 Task: Search one way flight ticket for 4 adults, 1 infant in seat and 1 infant on lap in premium economy from Belleville: Midamerica St. Louis Airport/scott Air Force Base to Indianapolis: Indianapolis International Airport on 8-5-2023. Choice of flights is Spirit. Number of bags: 2 carry on bags and 1 checked bag. Price is upto 78000. Outbound departure time preference is 5:45.
Action: Mouse moved to (351, 140)
Screenshot: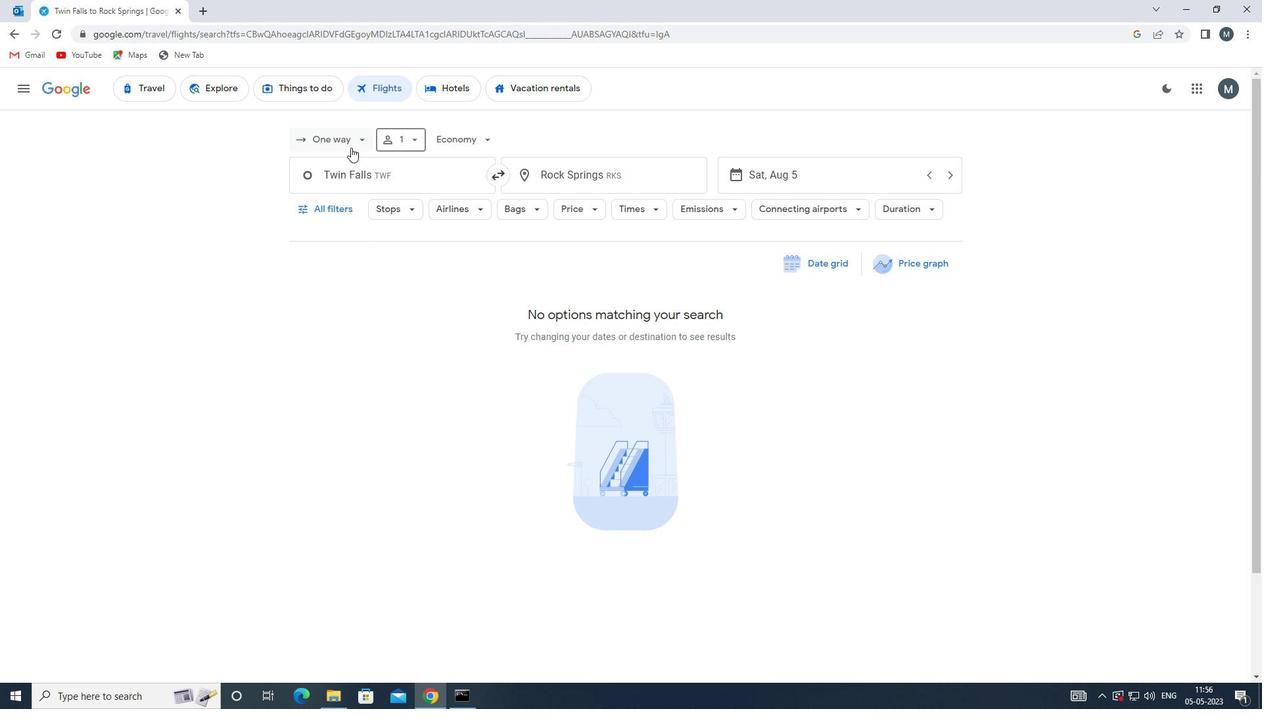 
Action: Mouse pressed left at (351, 140)
Screenshot: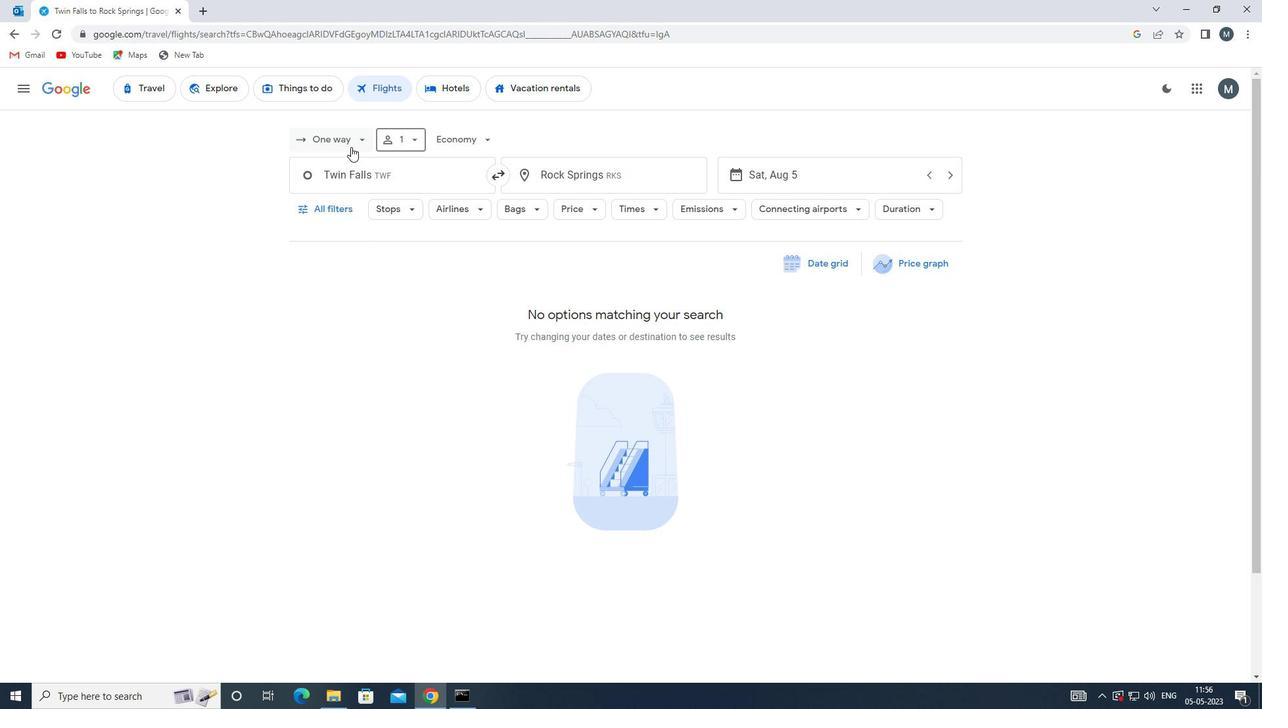 
Action: Mouse moved to (360, 201)
Screenshot: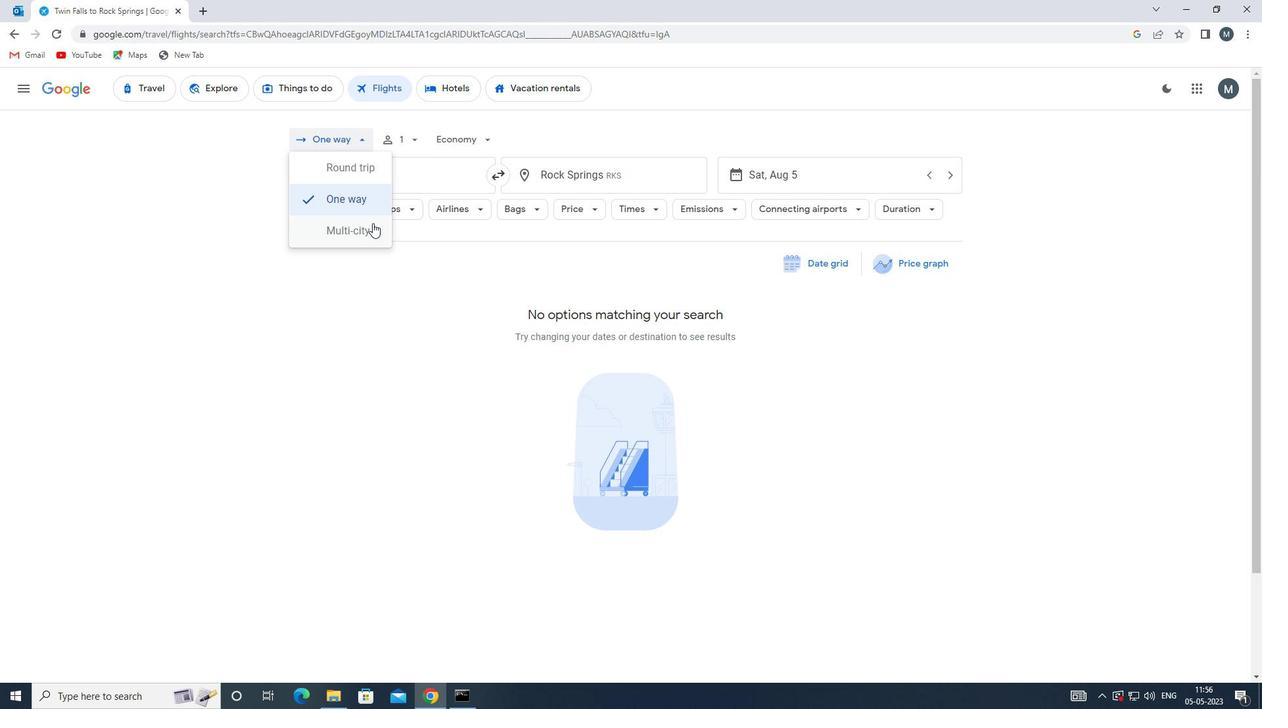 
Action: Mouse pressed left at (360, 201)
Screenshot: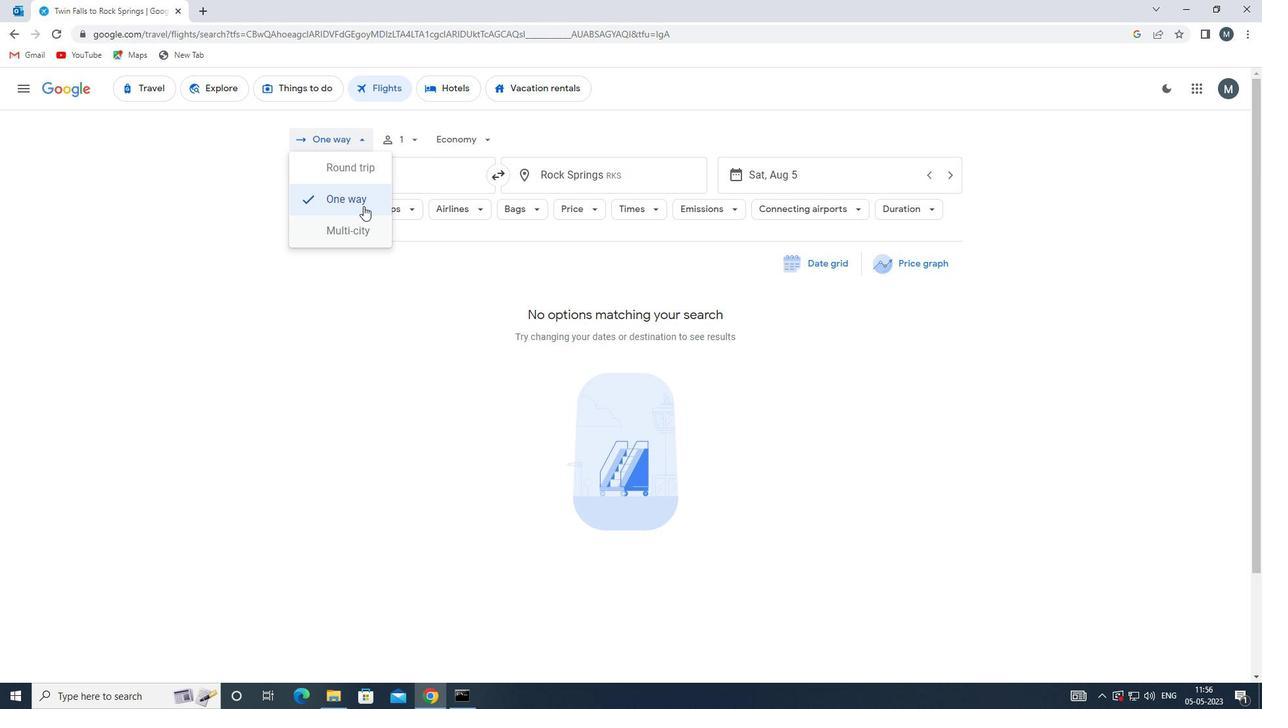 
Action: Mouse moved to (401, 141)
Screenshot: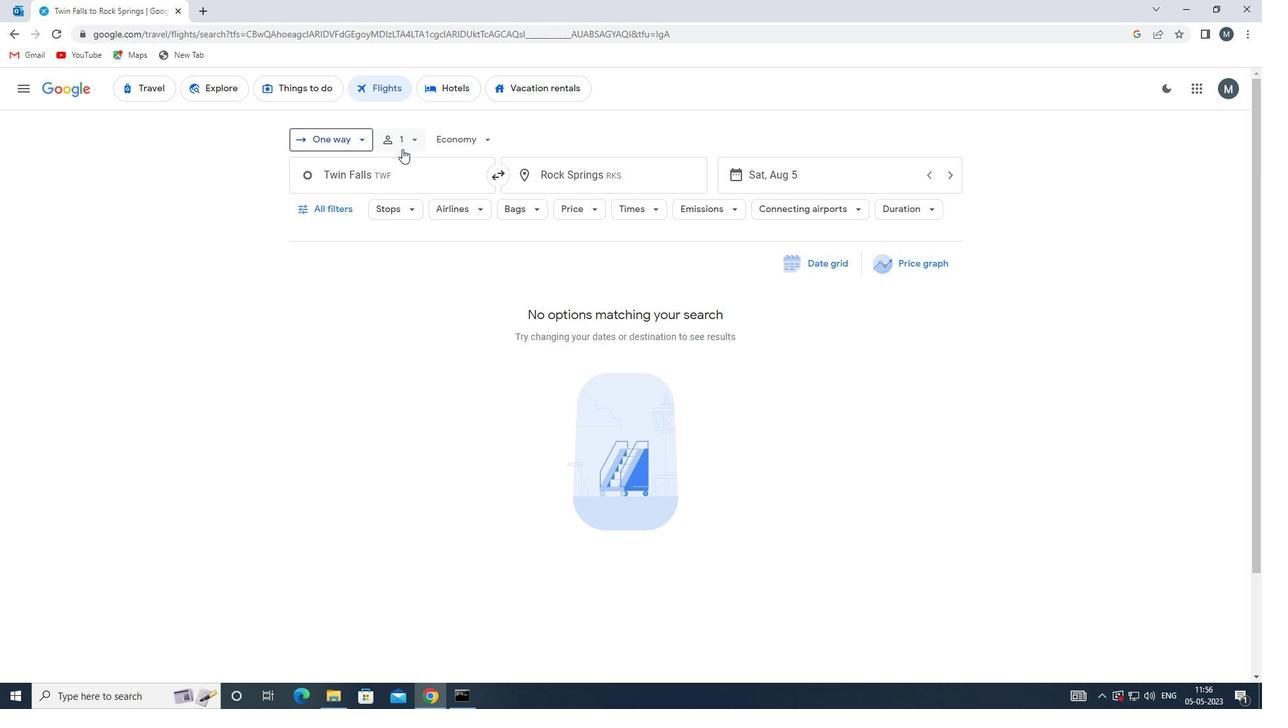 
Action: Mouse pressed left at (401, 141)
Screenshot: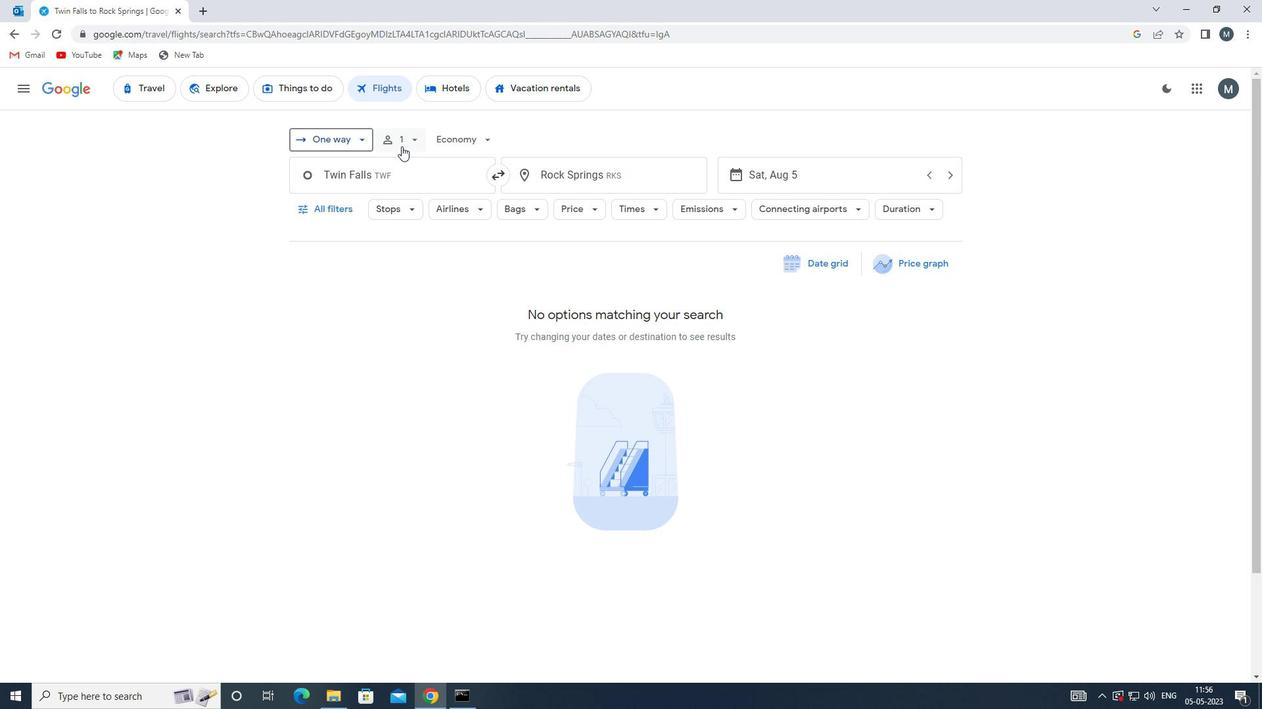 
Action: Mouse moved to (510, 173)
Screenshot: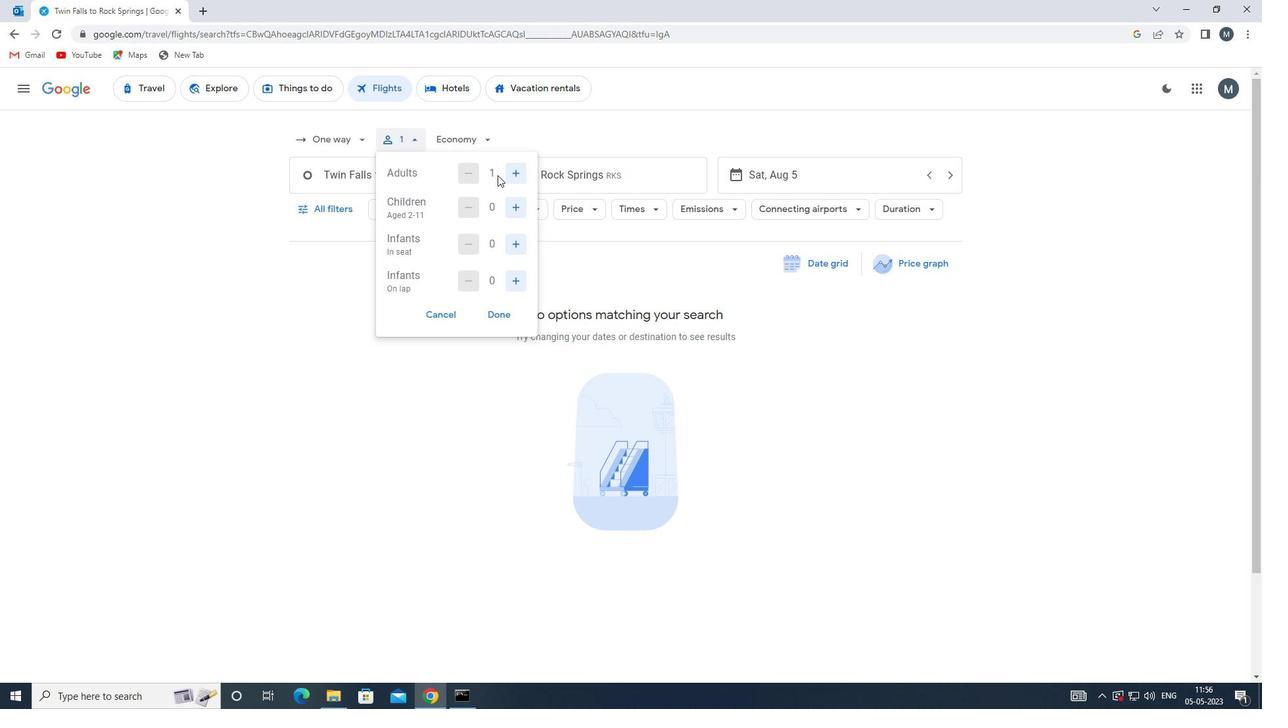
Action: Mouse pressed left at (510, 173)
Screenshot: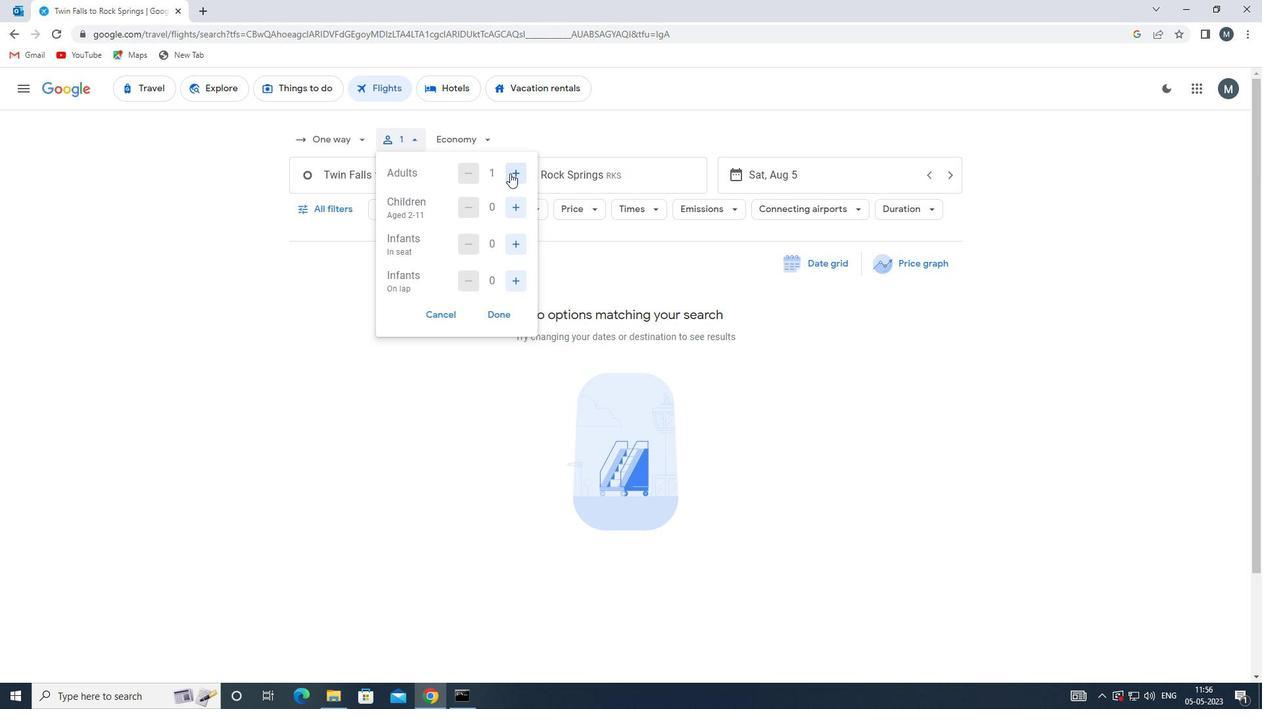 
Action: Mouse moved to (510, 173)
Screenshot: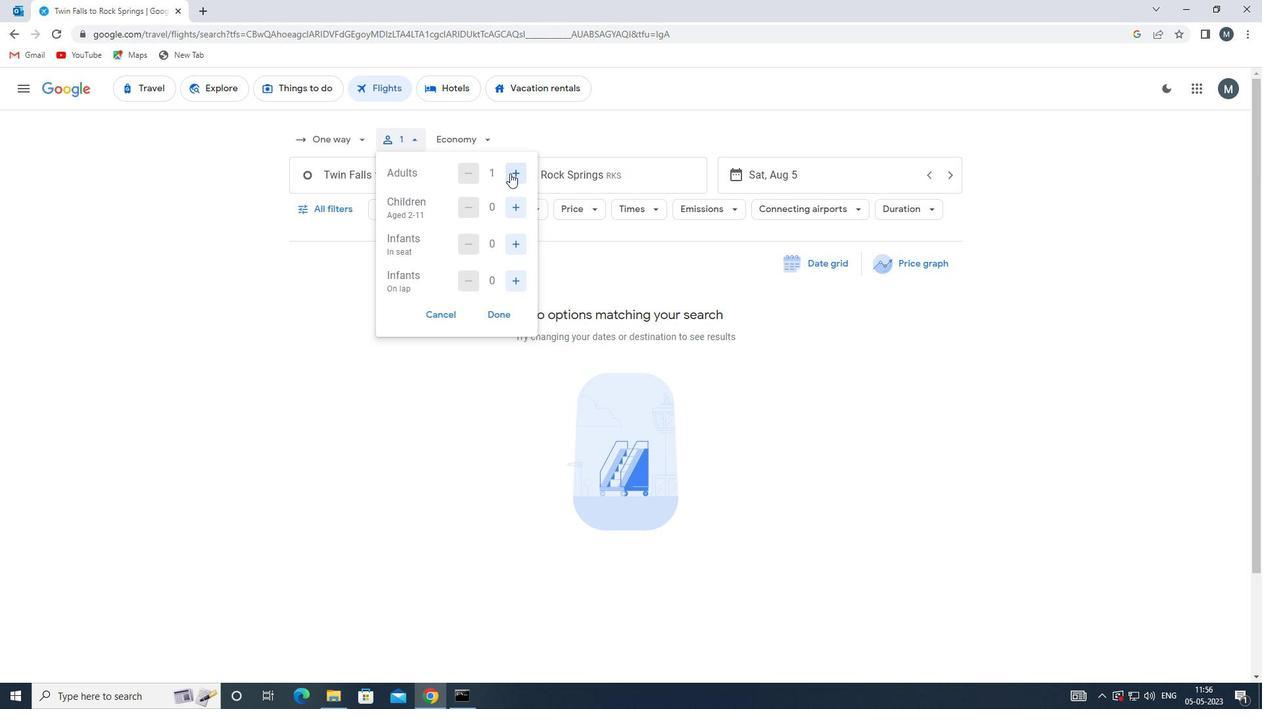 
Action: Mouse pressed left at (510, 173)
Screenshot: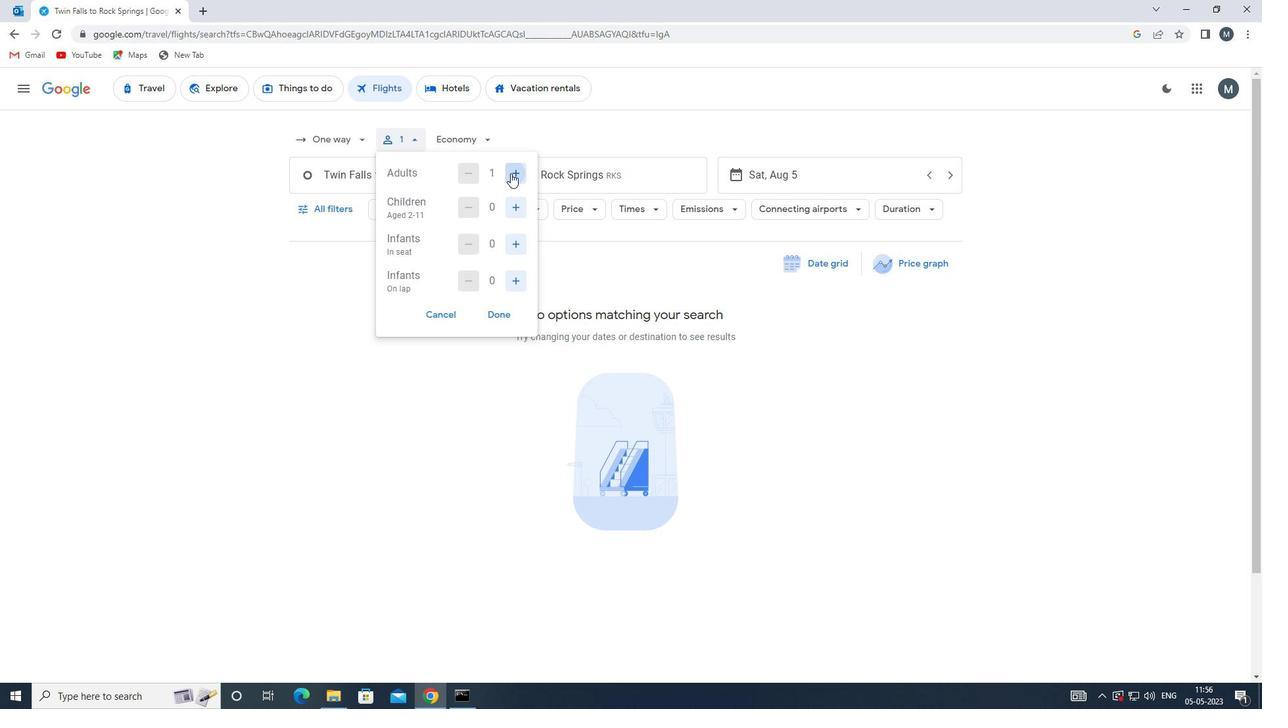 
Action: Mouse moved to (512, 172)
Screenshot: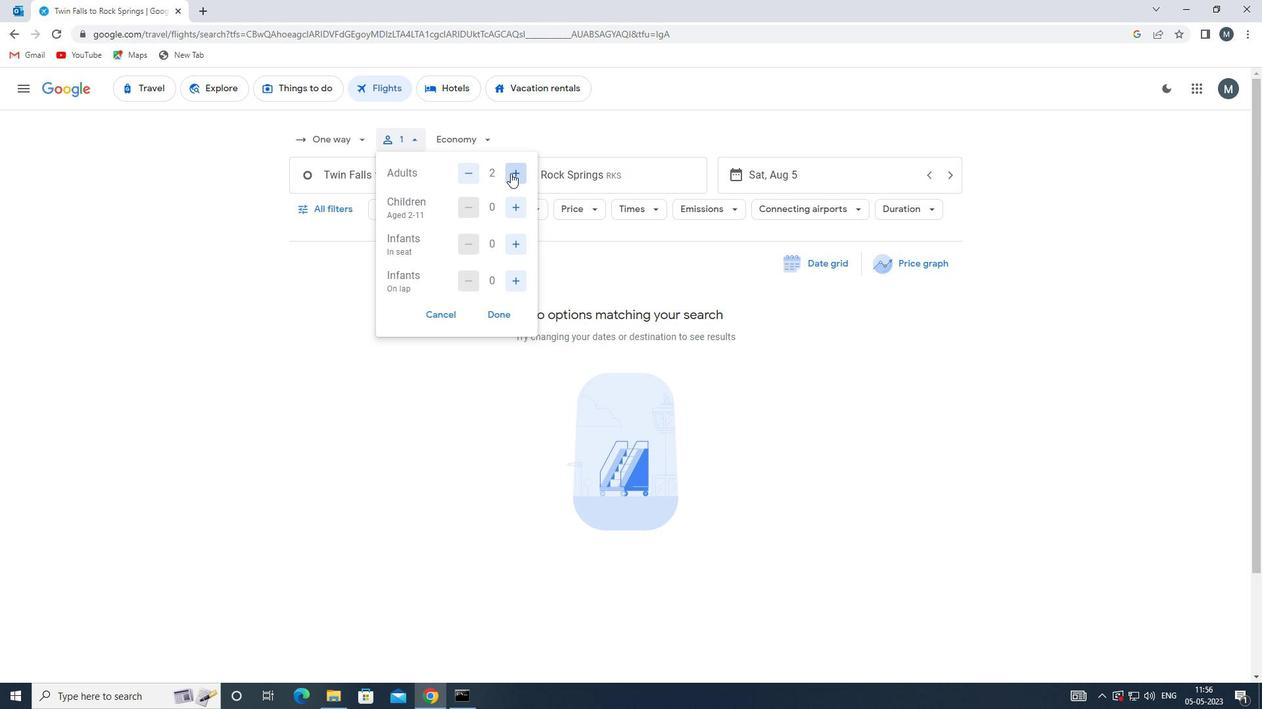 
Action: Mouse pressed left at (512, 172)
Screenshot: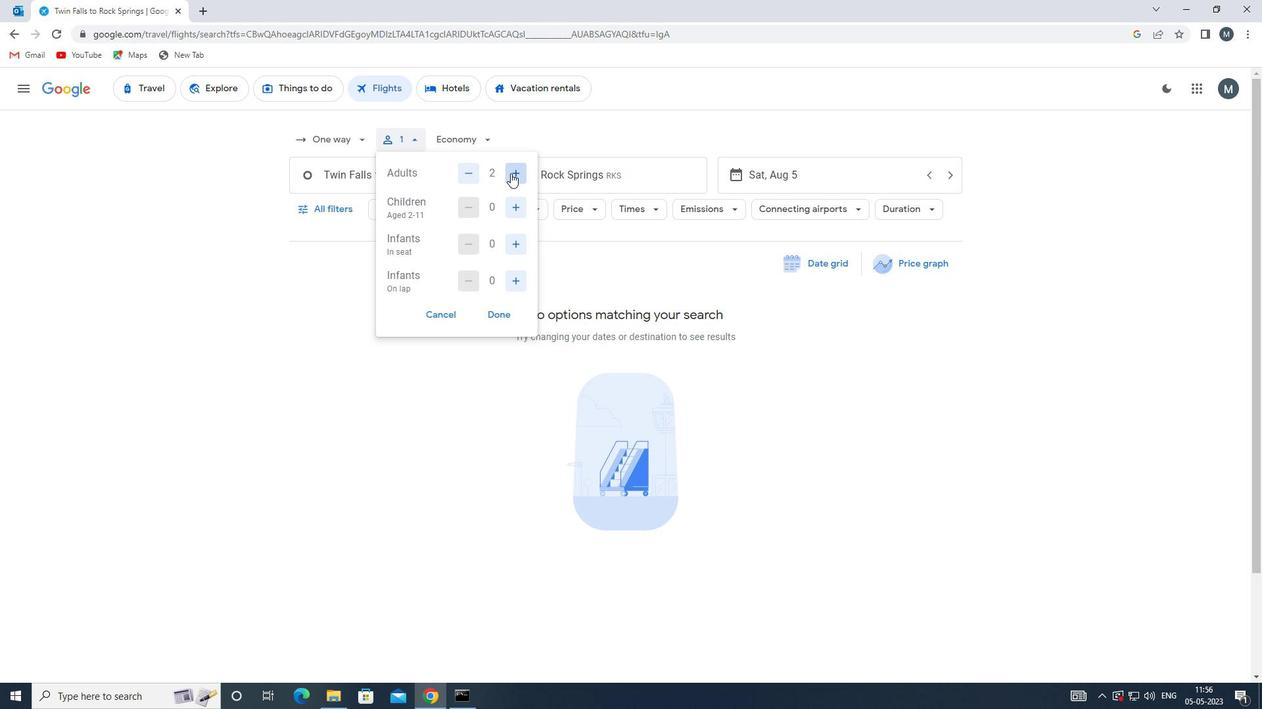 
Action: Mouse moved to (512, 172)
Screenshot: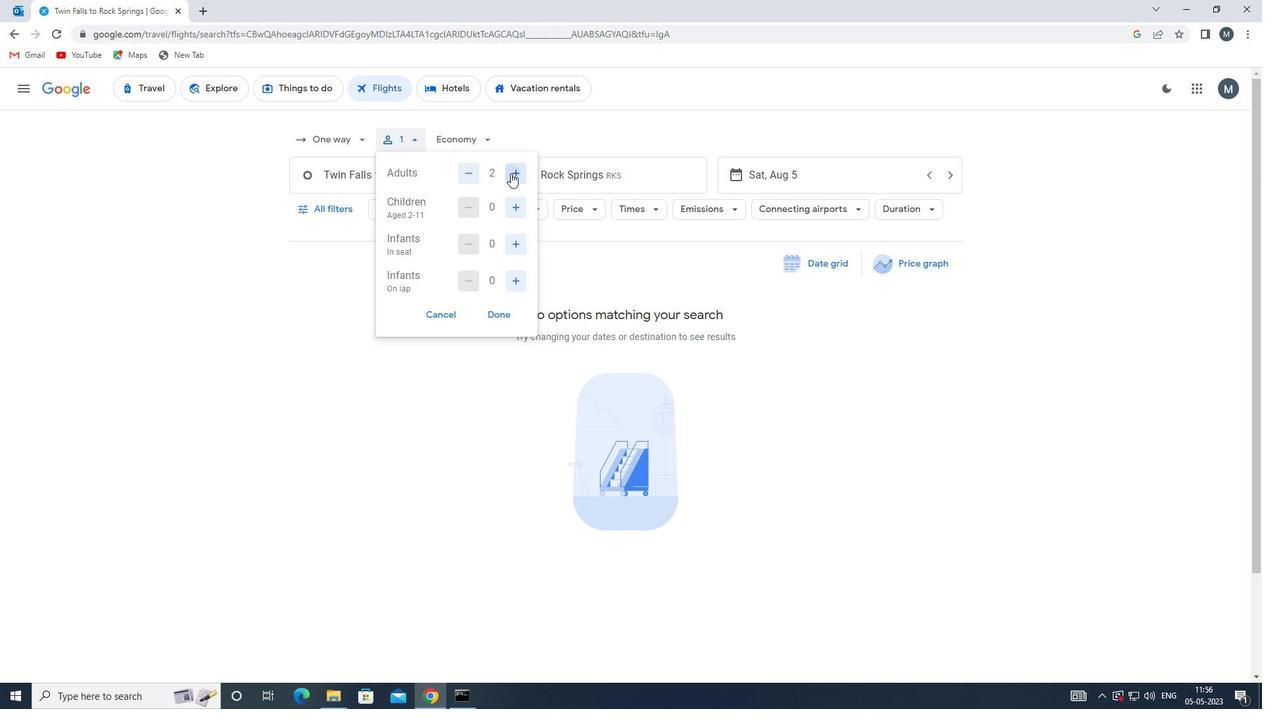 
Action: Mouse pressed left at (512, 172)
Screenshot: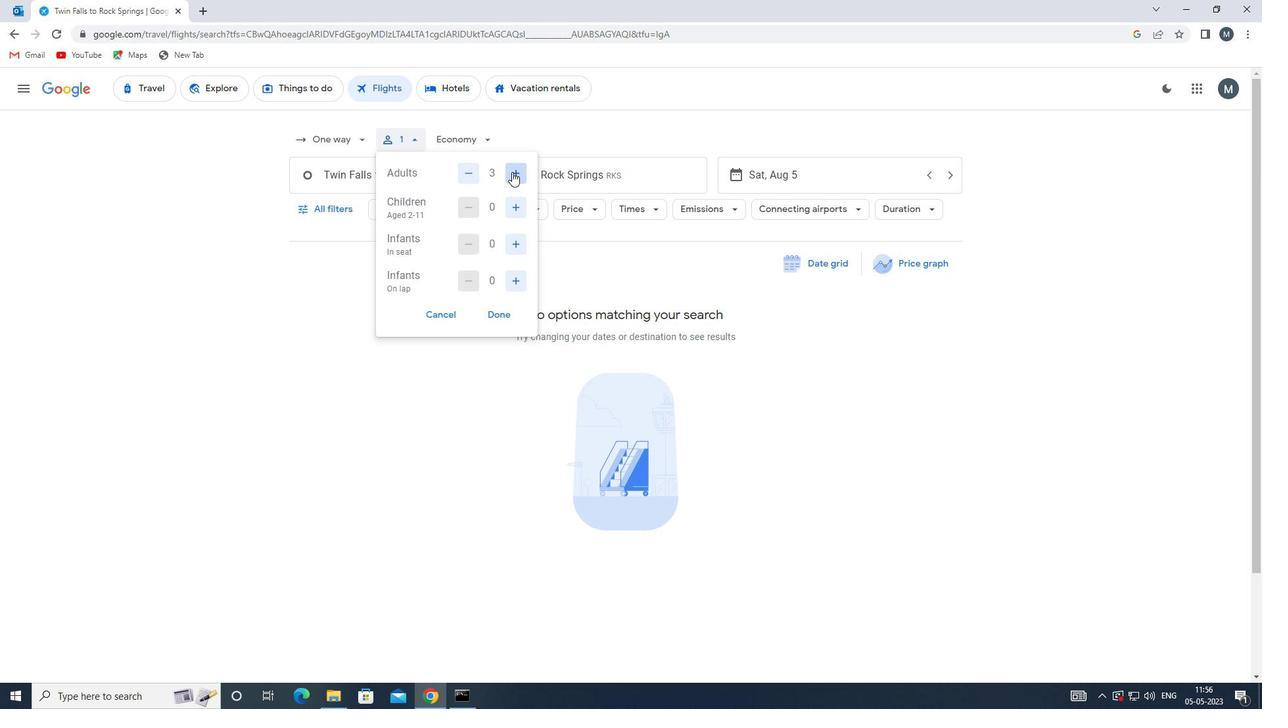 
Action: Mouse moved to (465, 170)
Screenshot: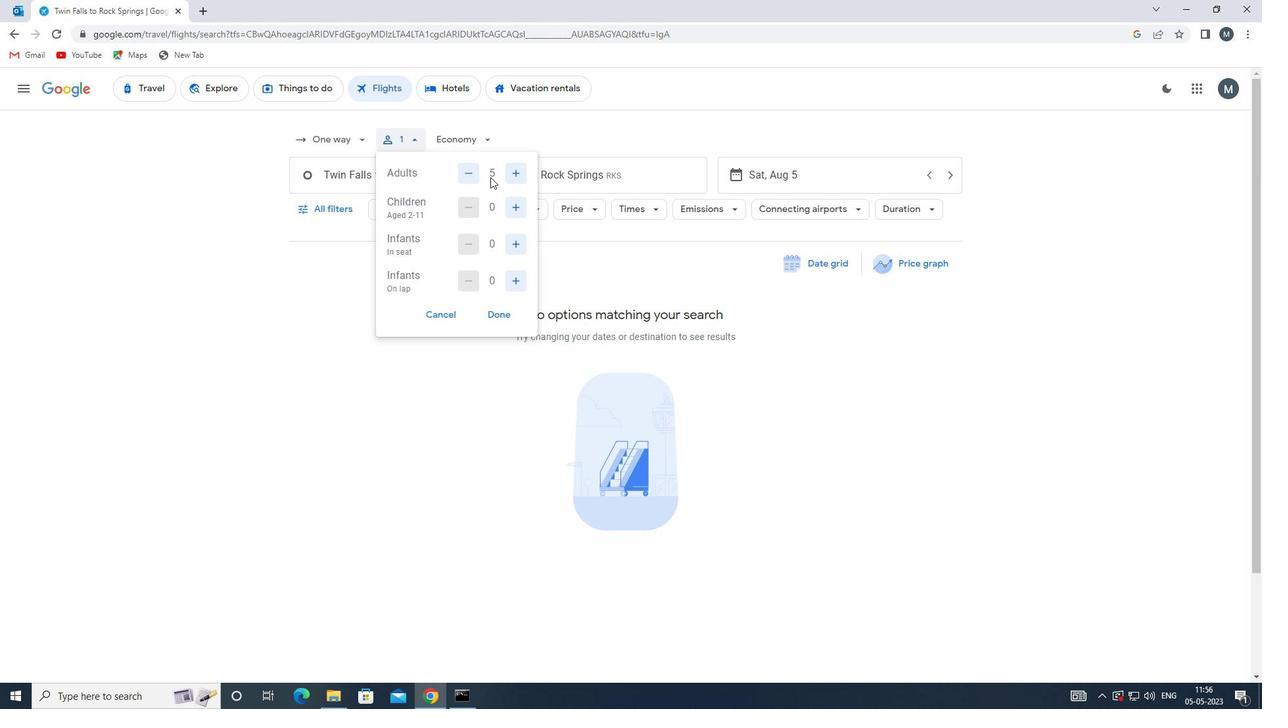 
Action: Mouse pressed left at (465, 170)
Screenshot: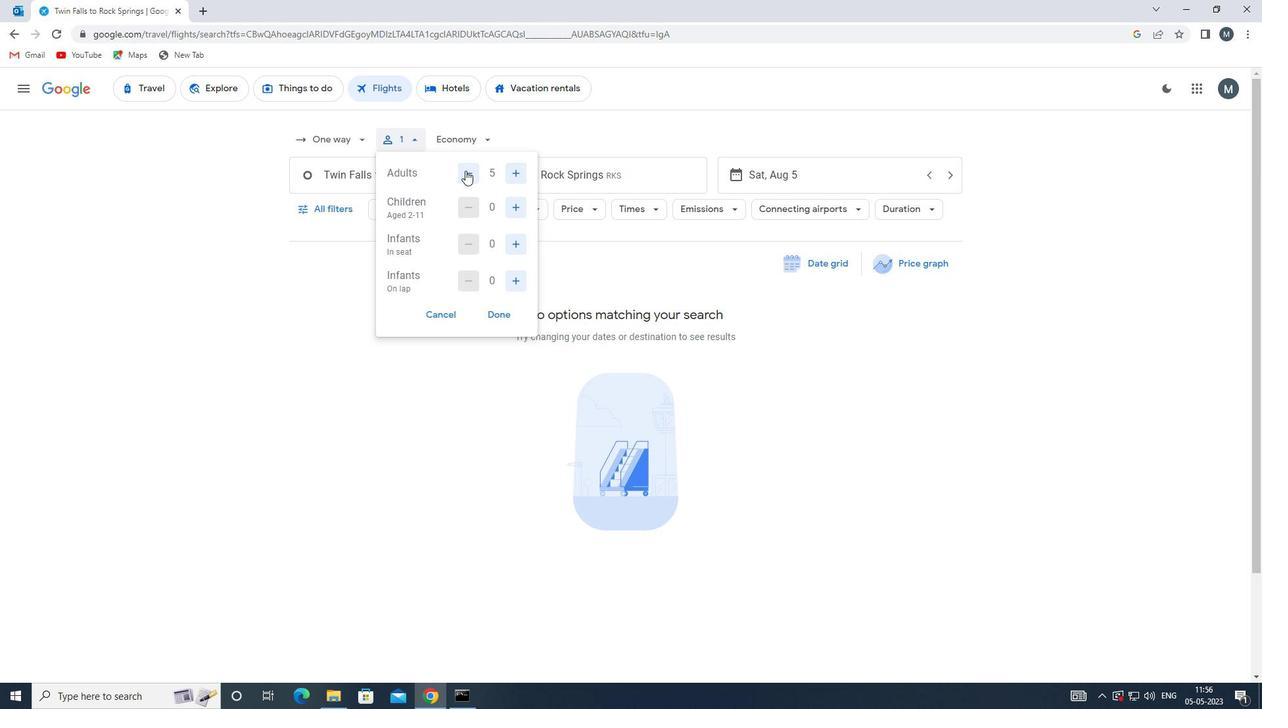
Action: Mouse moved to (516, 241)
Screenshot: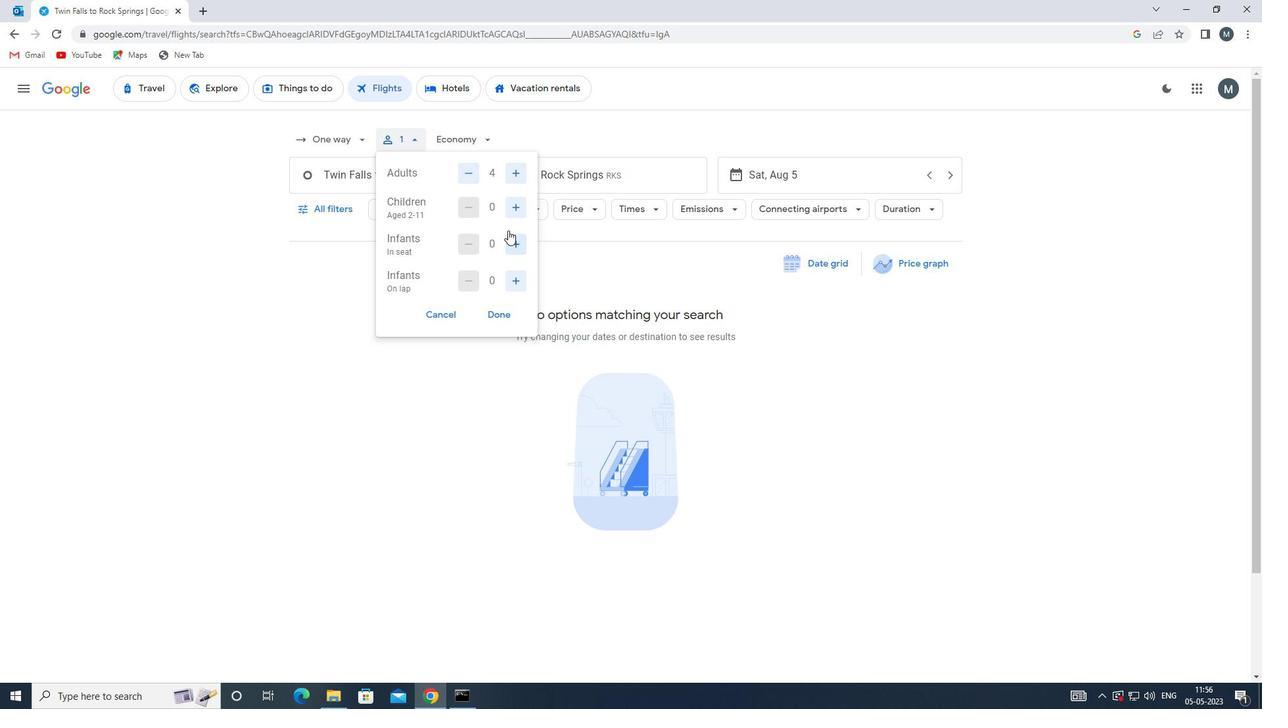 
Action: Mouse pressed left at (516, 241)
Screenshot: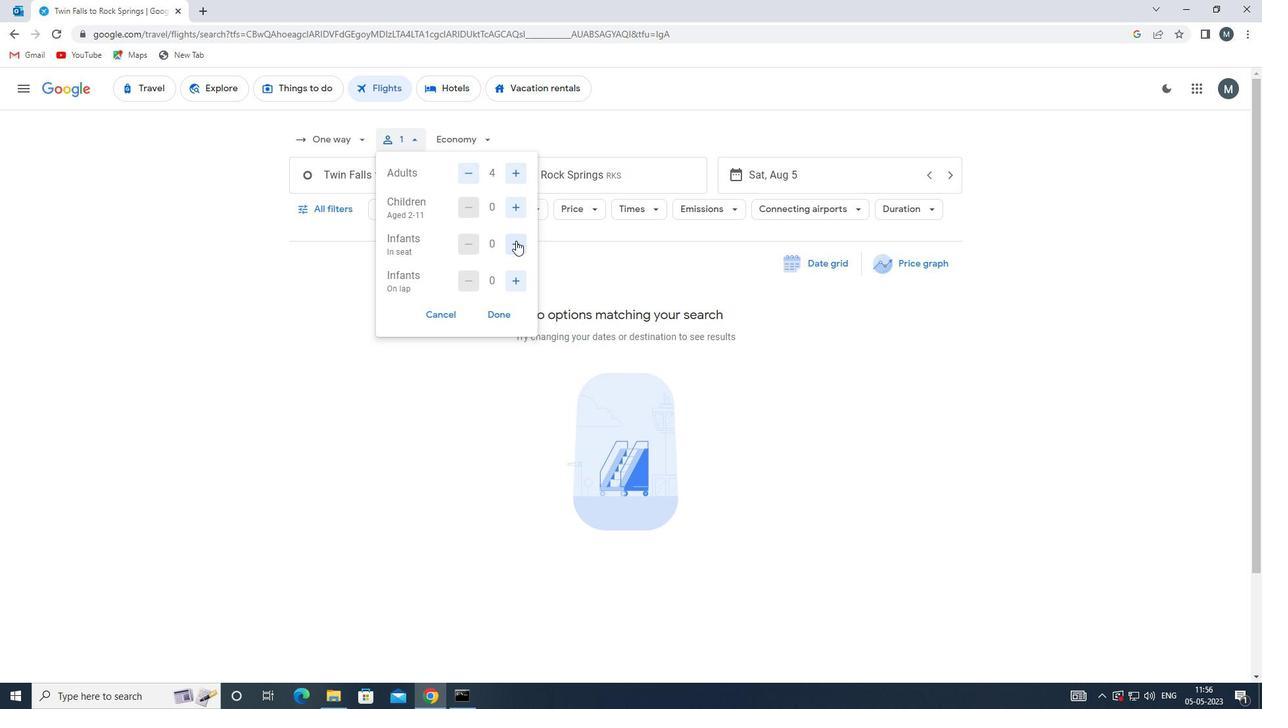 
Action: Mouse moved to (510, 282)
Screenshot: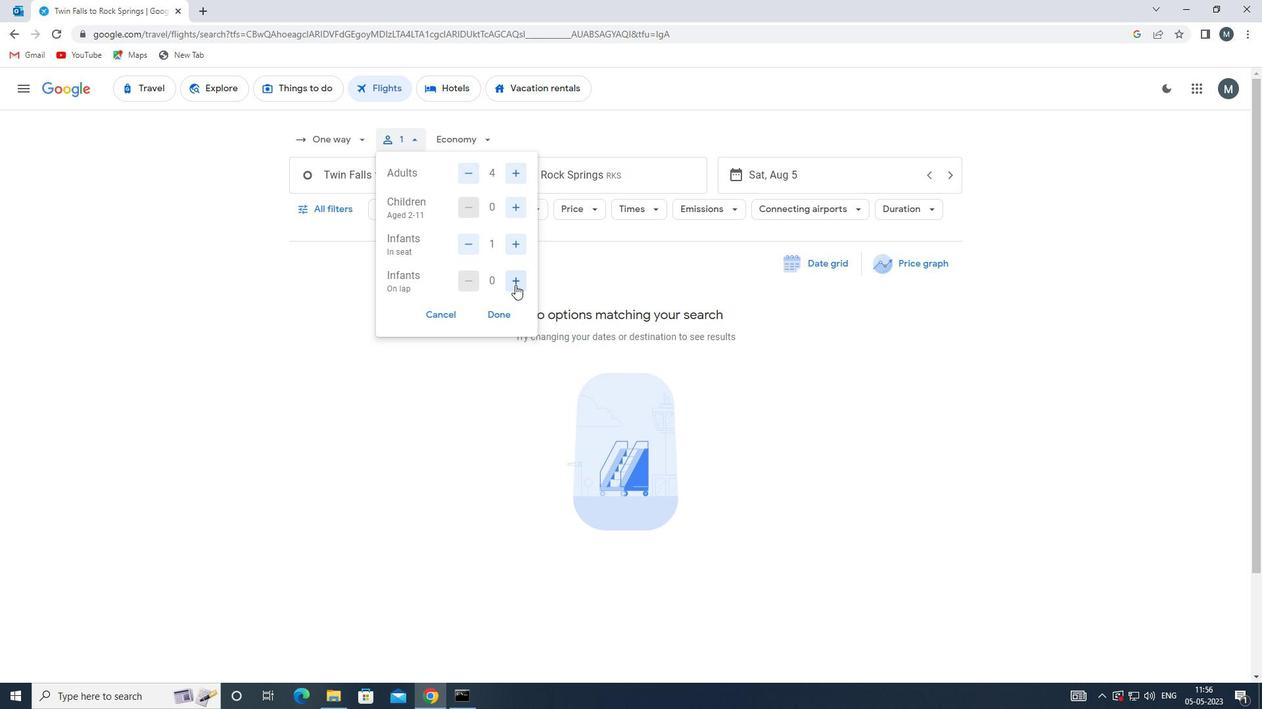 
Action: Mouse pressed left at (510, 282)
Screenshot: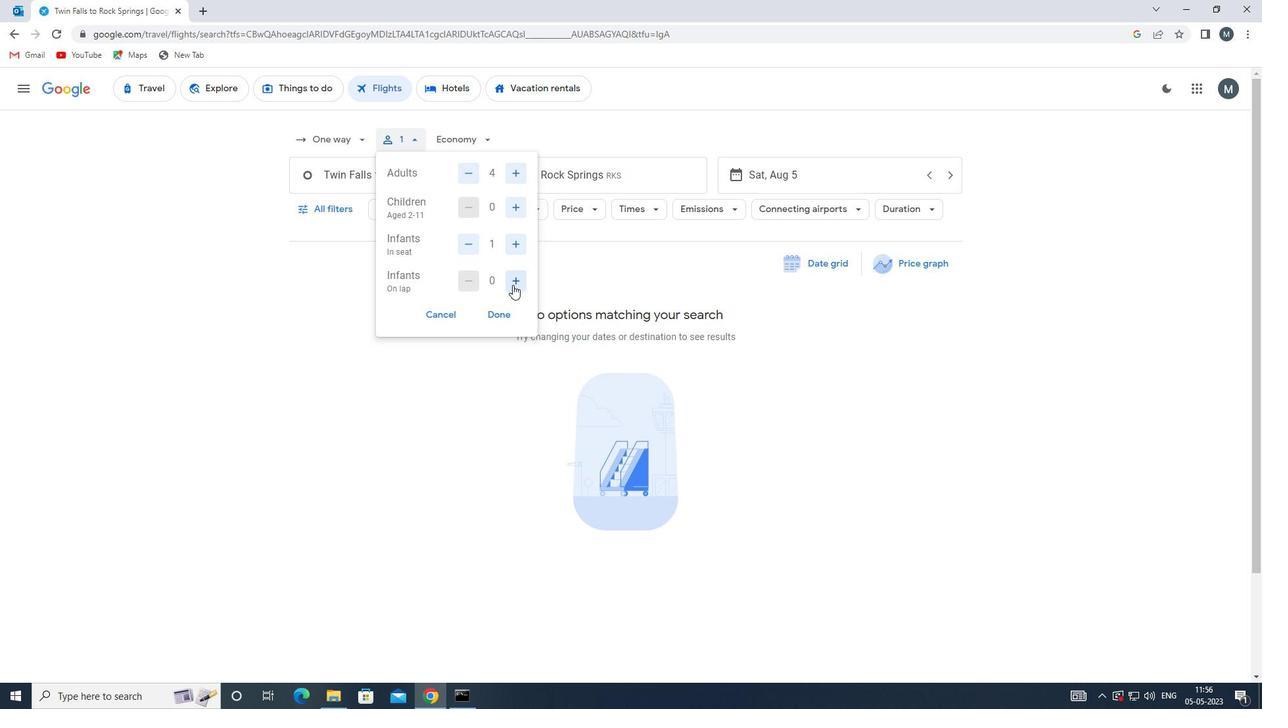 
Action: Mouse moved to (510, 315)
Screenshot: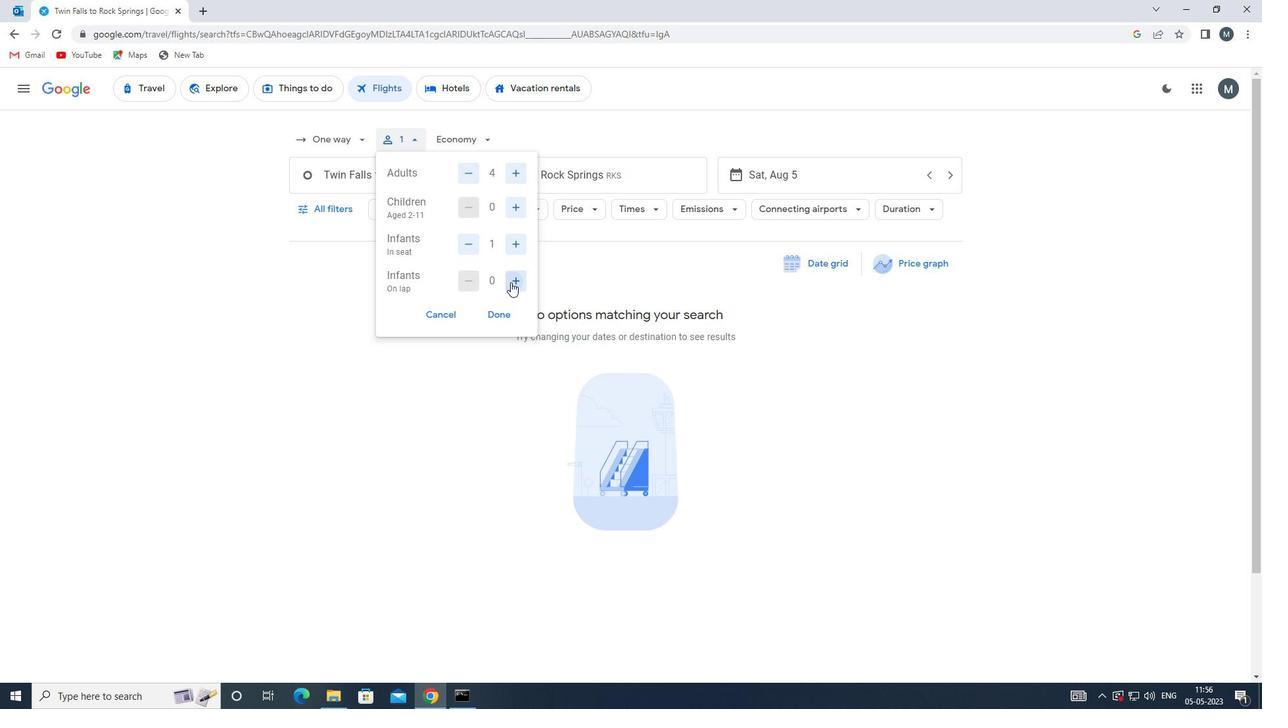 
Action: Mouse pressed left at (510, 315)
Screenshot: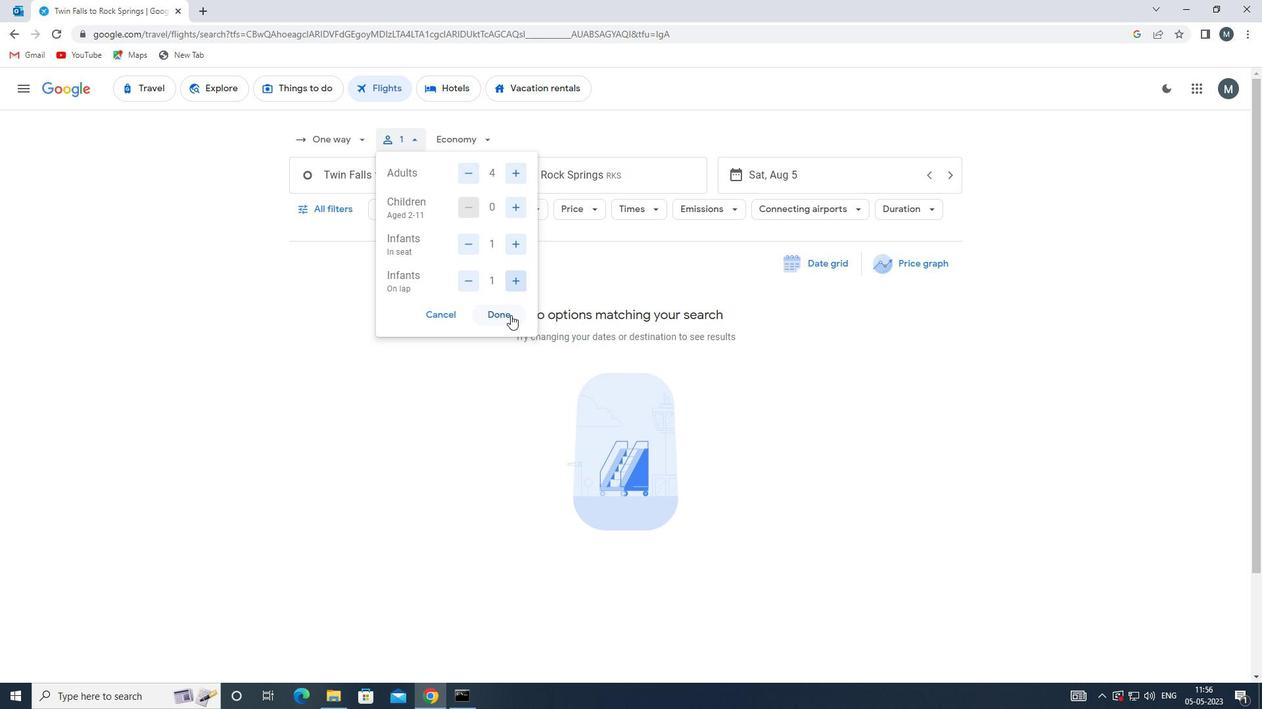 
Action: Mouse moved to (483, 136)
Screenshot: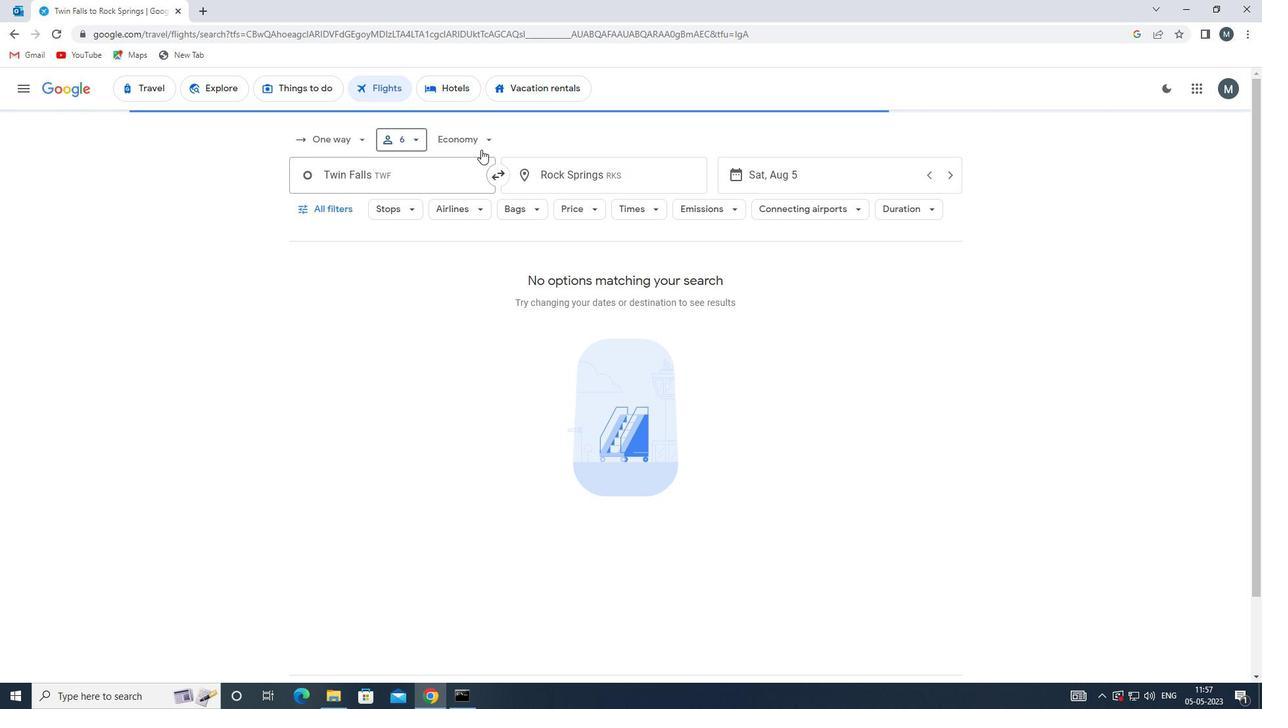 
Action: Mouse pressed left at (483, 136)
Screenshot: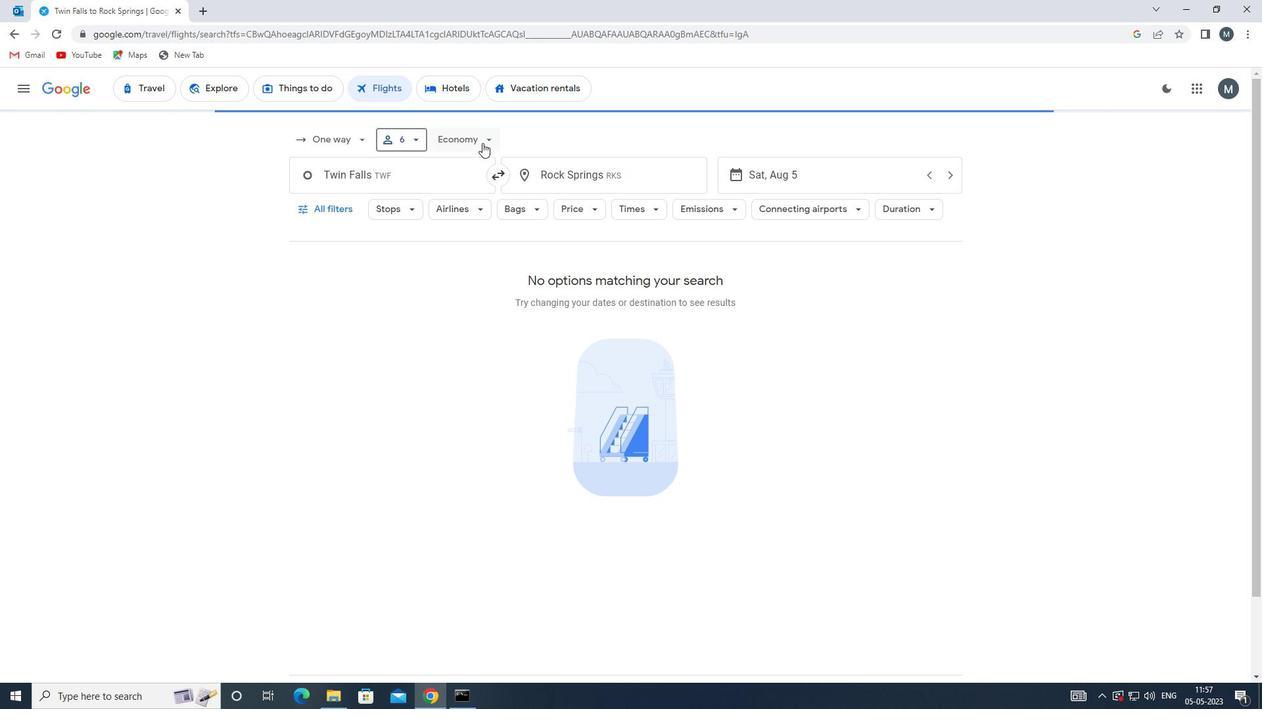 
Action: Mouse moved to (497, 197)
Screenshot: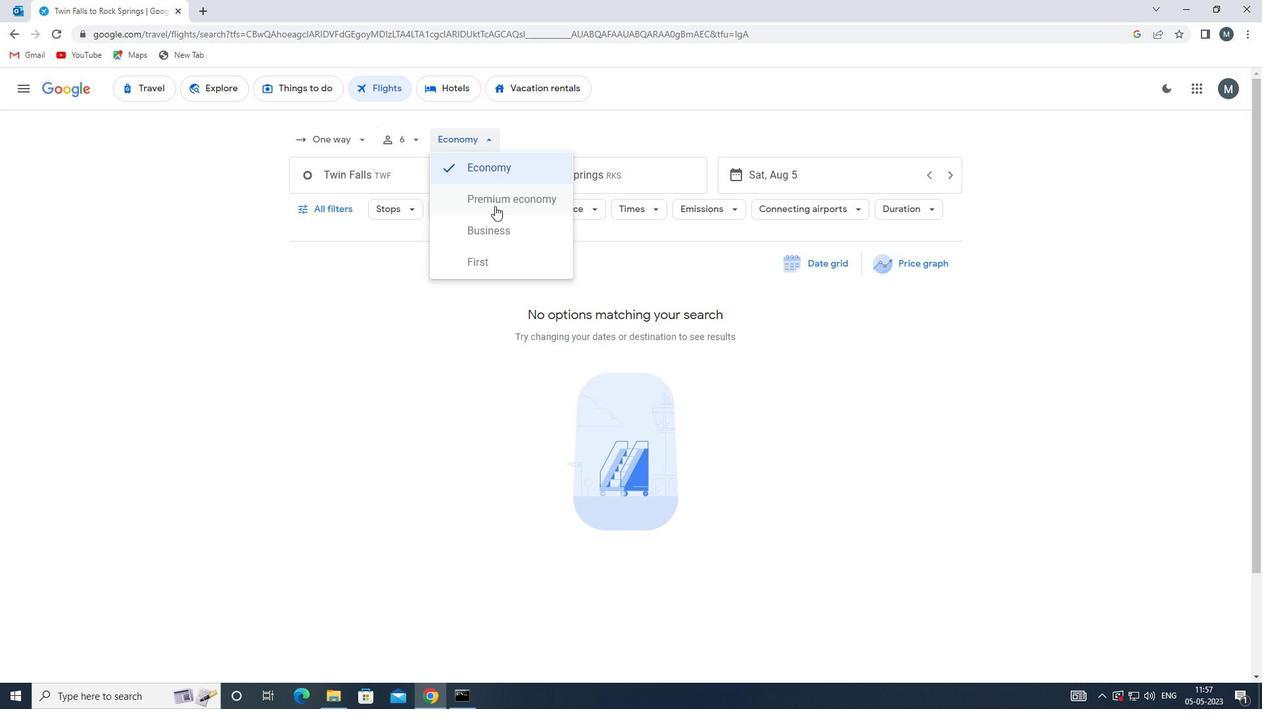 
Action: Mouse pressed left at (497, 197)
Screenshot: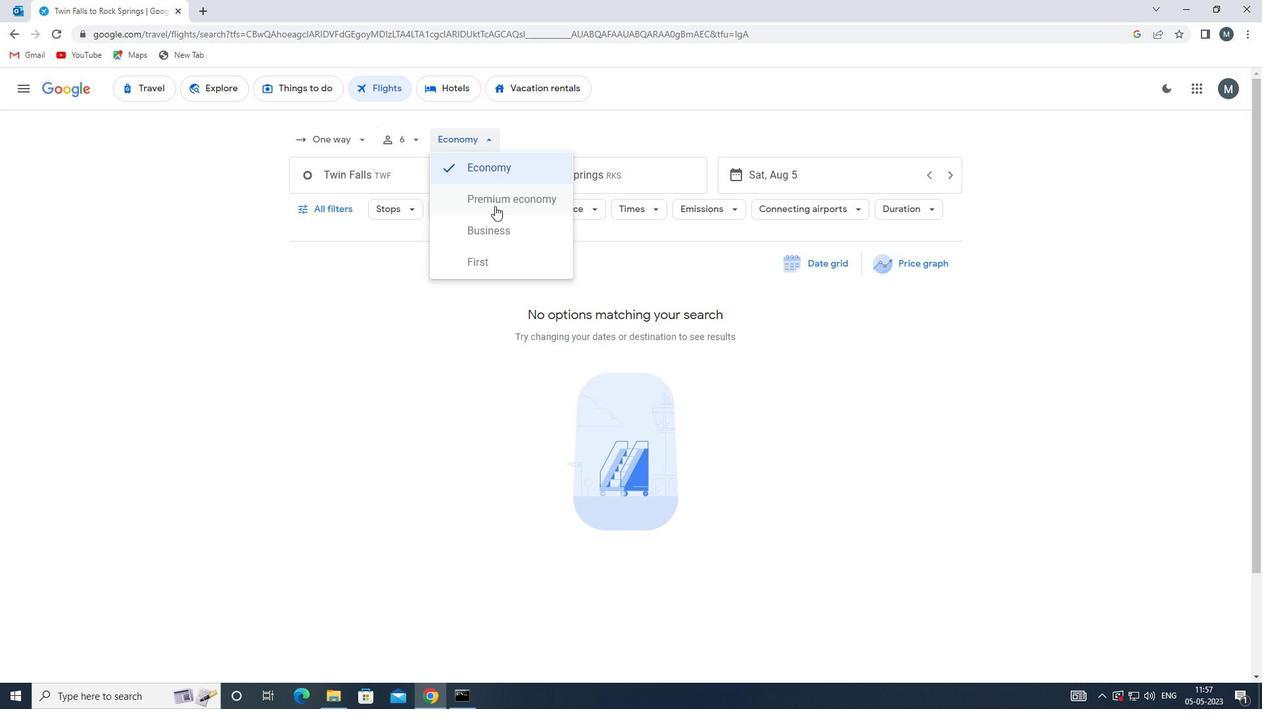 
Action: Mouse moved to (395, 179)
Screenshot: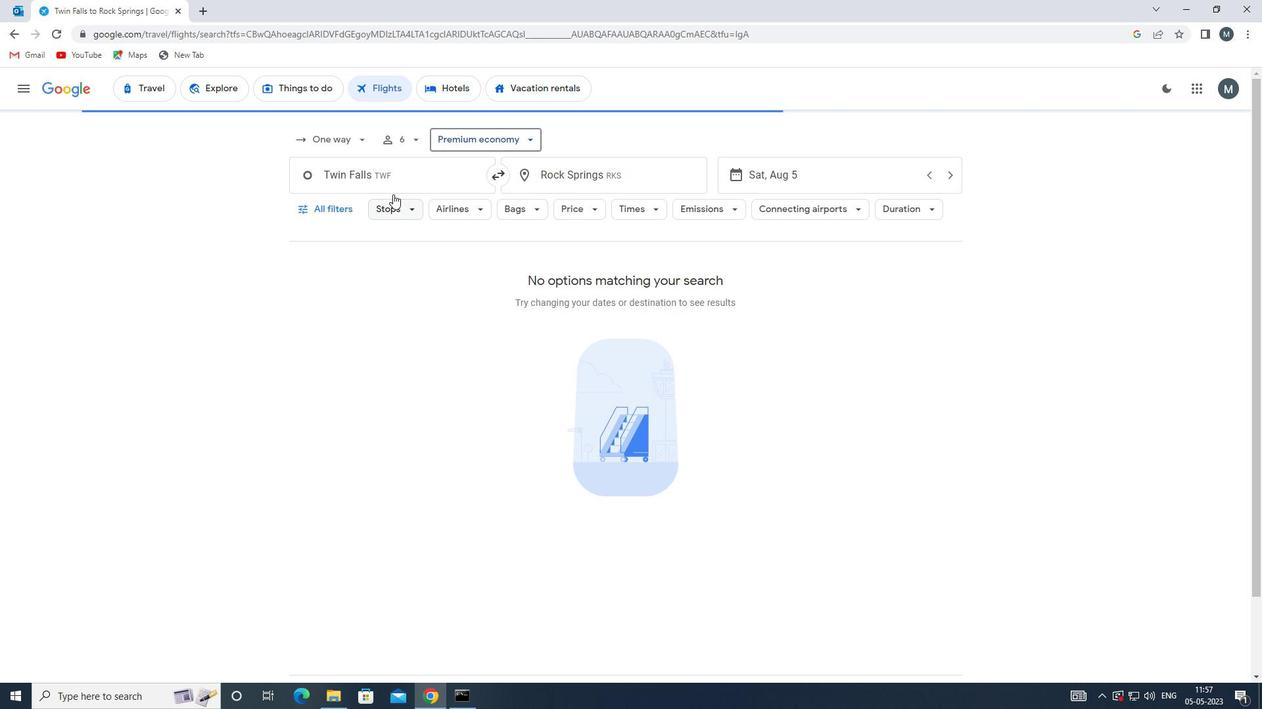 
Action: Mouse pressed left at (395, 179)
Screenshot: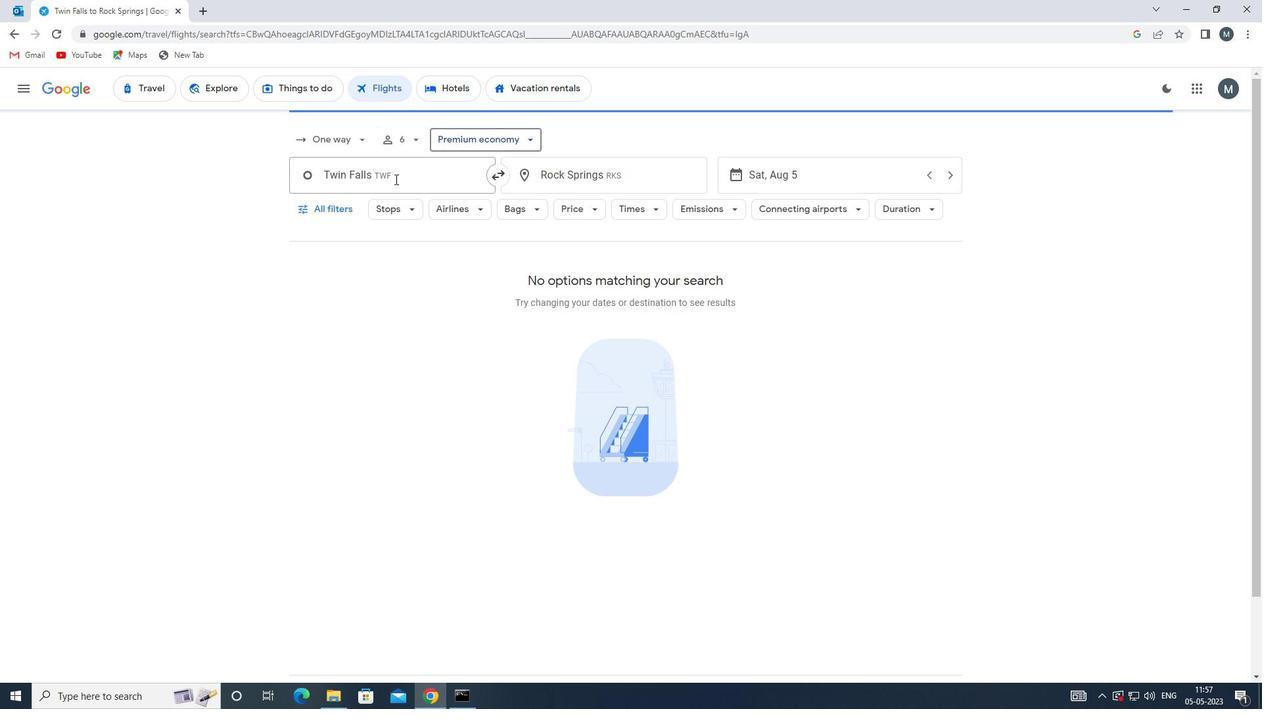 
Action: Key pressed midam
Screenshot: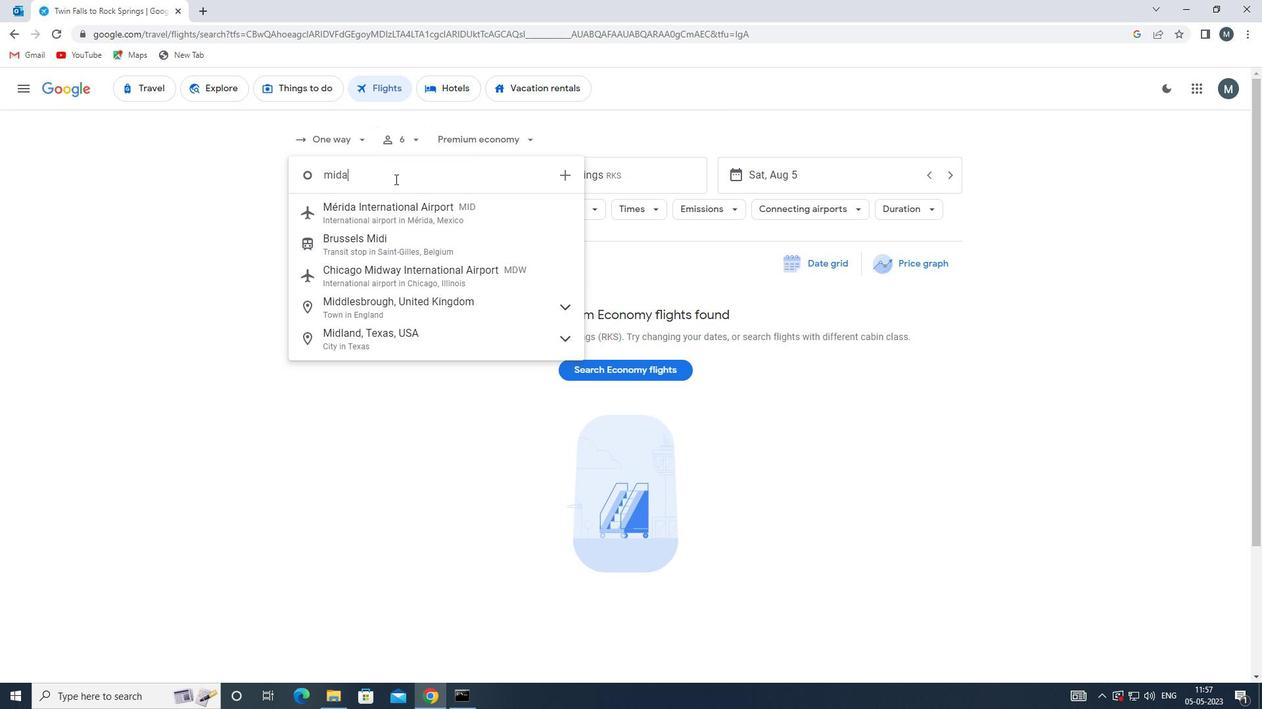 
Action: Mouse moved to (467, 208)
Screenshot: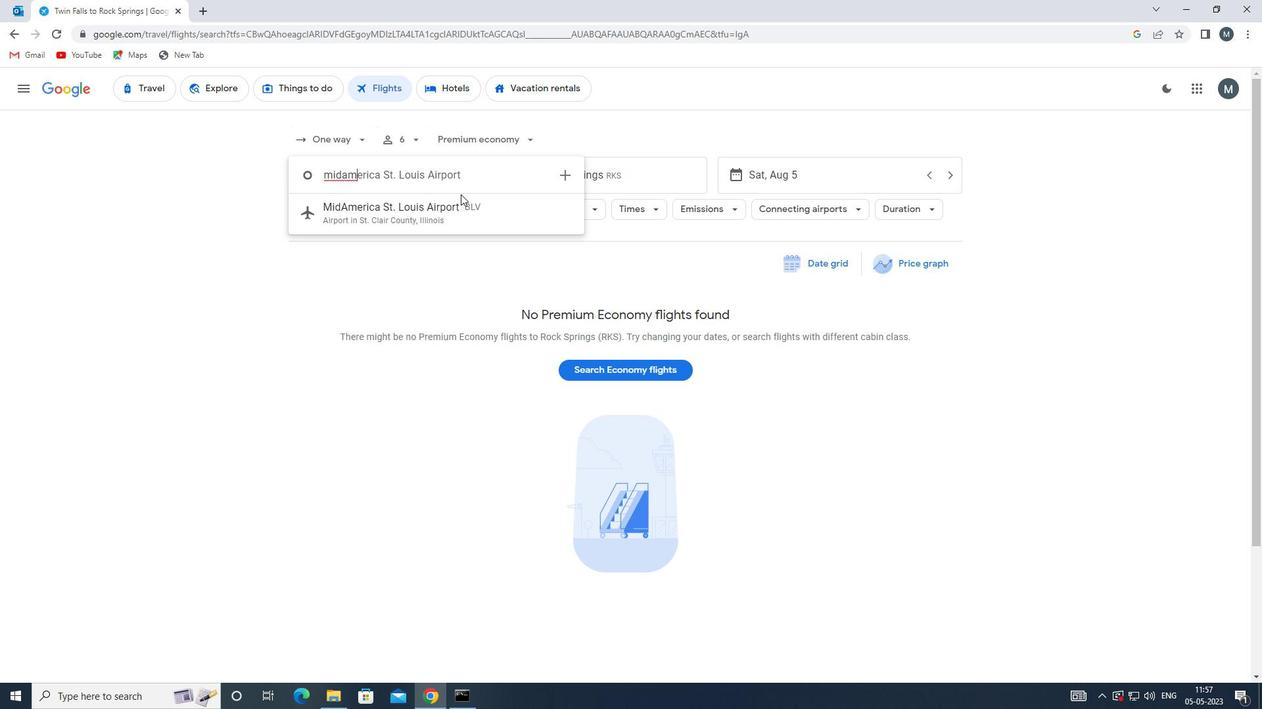 
Action: Mouse pressed left at (467, 208)
Screenshot: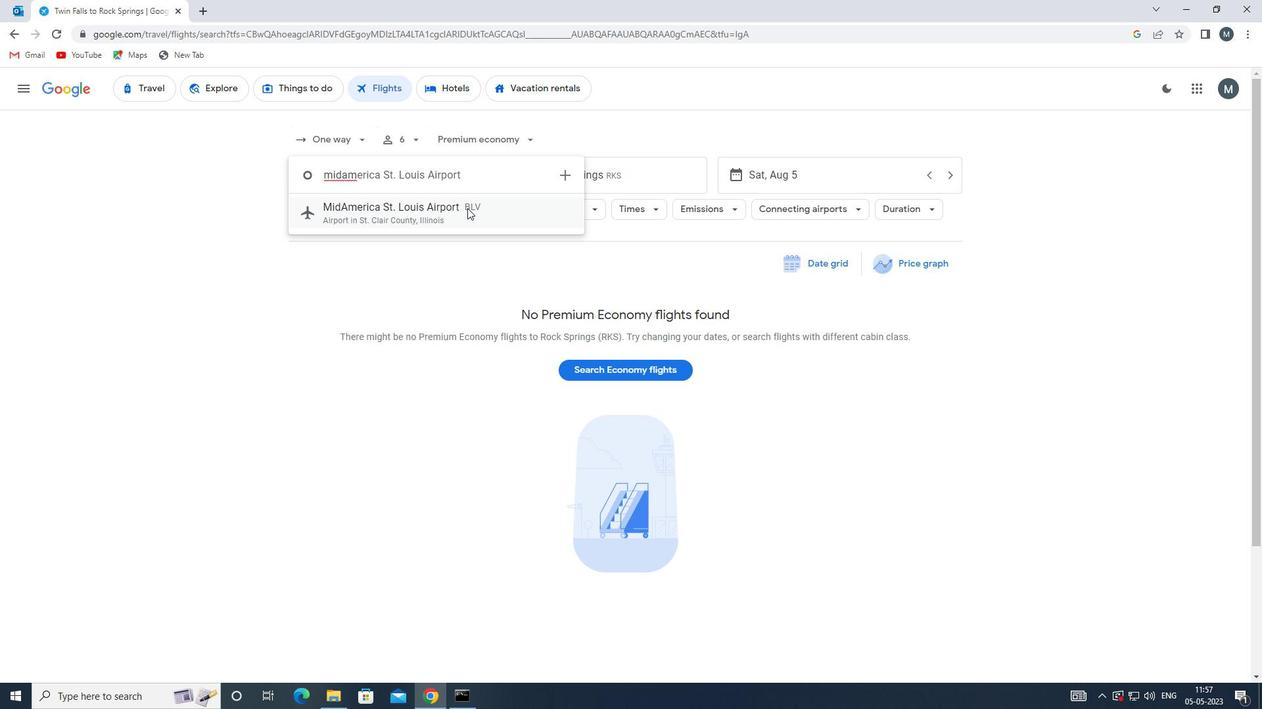 
Action: Mouse moved to (591, 172)
Screenshot: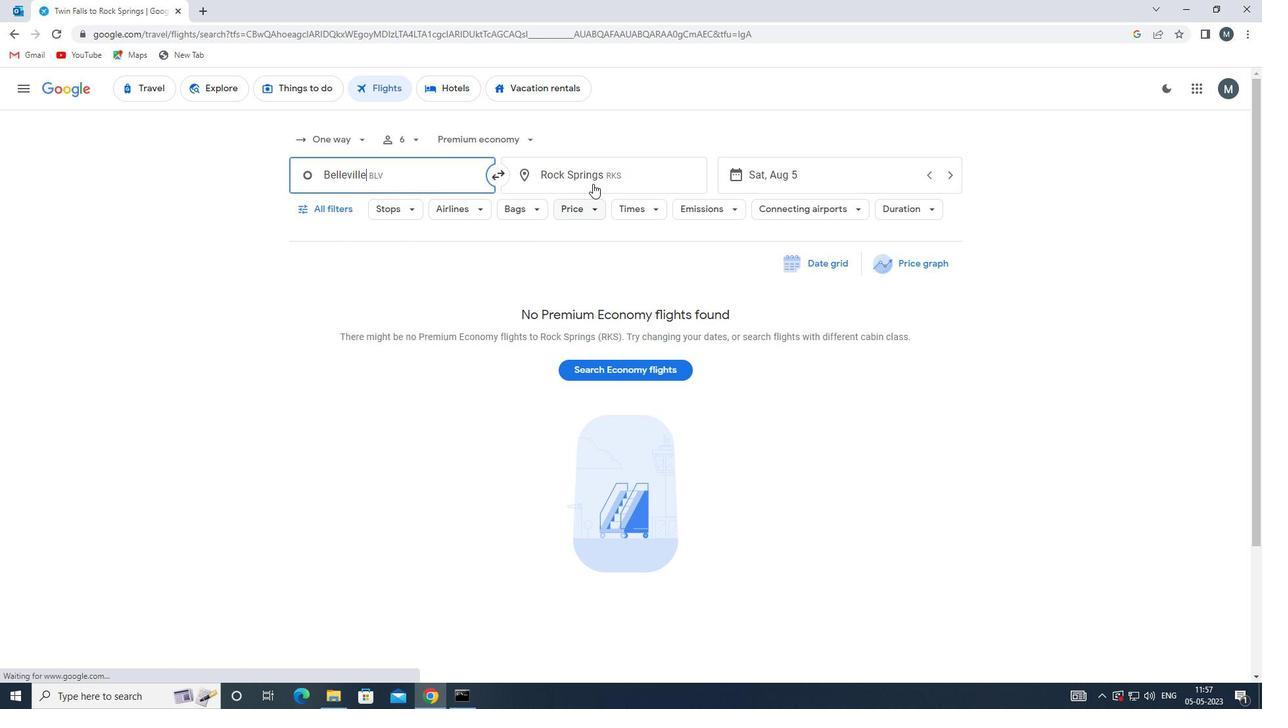 
Action: Mouse pressed left at (591, 172)
Screenshot: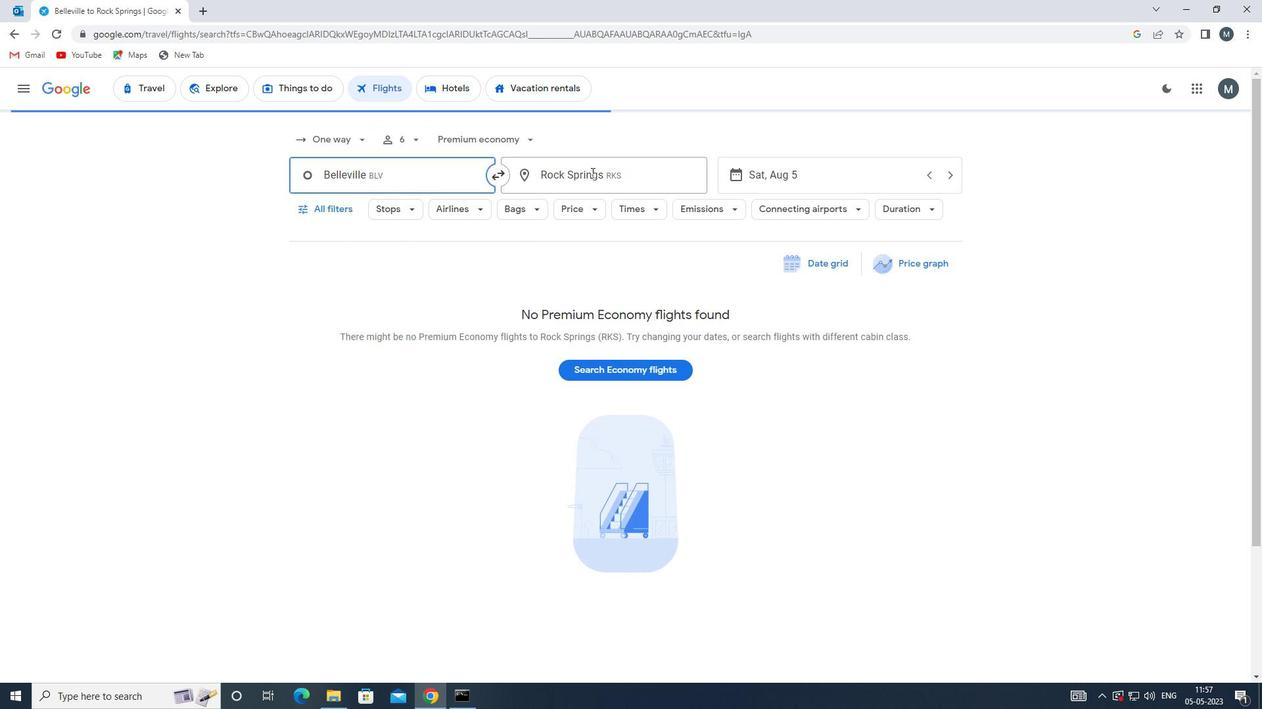 
Action: Mouse moved to (592, 168)
Screenshot: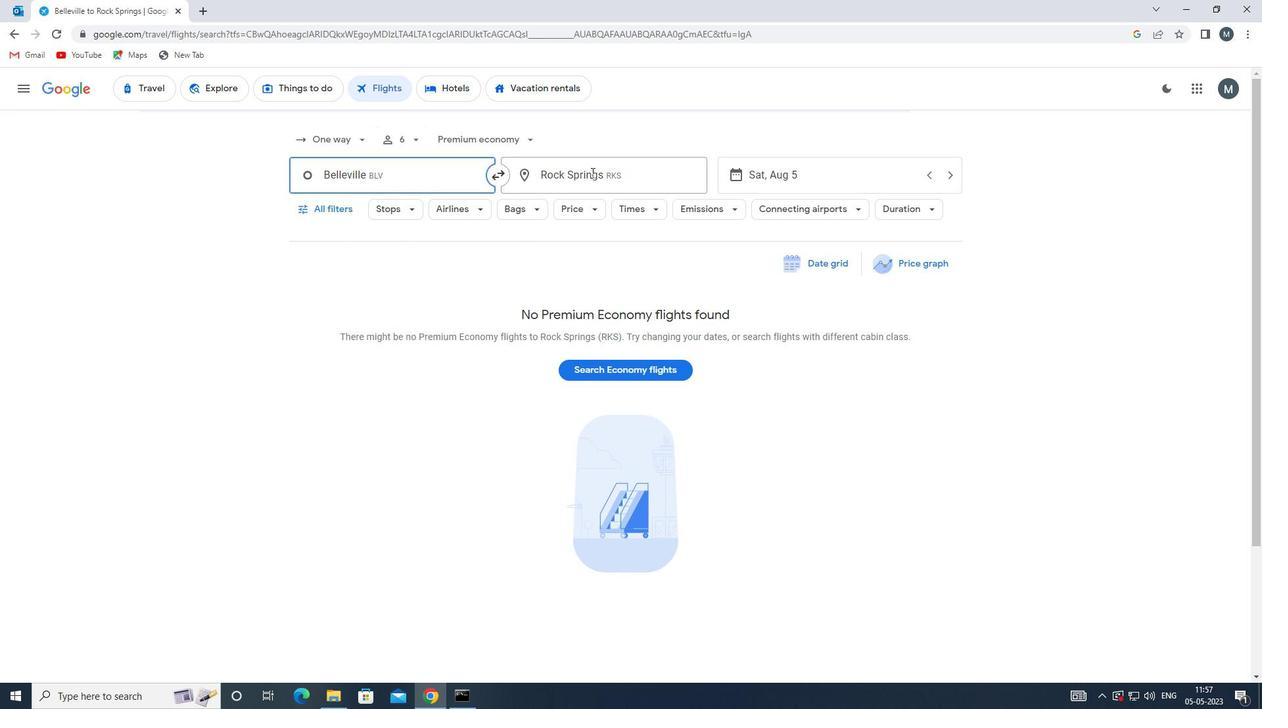 
Action: Key pressed ind
Screenshot: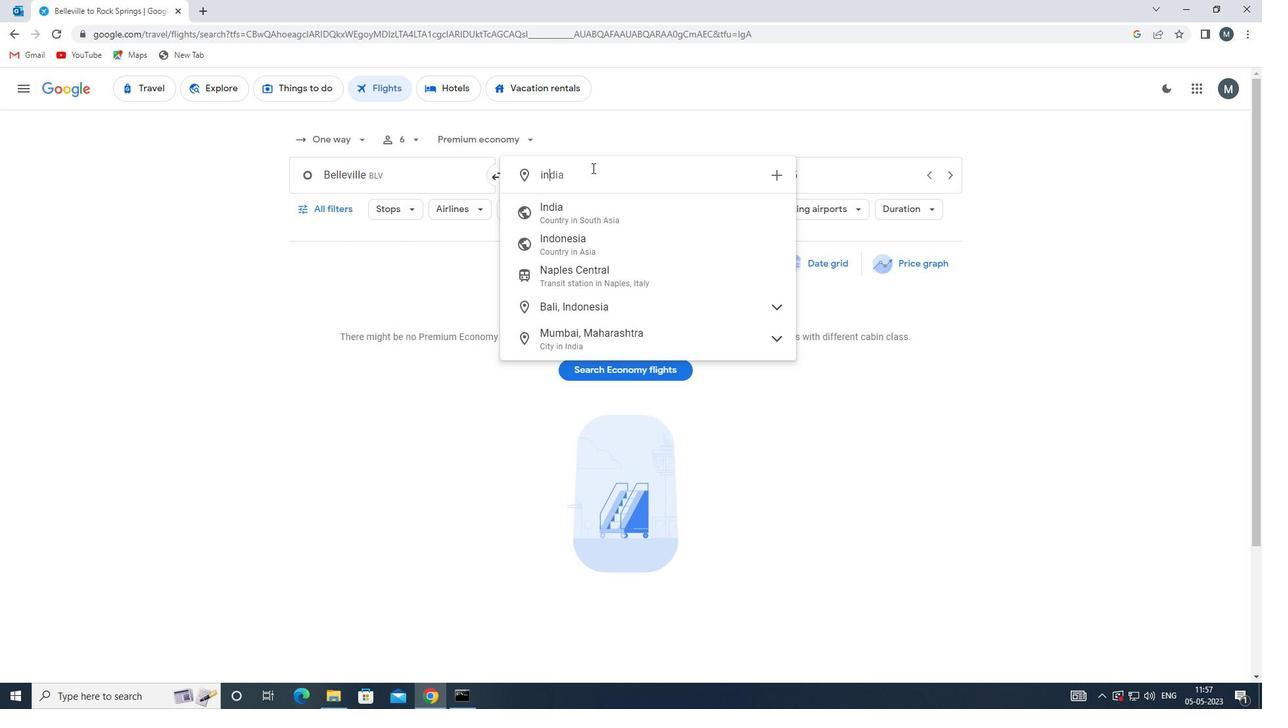 
Action: Mouse moved to (612, 213)
Screenshot: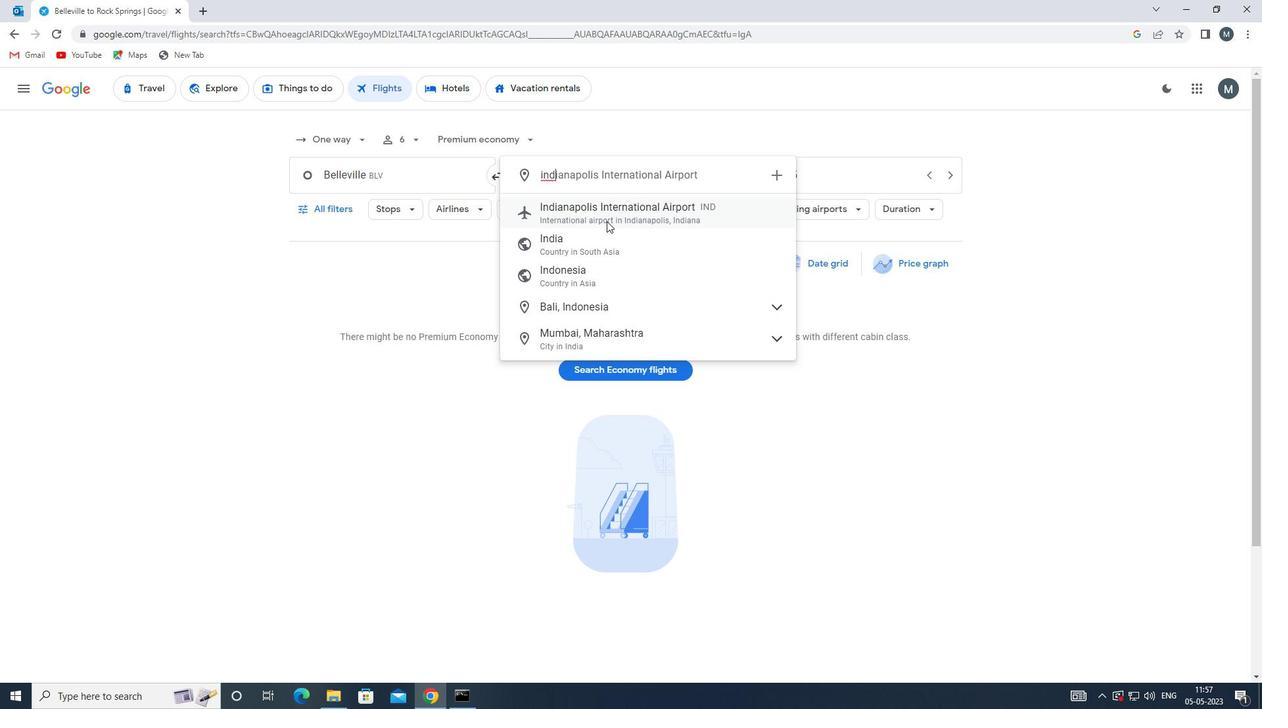 
Action: Mouse pressed left at (612, 213)
Screenshot: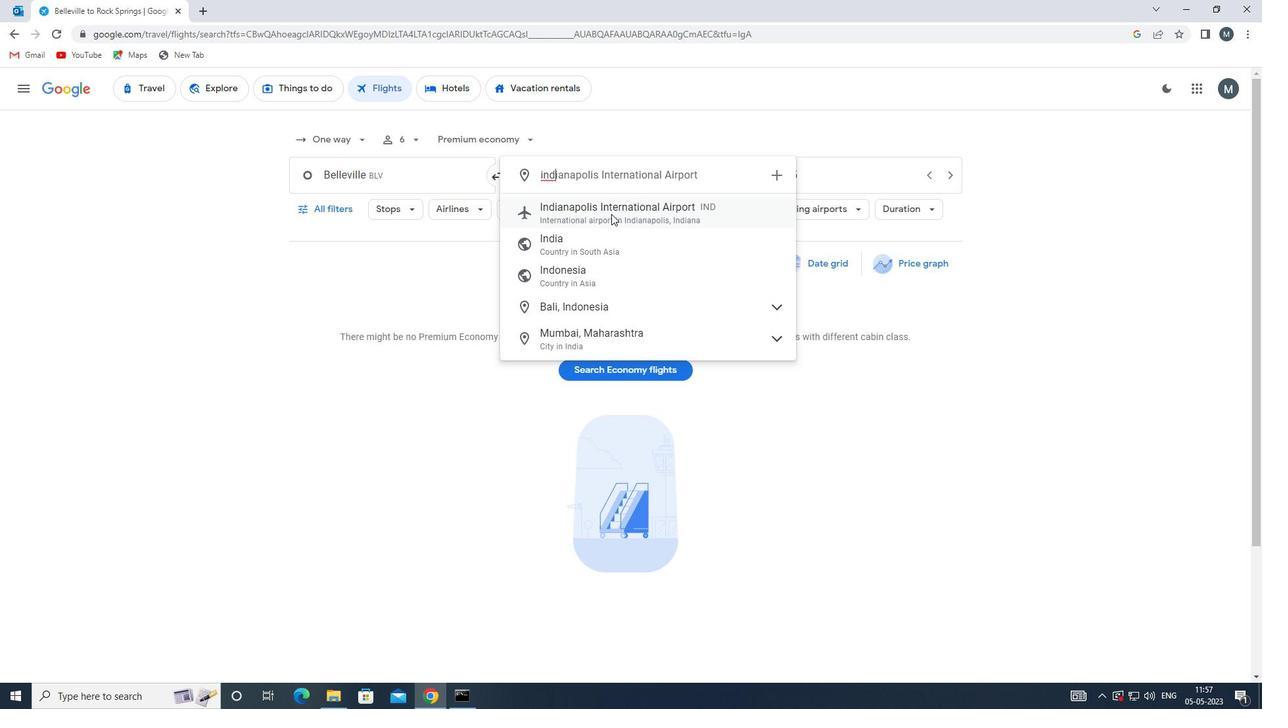 
Action: Mouse moved to (748, 173)
Screenshot: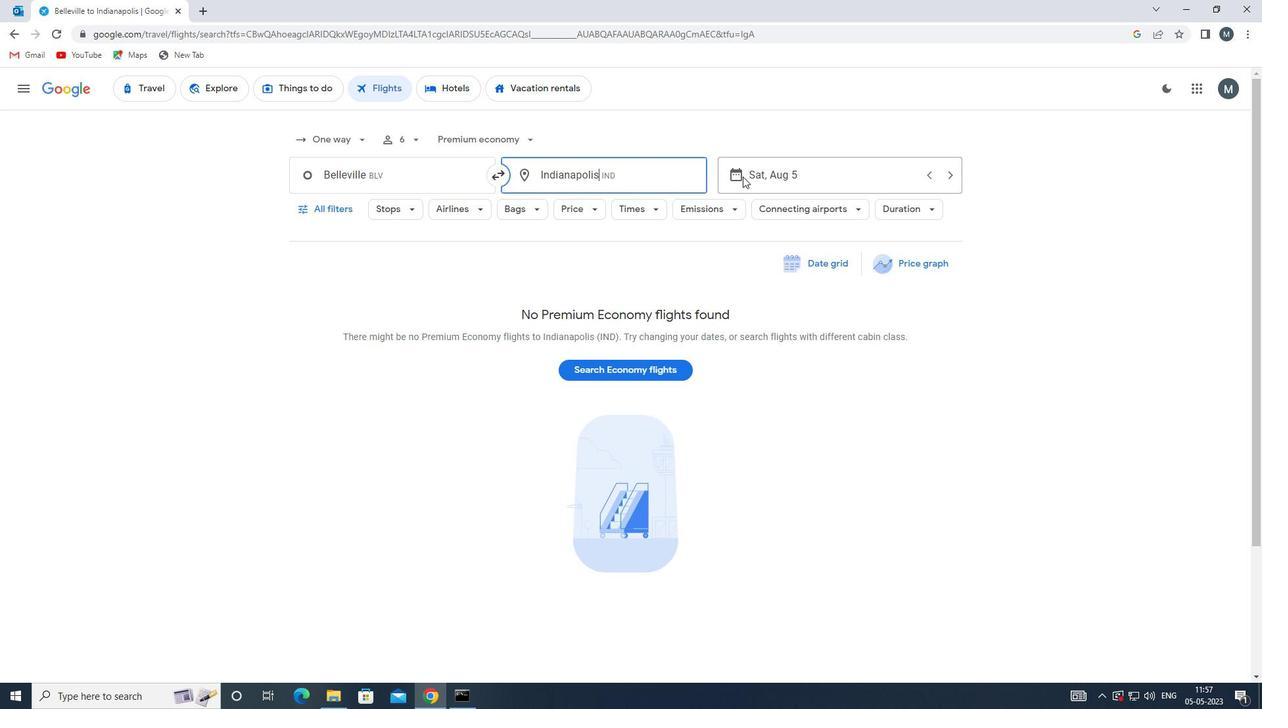 
Action: Mouse pressed left at (748, 173)
Screenshot: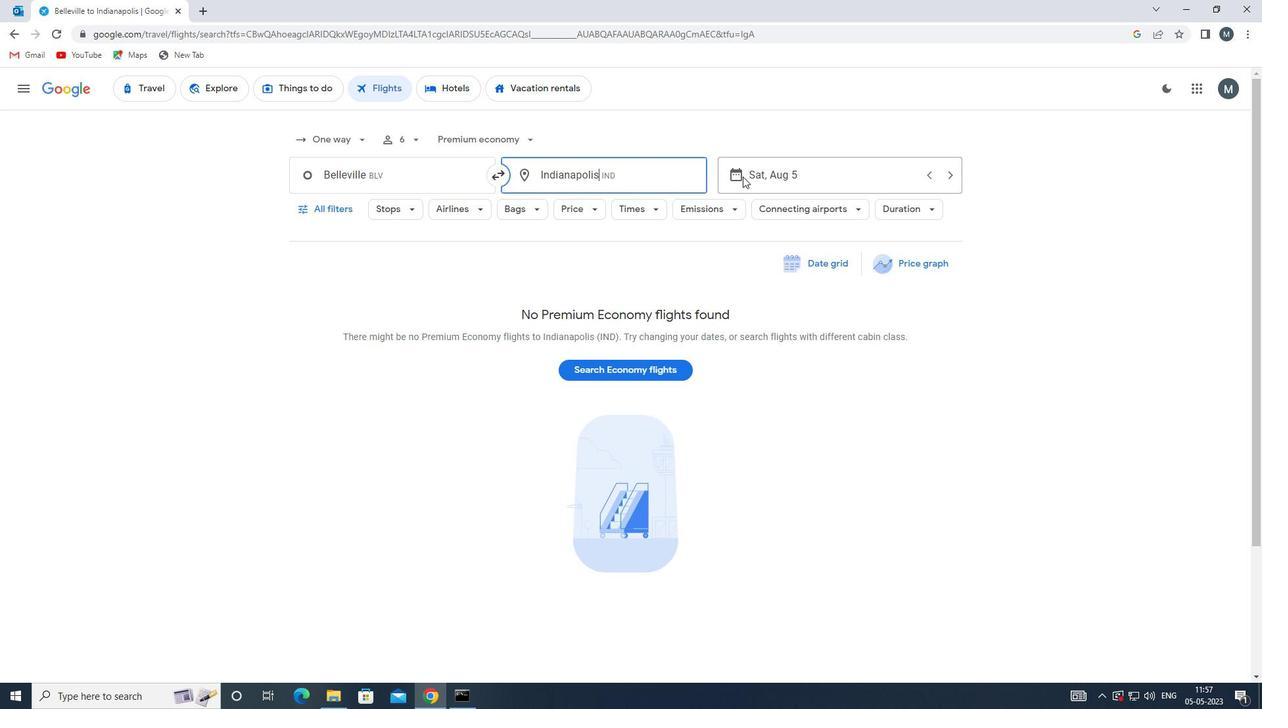 
Action: Mouse moved to (691, 270)
Screenshot: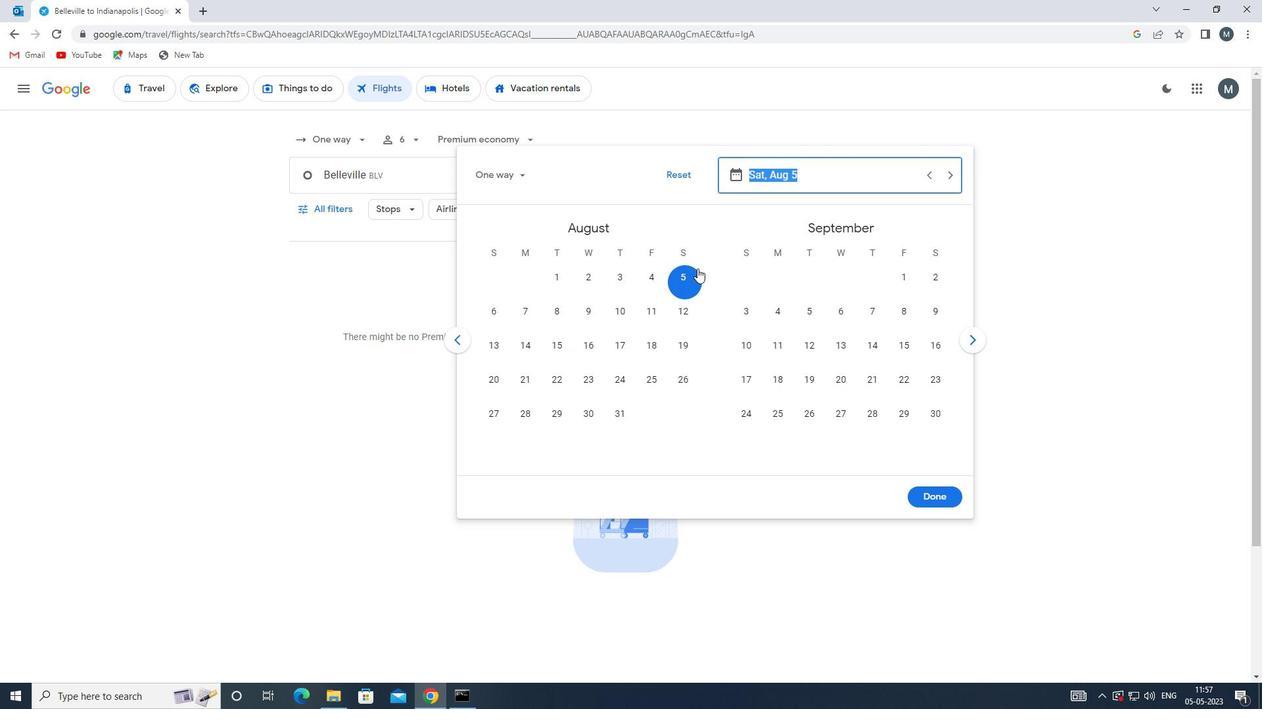 
Action: Mouse pressed left at (691, 270)
Screenshot: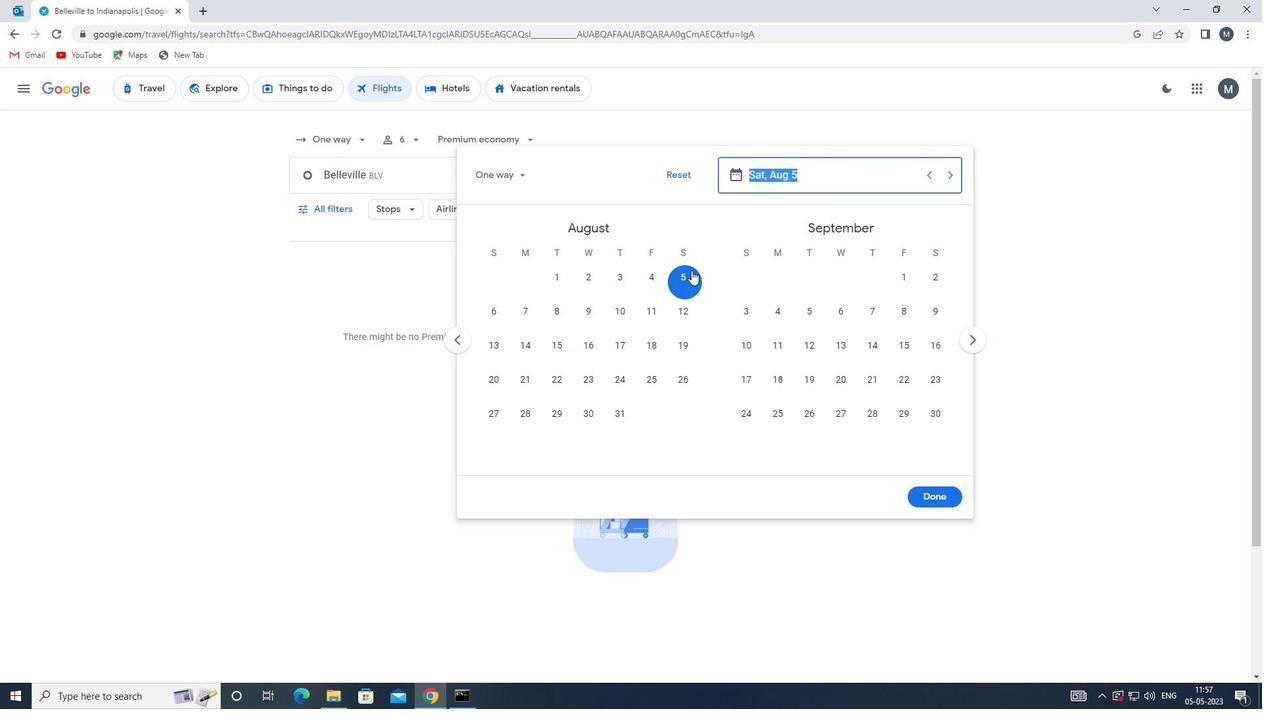 
Action: Mouse moved to (943, 498)
Screenshot: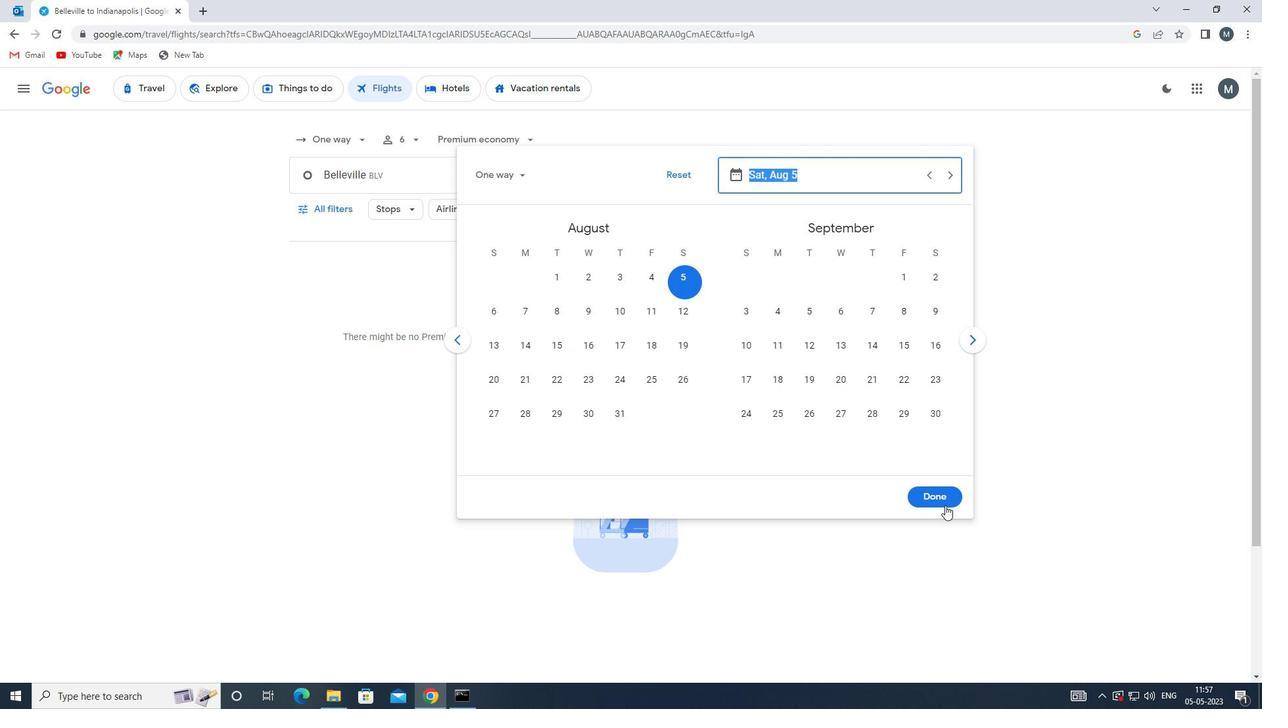 
Action: Mouse pressed left at (943, 498)
Screenshot: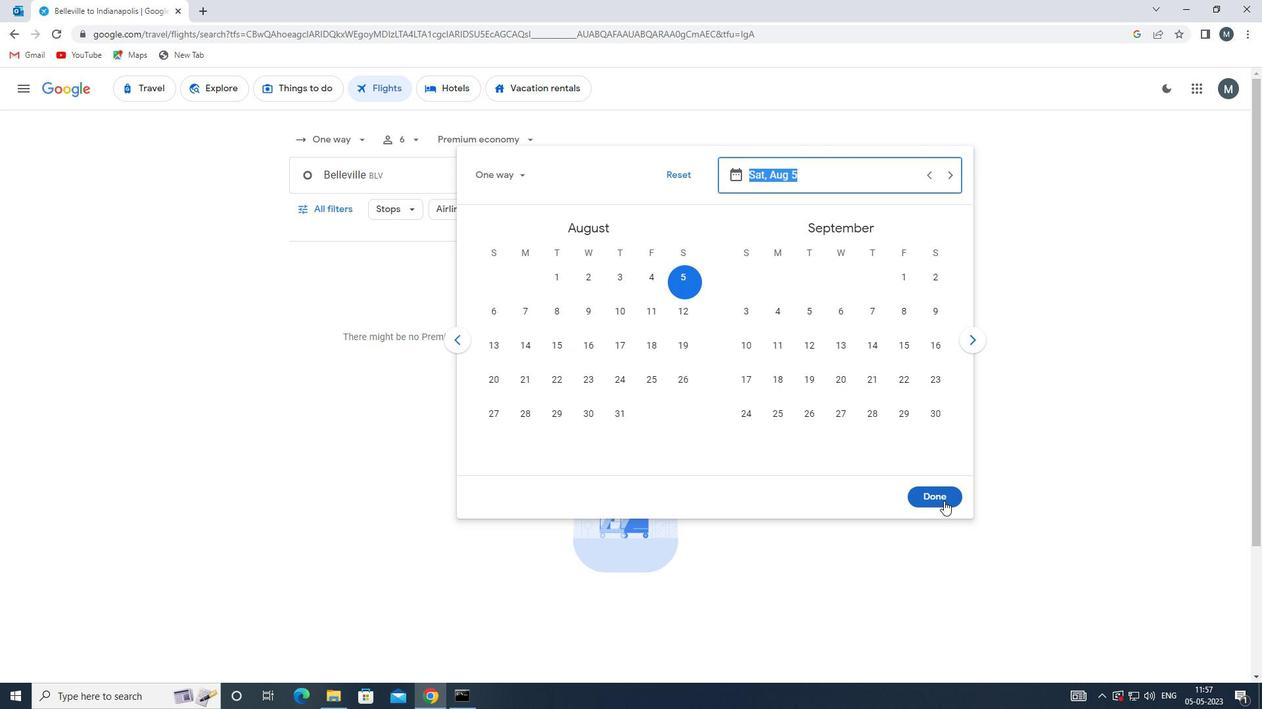 
Action: Mouse moved to (318, 207)
Screenshot: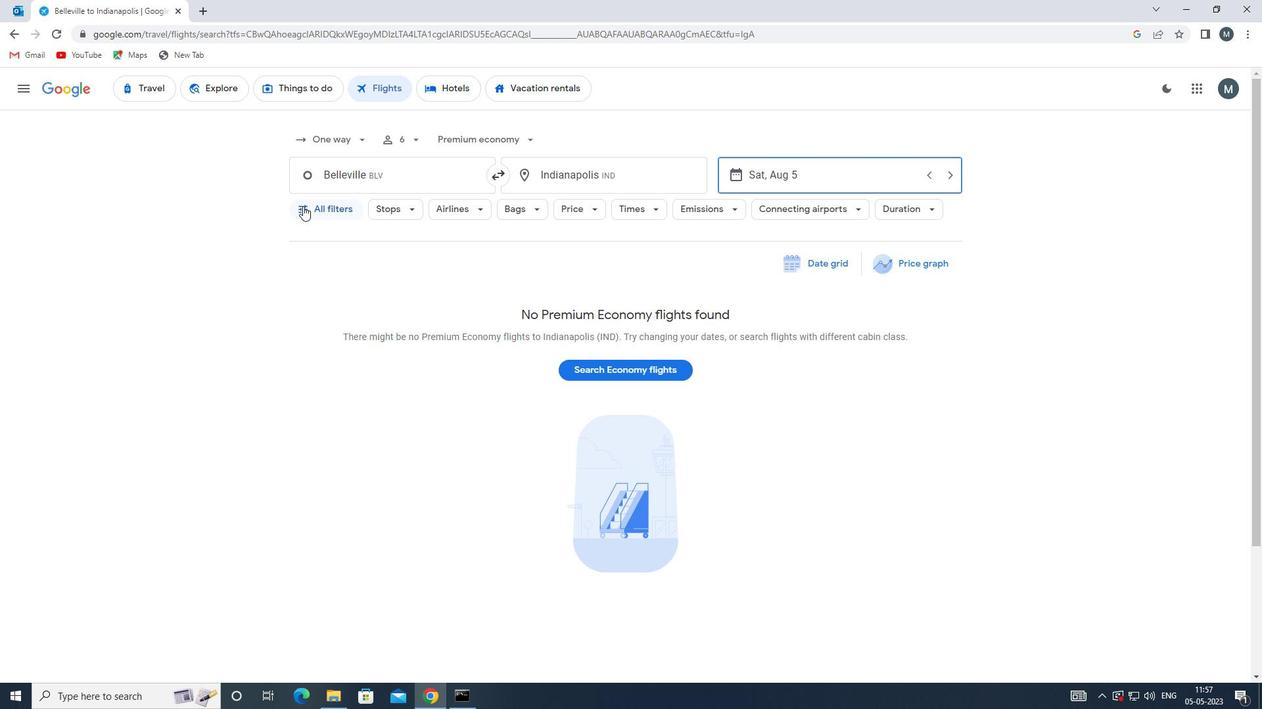 
Action: Mouse pressed left at (318, 207)
Screenshot: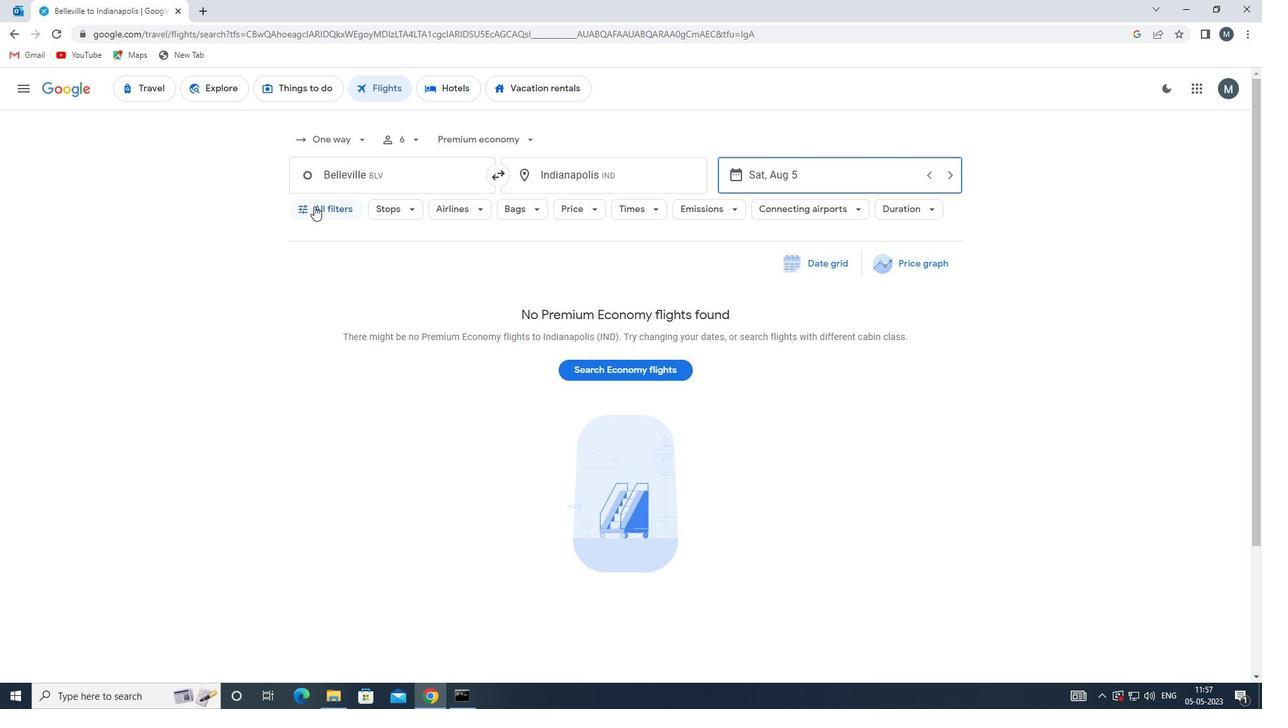 
Action: Mouse moved to (393, 289)
Screenshot: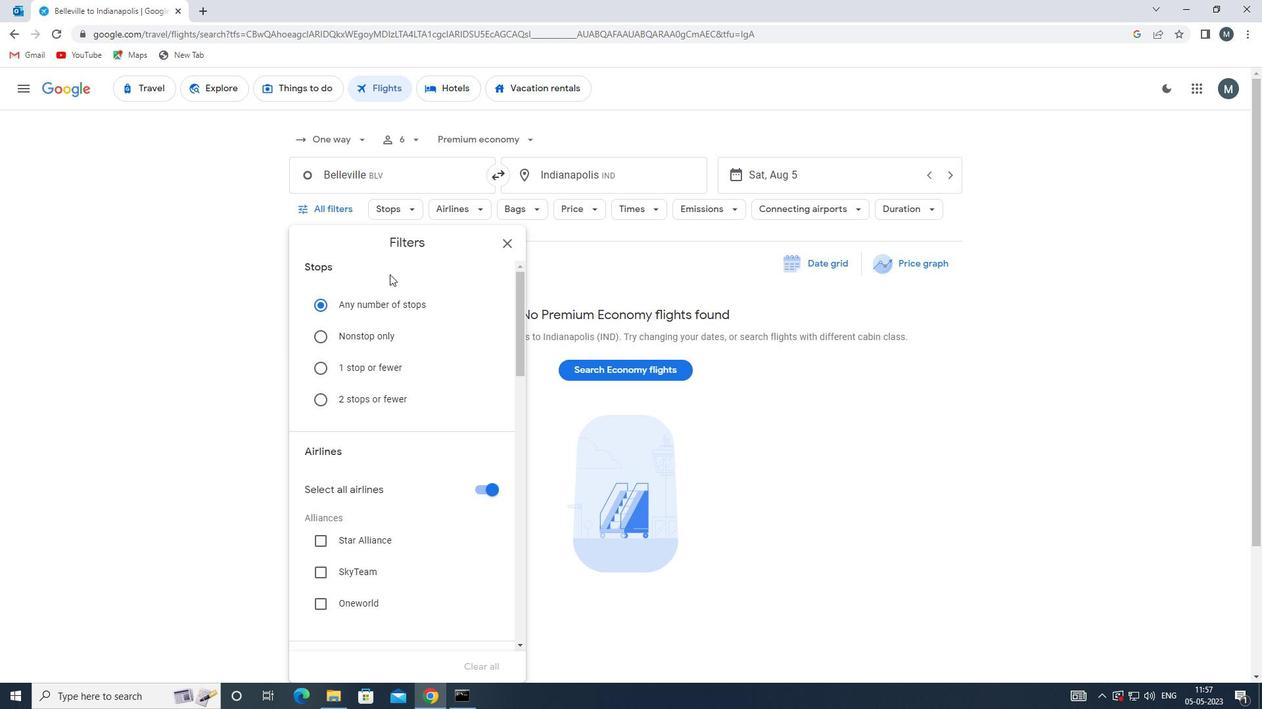 
Action: Mouse scrolled (393, 288) with delta (0, 0)
Screenshot: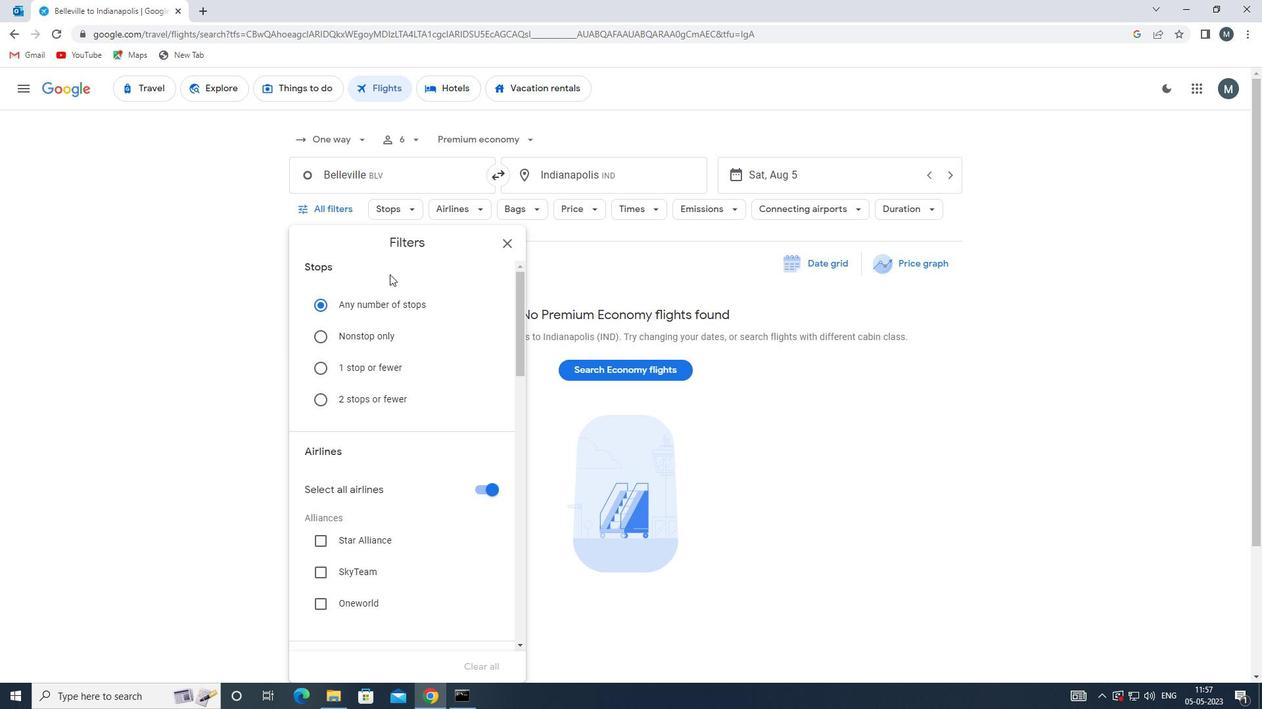 
Action: Mouse moved to (393, 294)
Screenshot: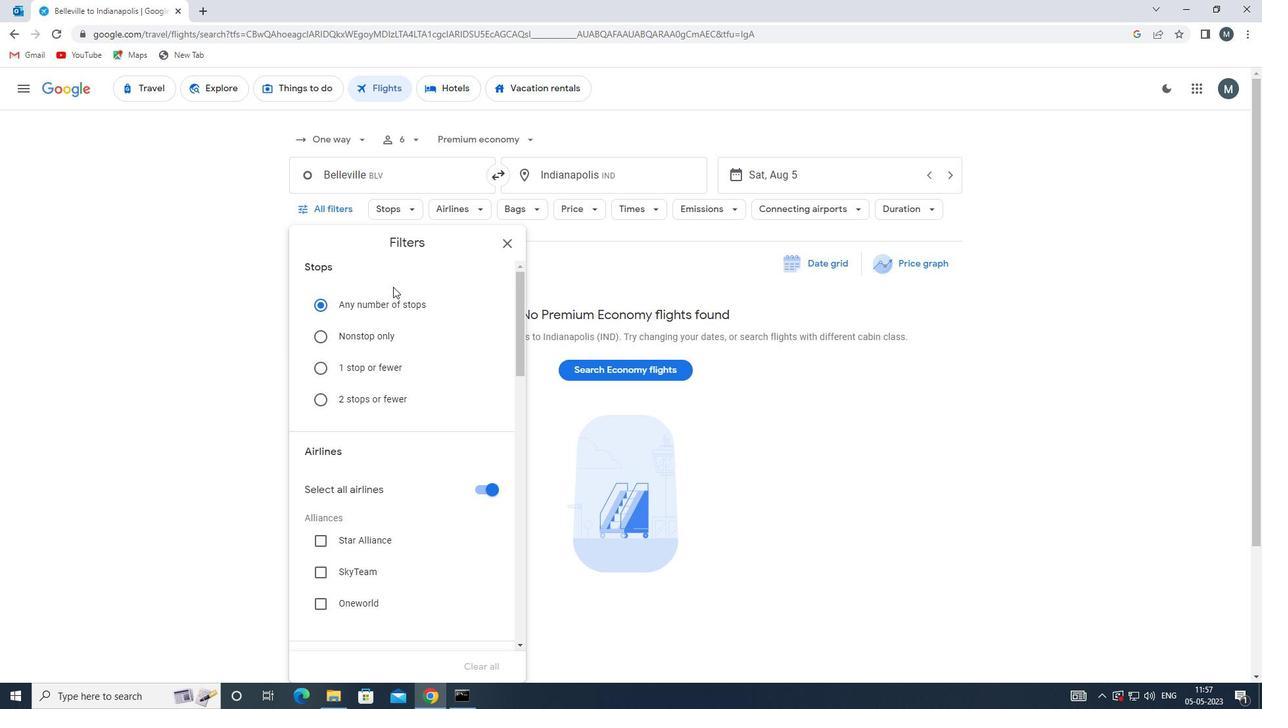 
Action: Mouse scrolled (393, 293) with delta (0, 0)
Screenshot: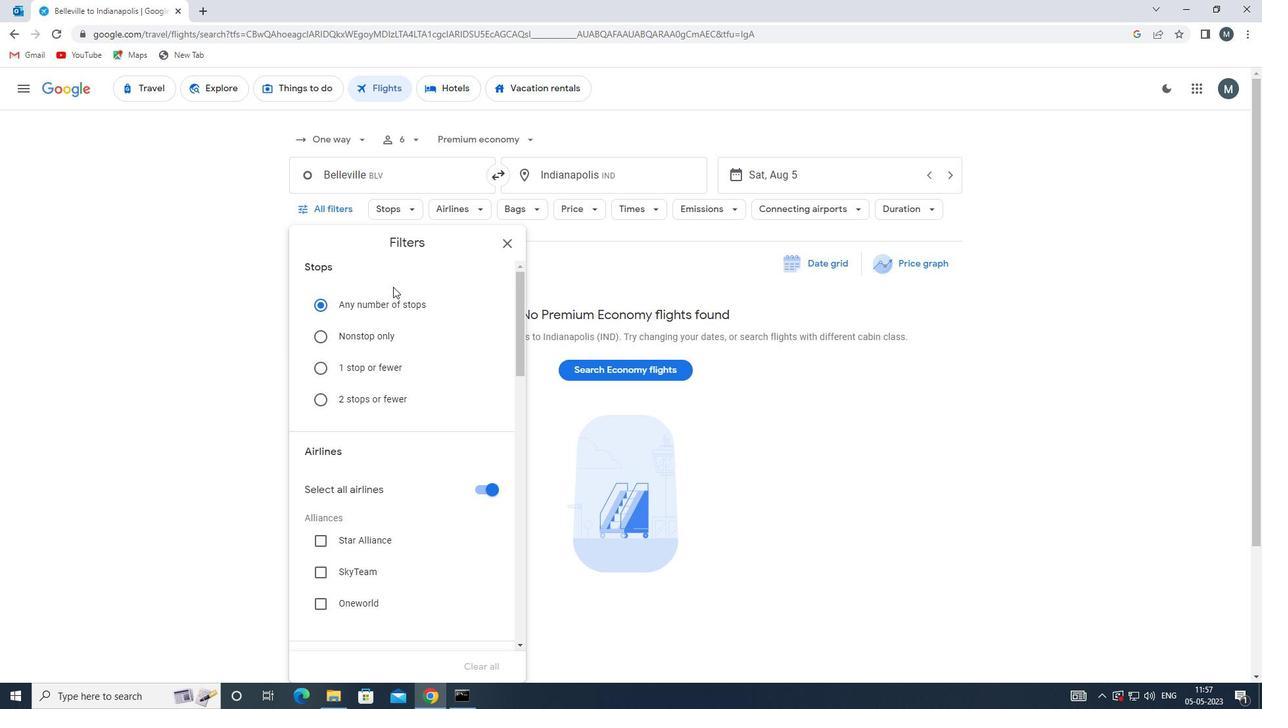 
Action: Mouse moved to (393, 297)
Screenshot: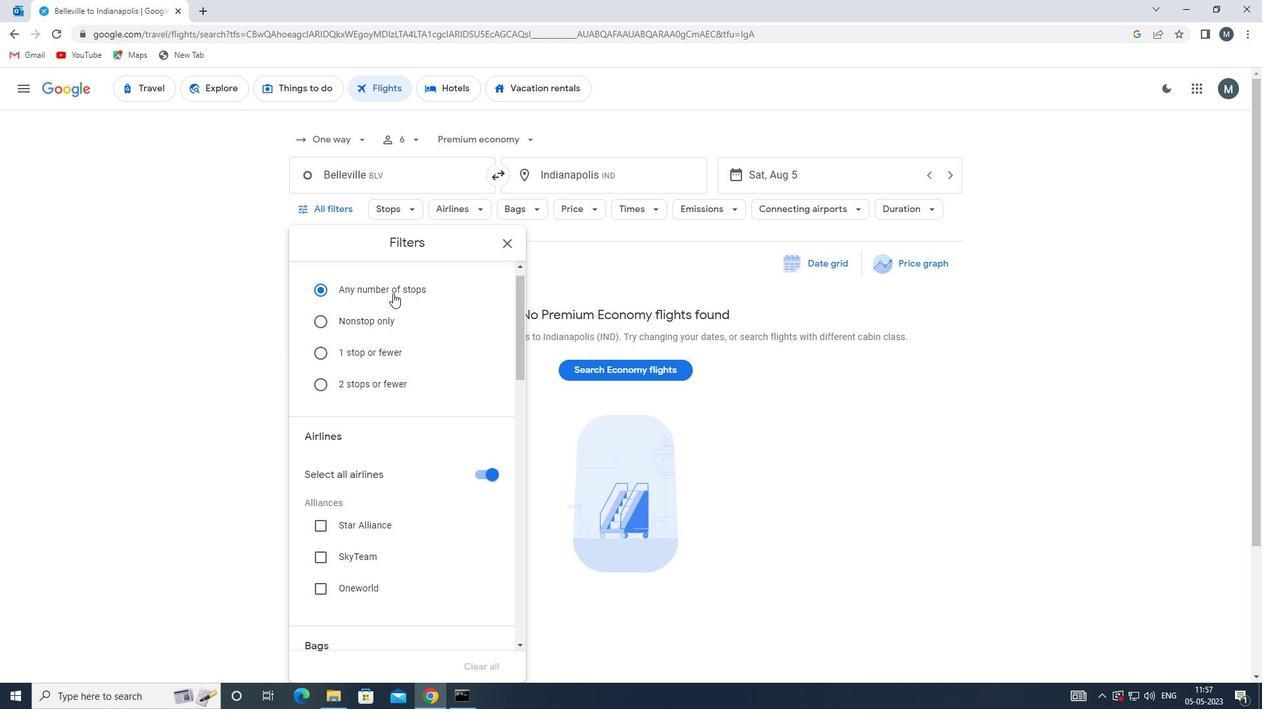 
Action: Mouse scrolled (393, 298) with delta (0, 0)
Screenshot: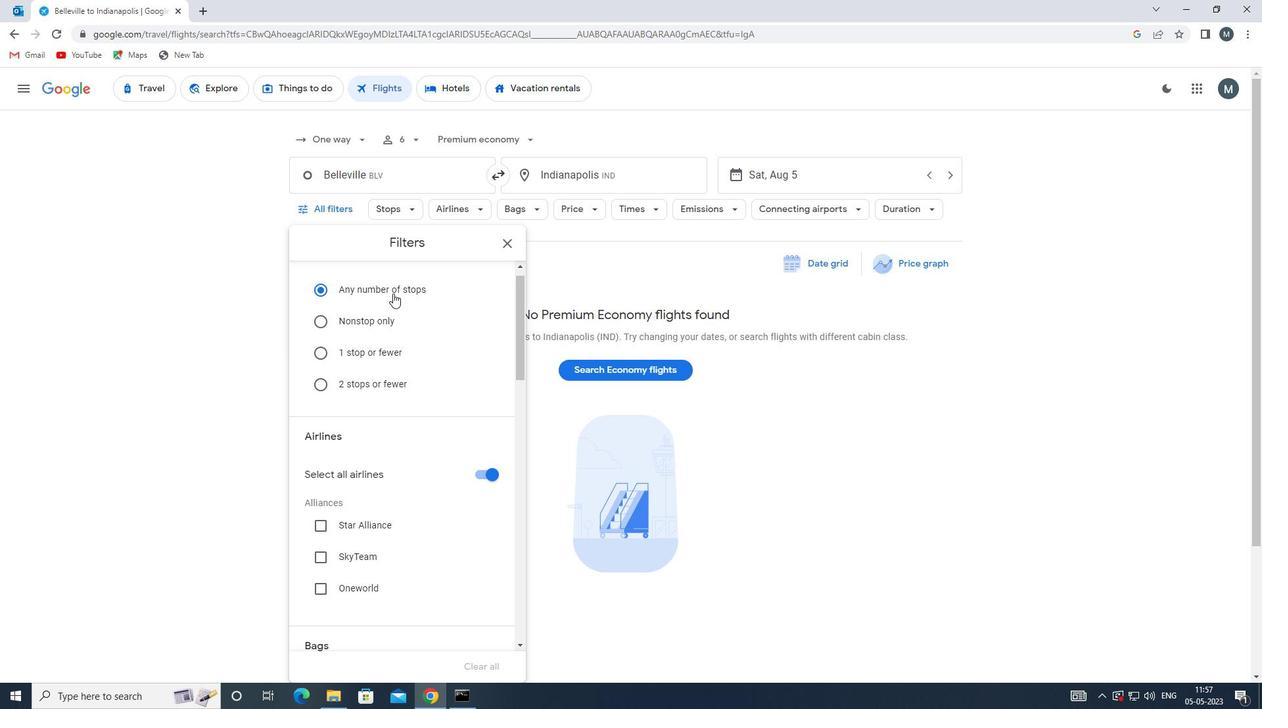 
Action: Mouse moved to (479, 427)
Screenshot: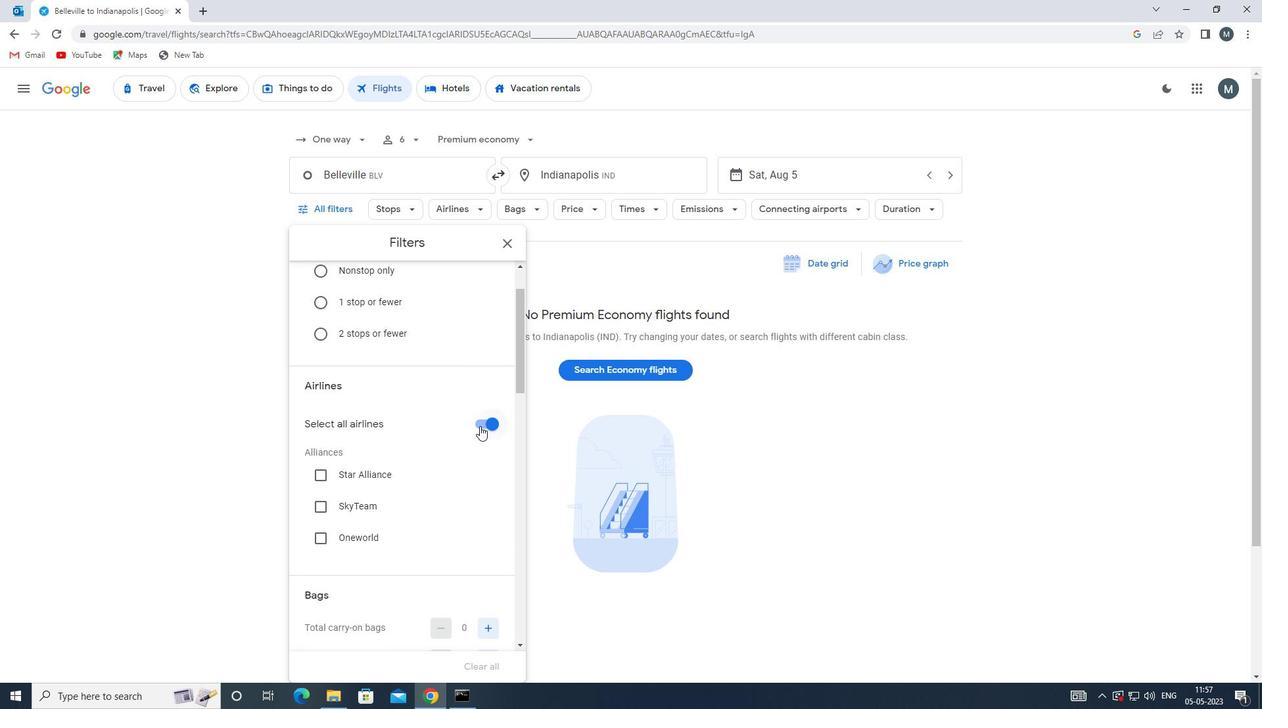 
Action: Mouse pressed left at (479, 427)
Screenshot: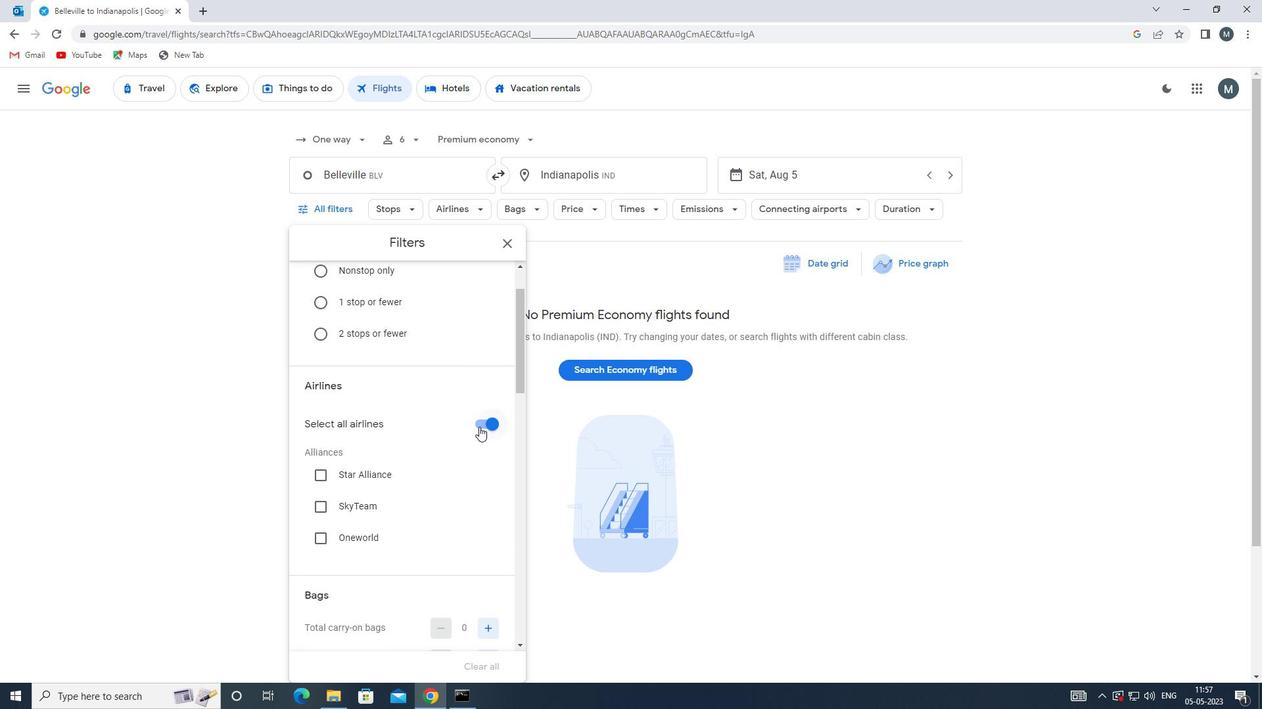 
Action: Mouse moved to (393, 435)
Screenshot: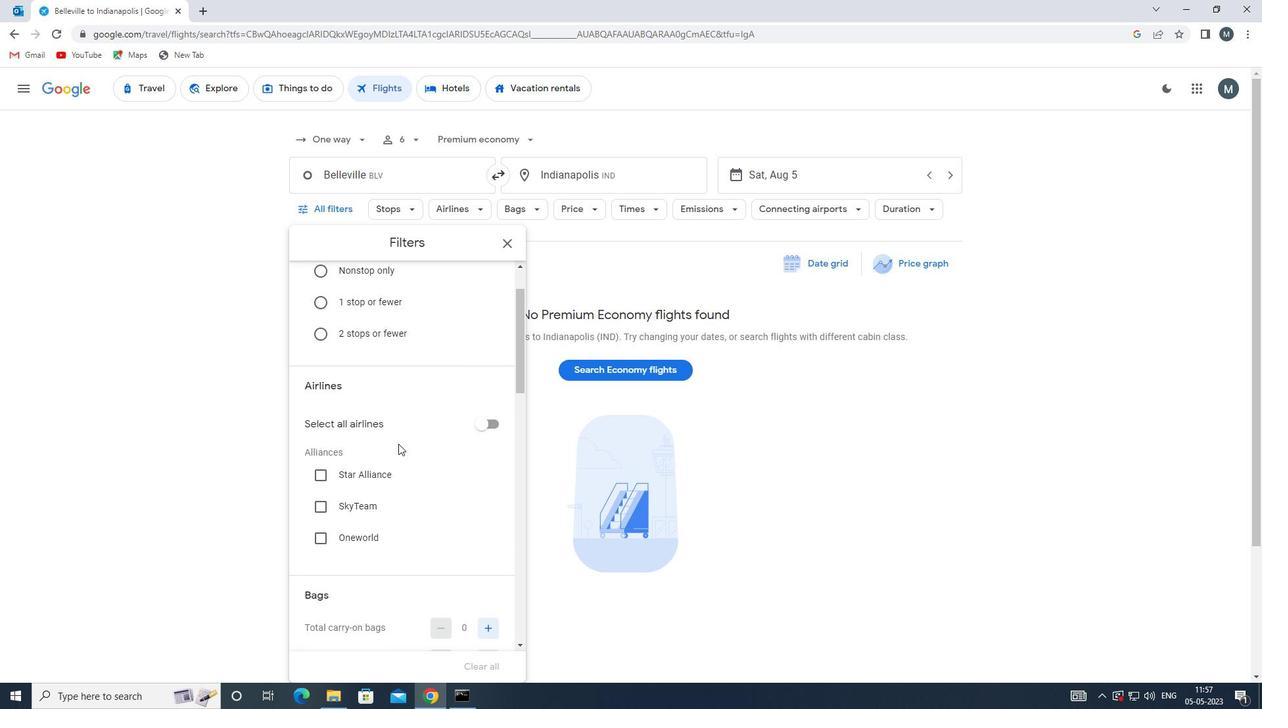 
Action: Mouse scrolled (393, 434) with delta (0, 0)
Screenshot: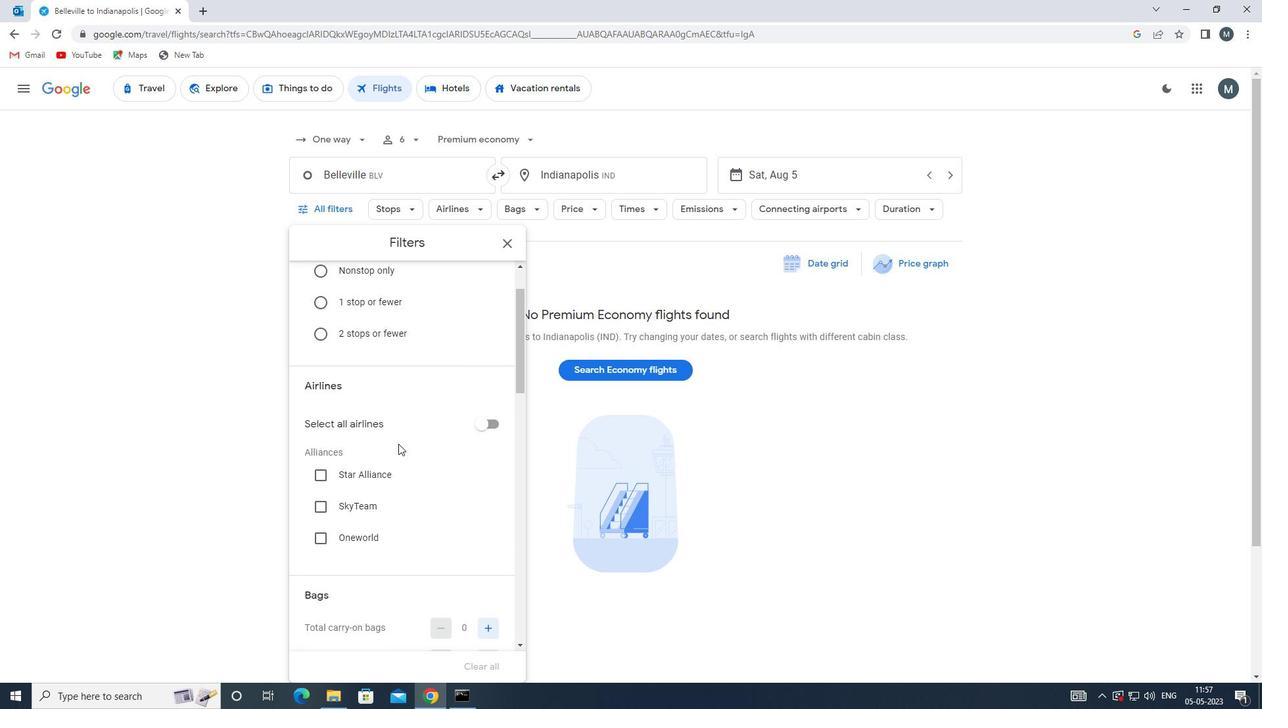 
Action: Mouse moved to (417, 414)
Screenshot: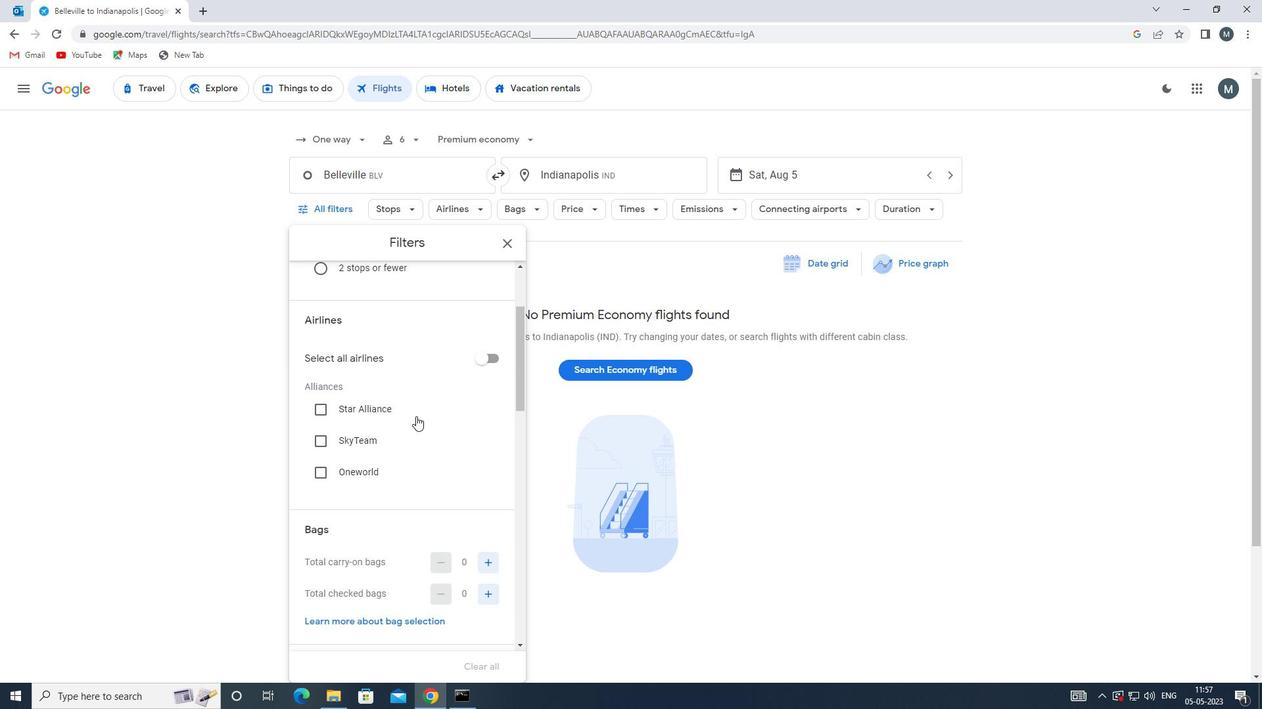 
Action: Mouse scrolled (417, 413) with delta (0, 0)
Screenshot: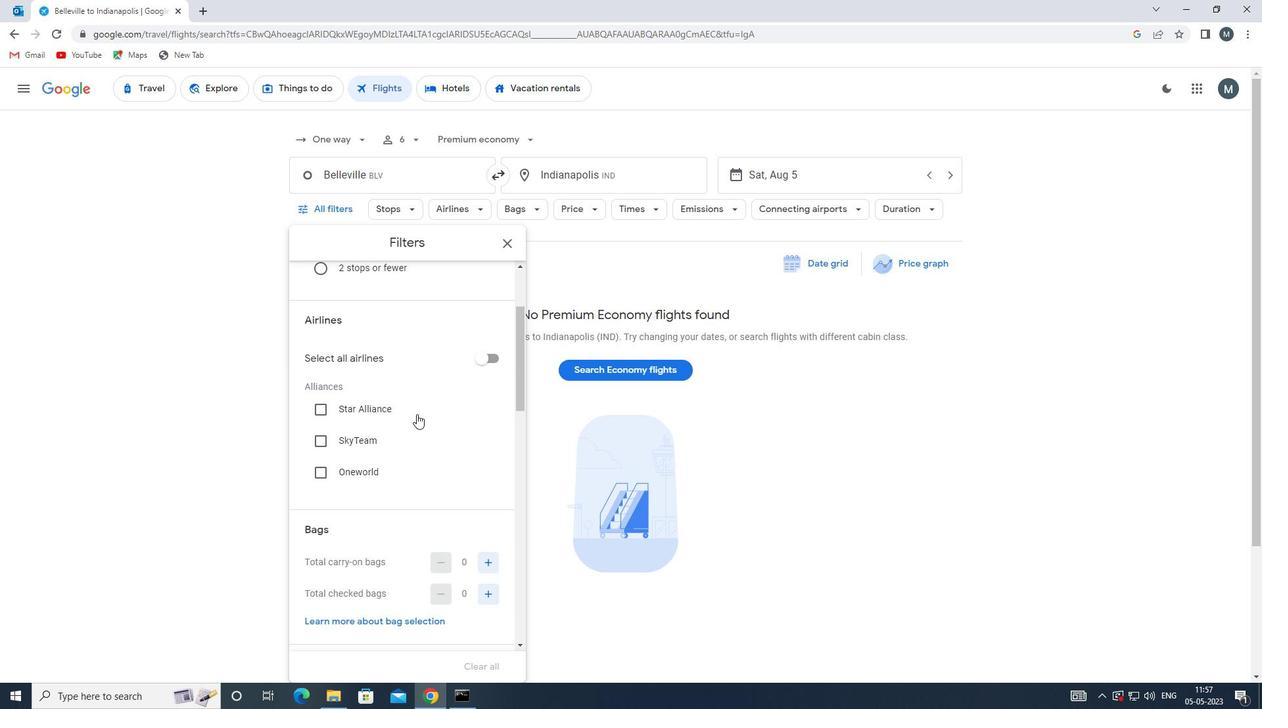 
Action: Mouse moved to (458, 485)
Screenshot: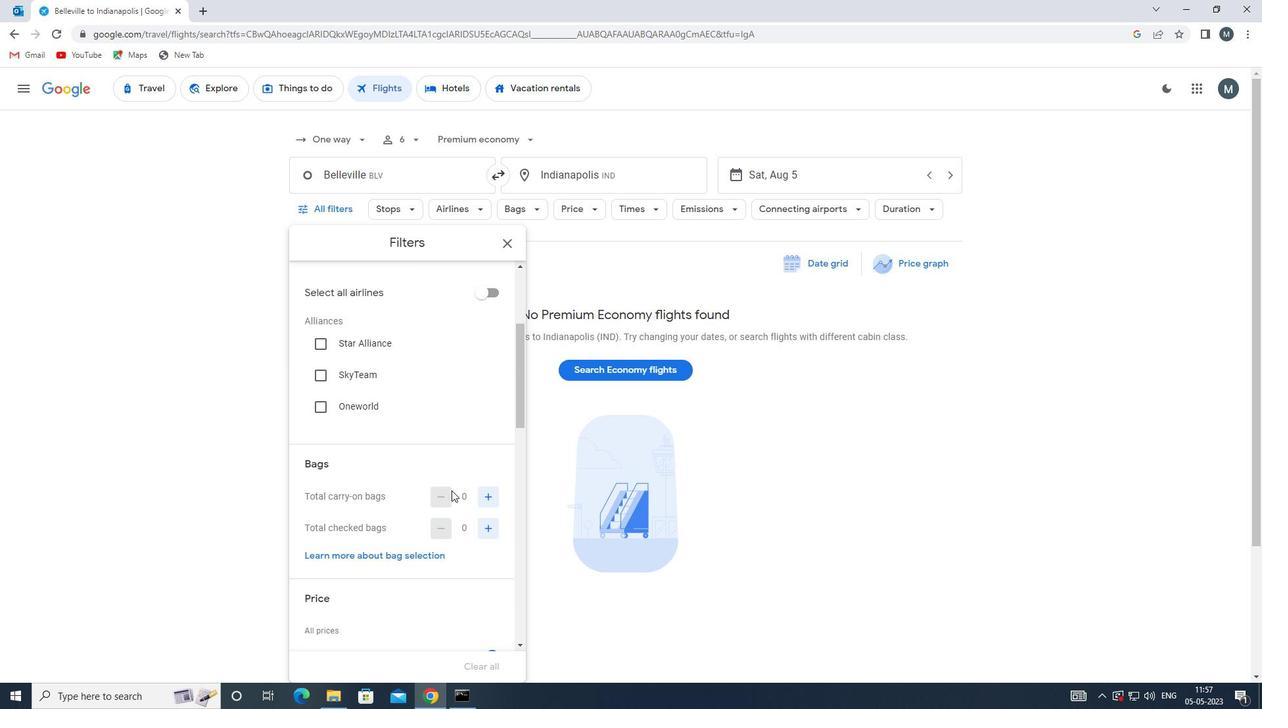 
Action: Mouse scrolled (458, 484) with delta (0, 0)
Screenshot: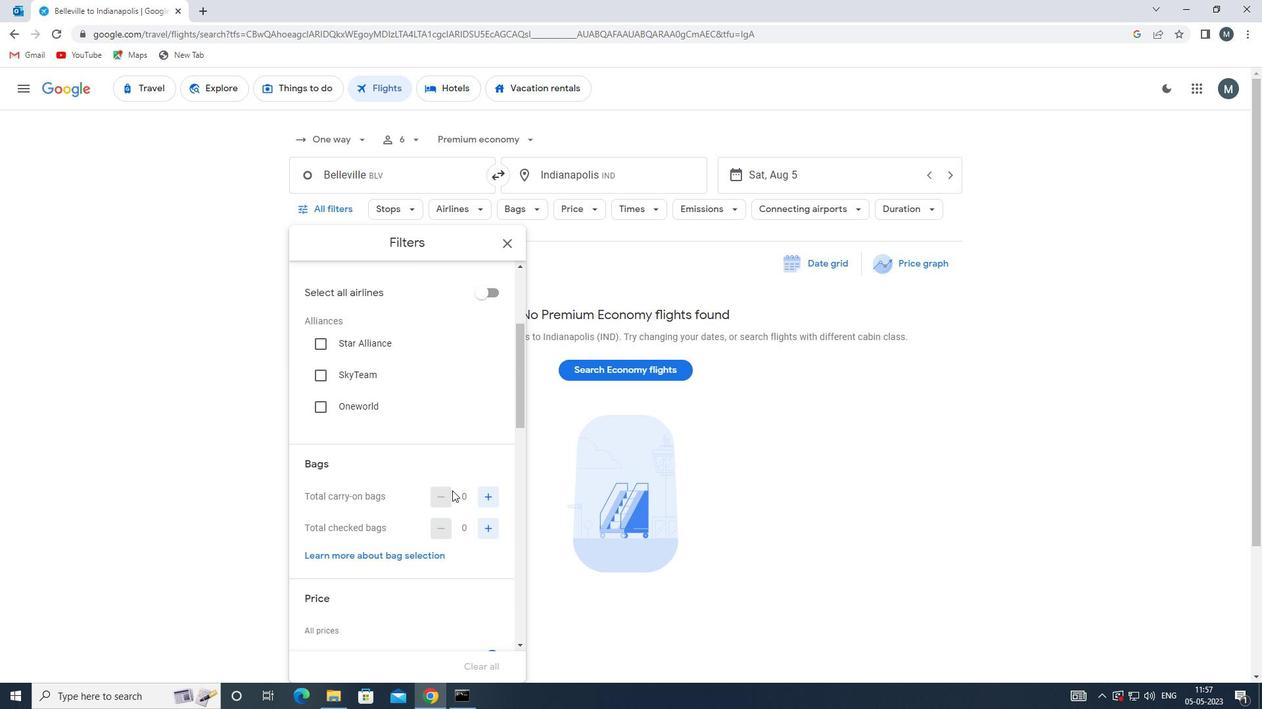 
Action: Mouse moved to (489, 427)
Screenshot: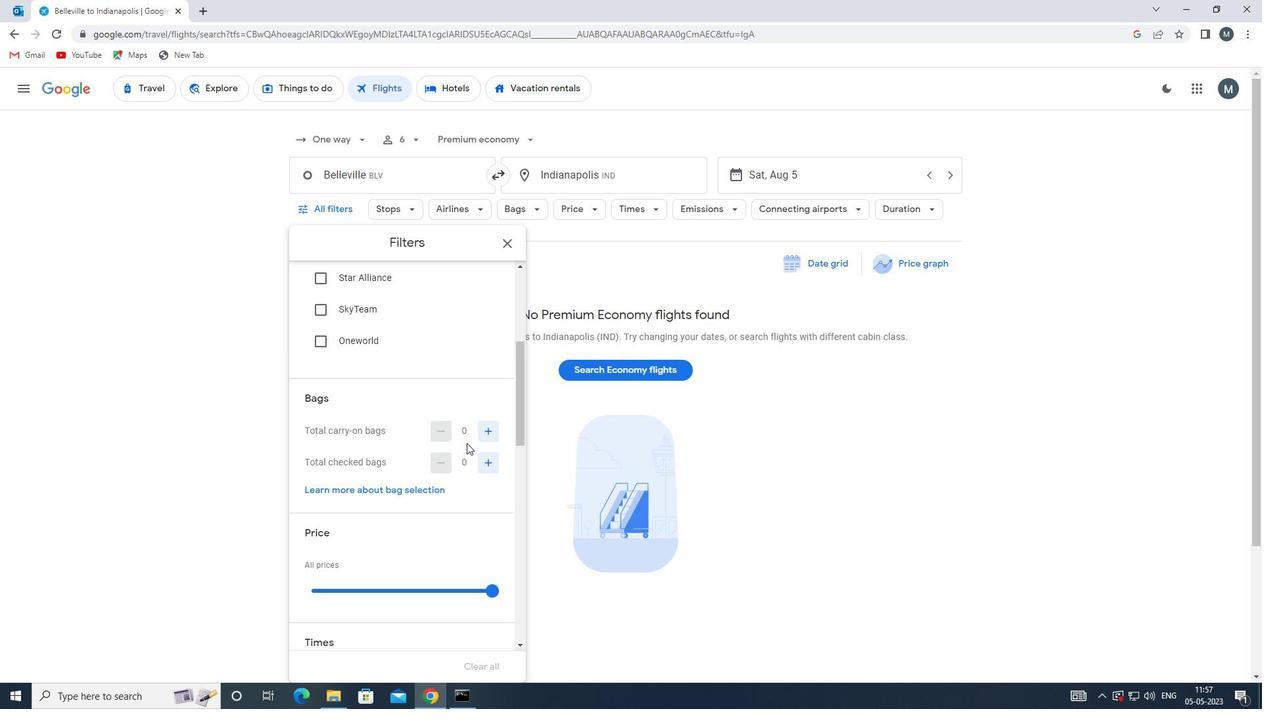 
Action: Mouse pressed left at (489, 427)
Screenshot: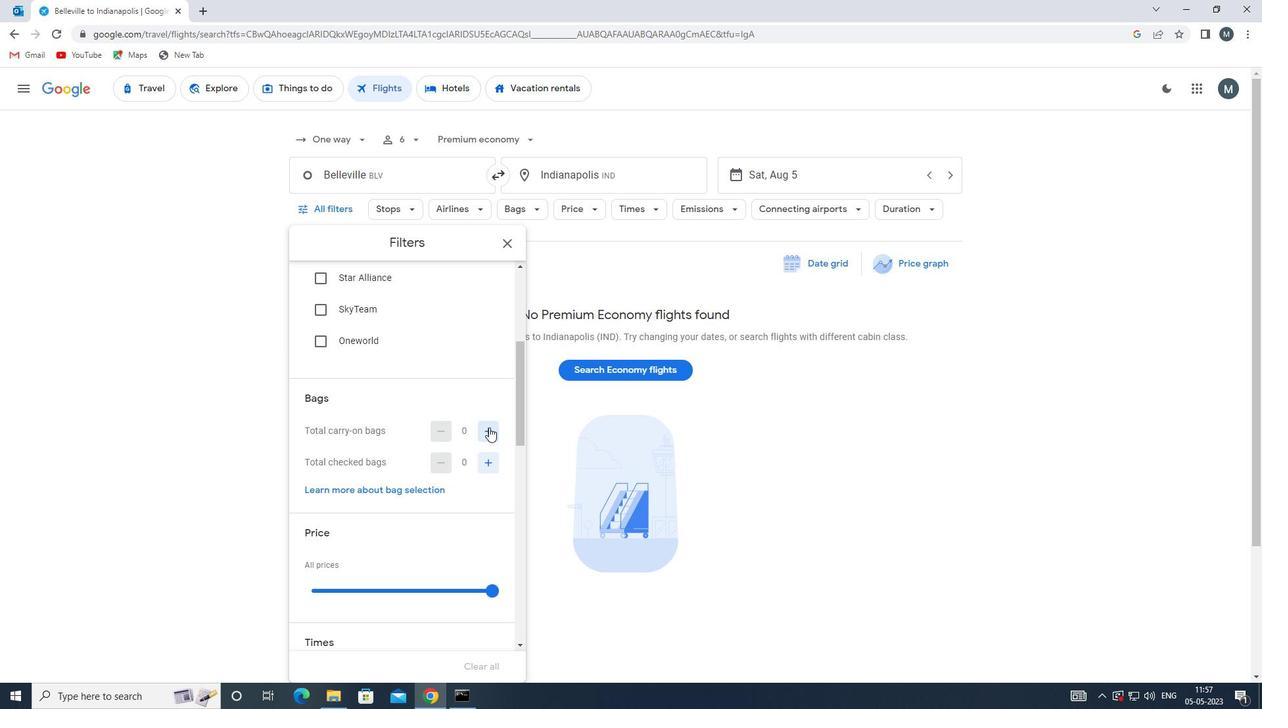 
Action: Mouse pressed left at (489, 427)
Screenshot: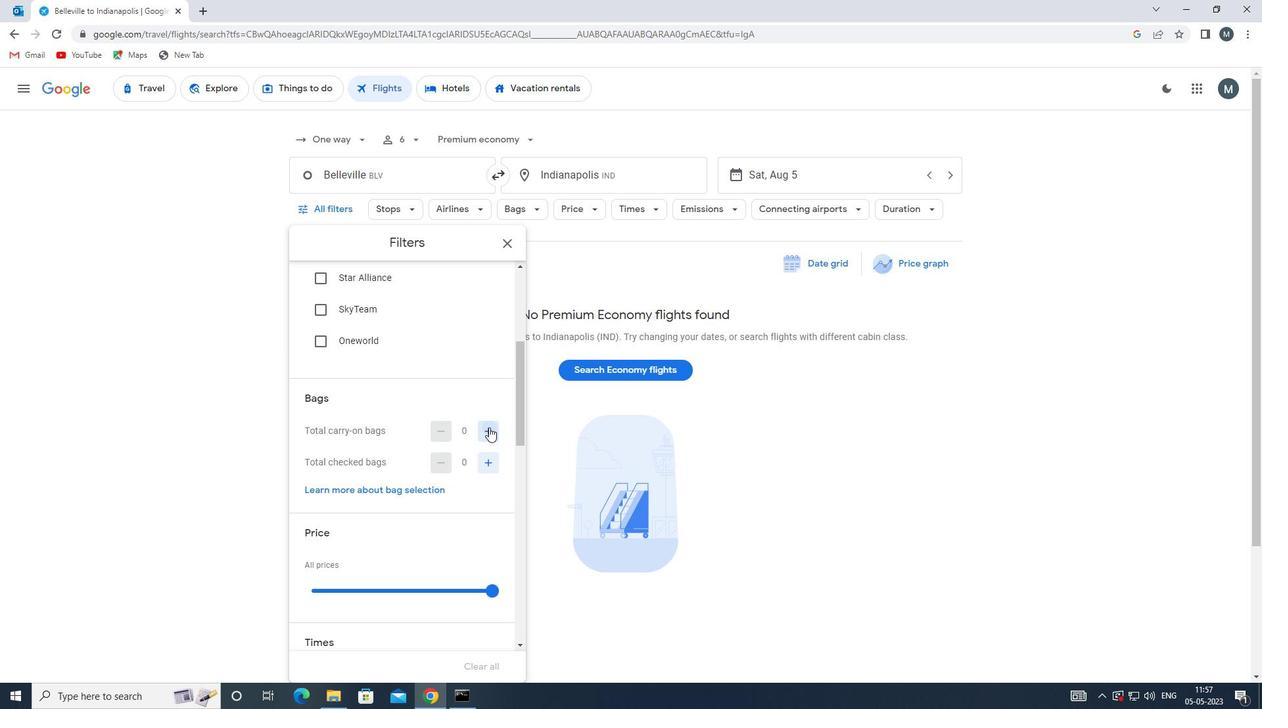 
Action: Mouse moved to (378, 430)
Screenshot: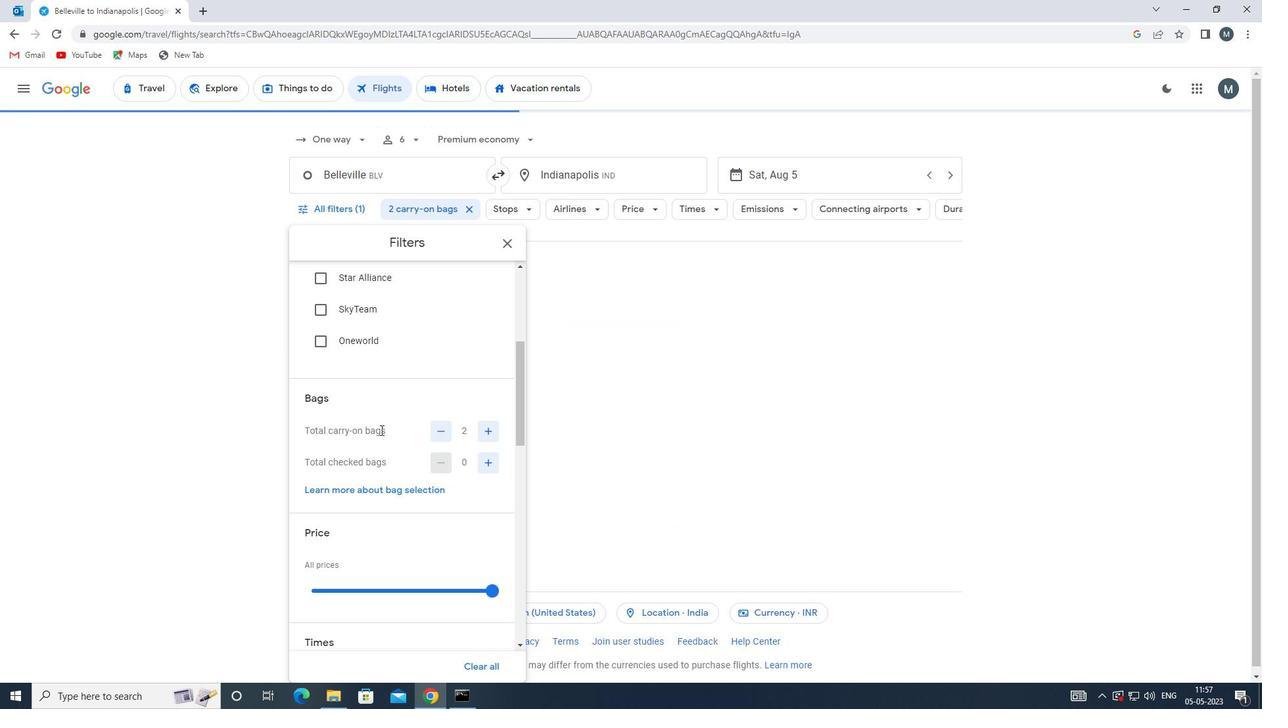 
Action: Mouse scrolled (378, 429) with delta (0, 0)
Screenshot: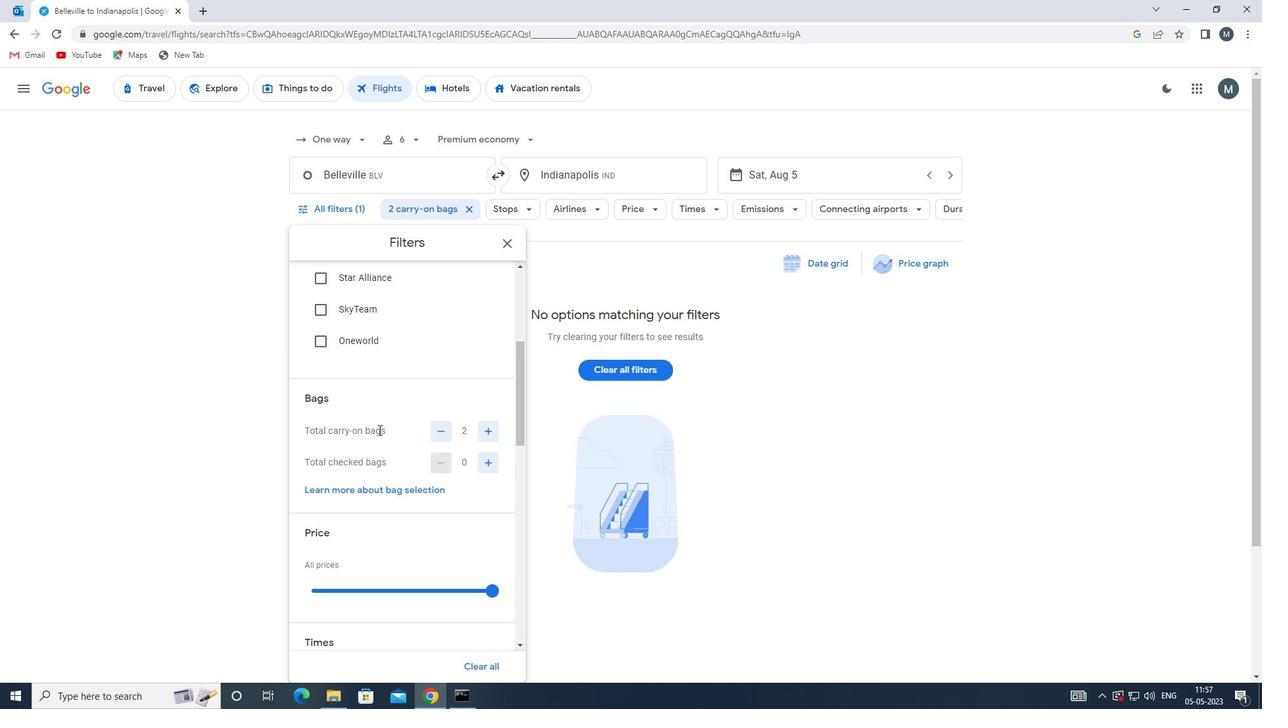 
Action: Mouse moved to (487, 391)
Screenshot: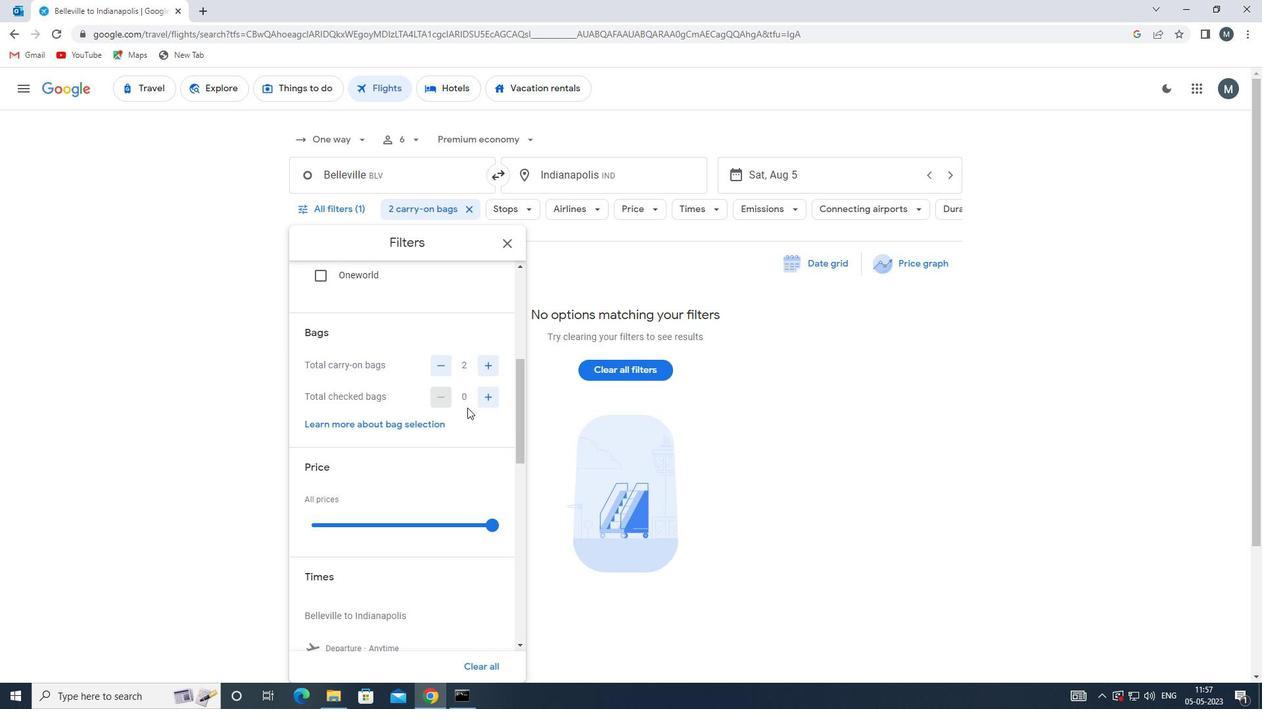 
Action: Mouse pressed left at (487, 391)
Screenshot: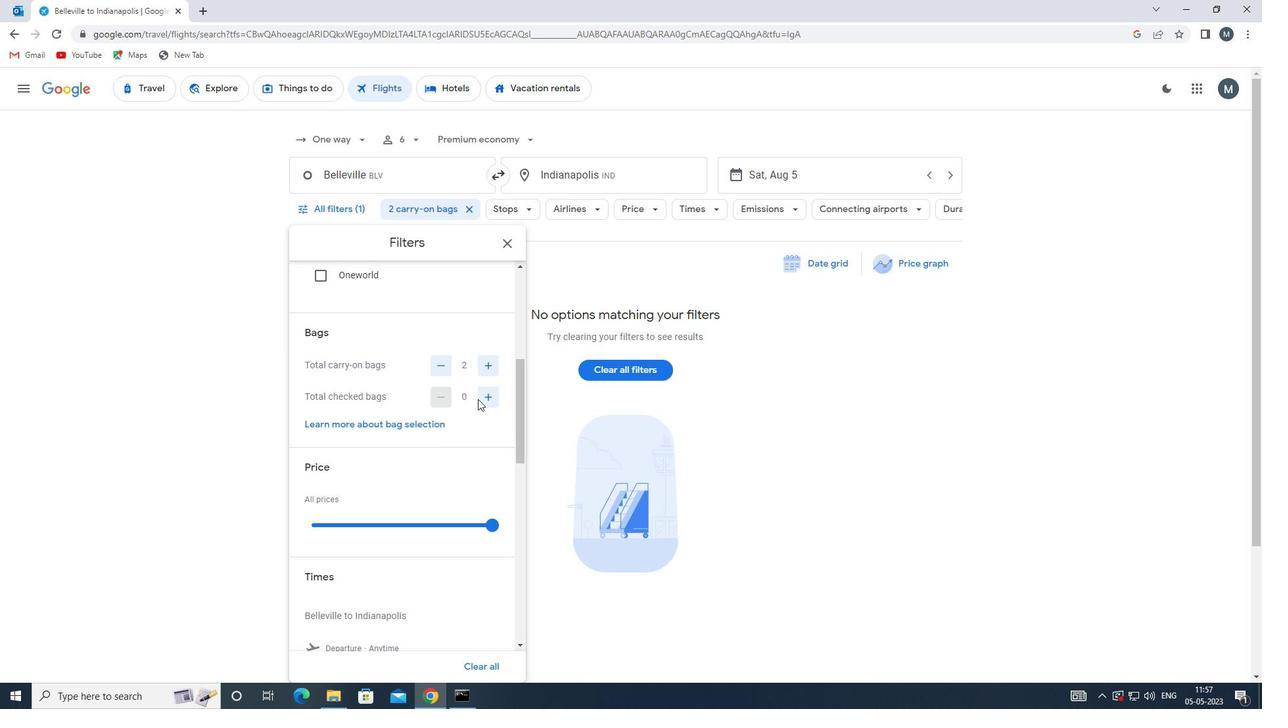 
Action: Mouse moved to (395, 425)
Screenshot: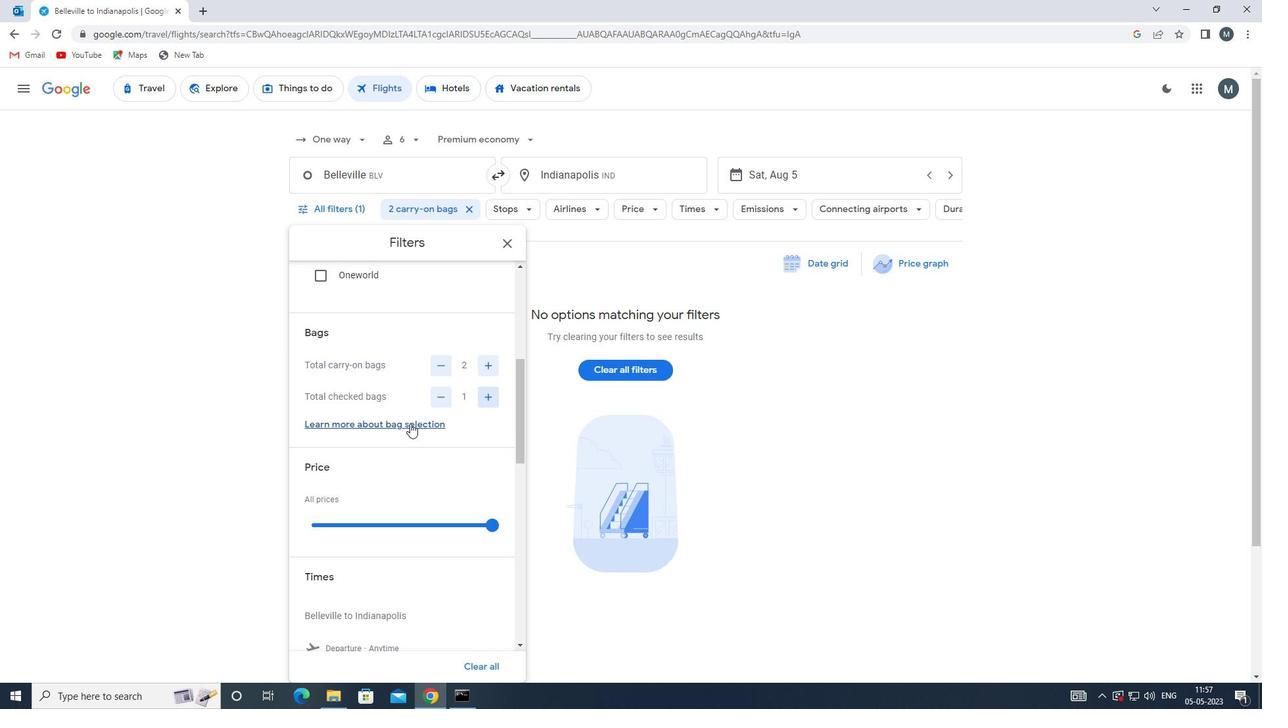
Action: Mouse scrolled (395, 424) with delta (0, 0)
Screenshot: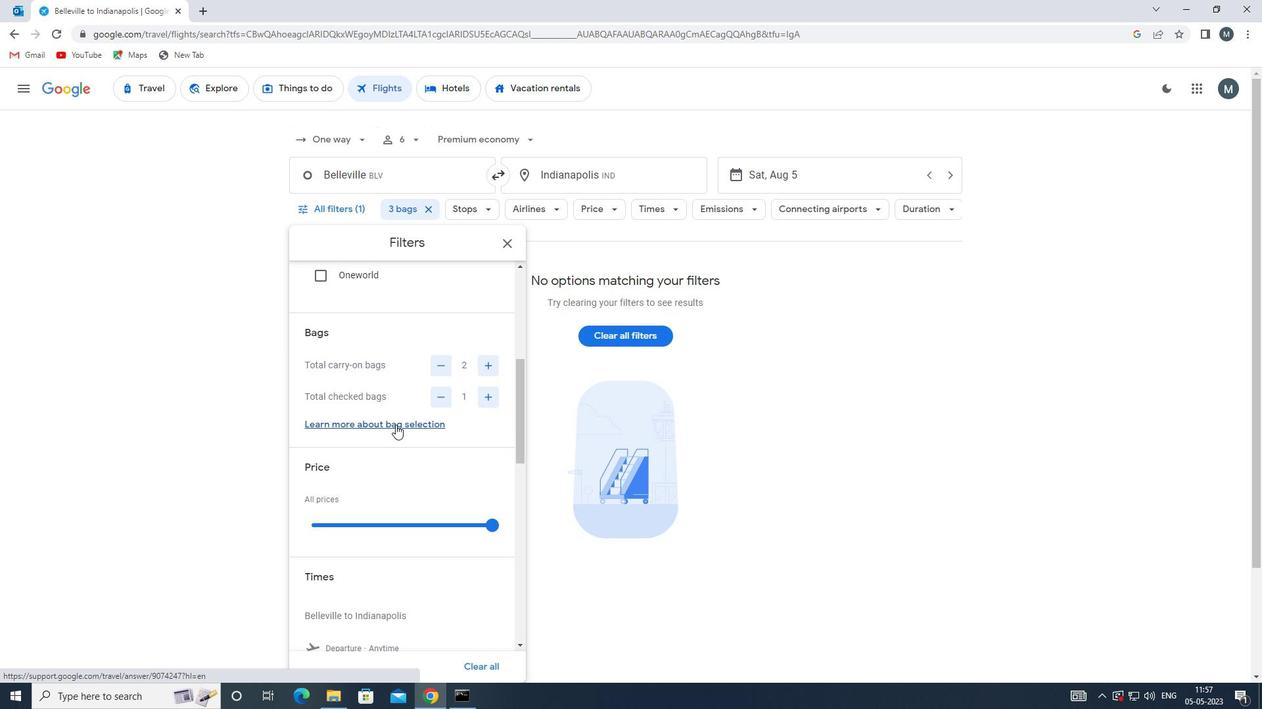 
Action: Mouse moved to (345, 459)
Screenshot: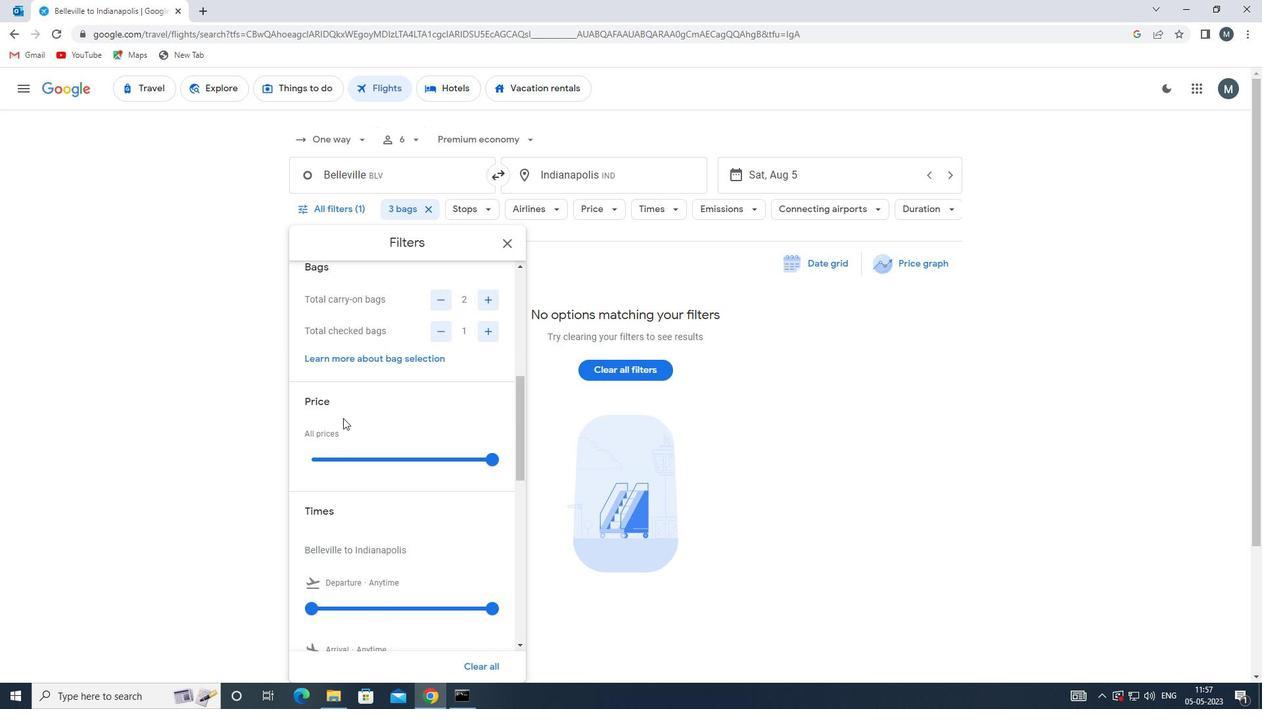 
Action: Mouse pressed left at (345, 459)
Screenshot: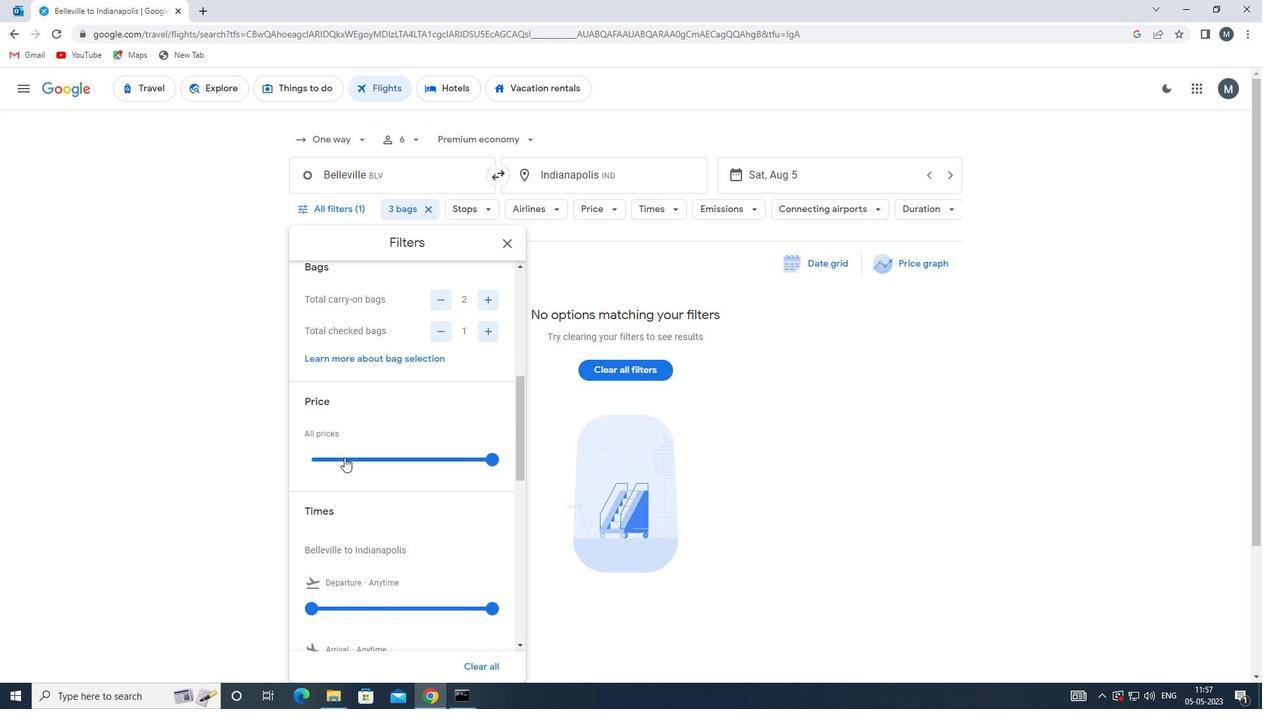 
Action: Mouse pressed left at (345, 459)
Screenshot: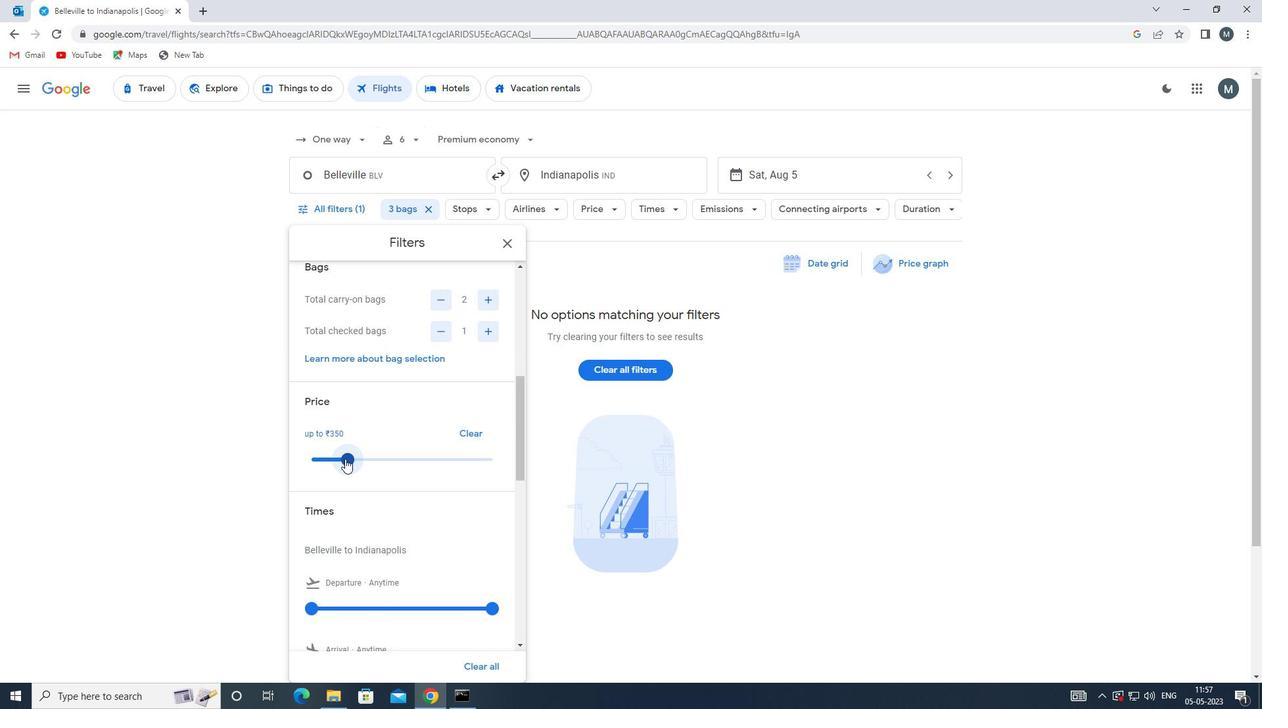 
Action: Mouse moved to (360, 453)
Screenshot: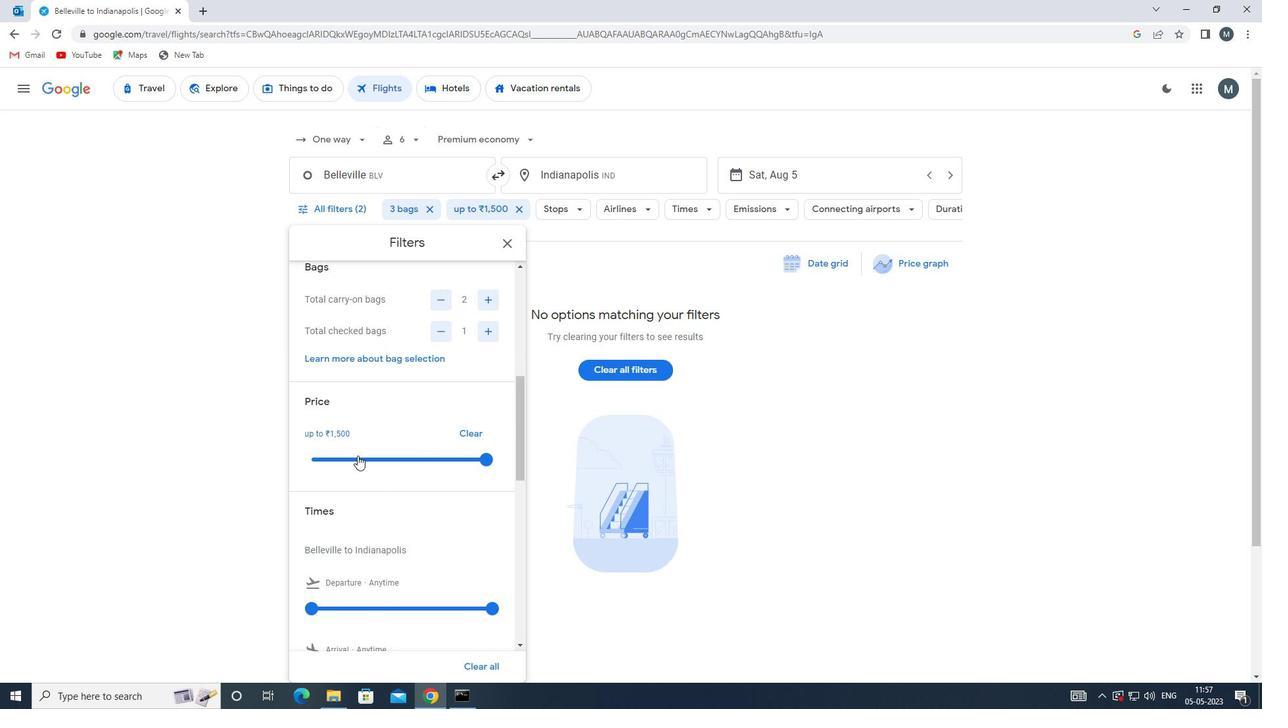 
Action: Mouse scrolled (360, 452) with delta (0, 0)
Screenshot: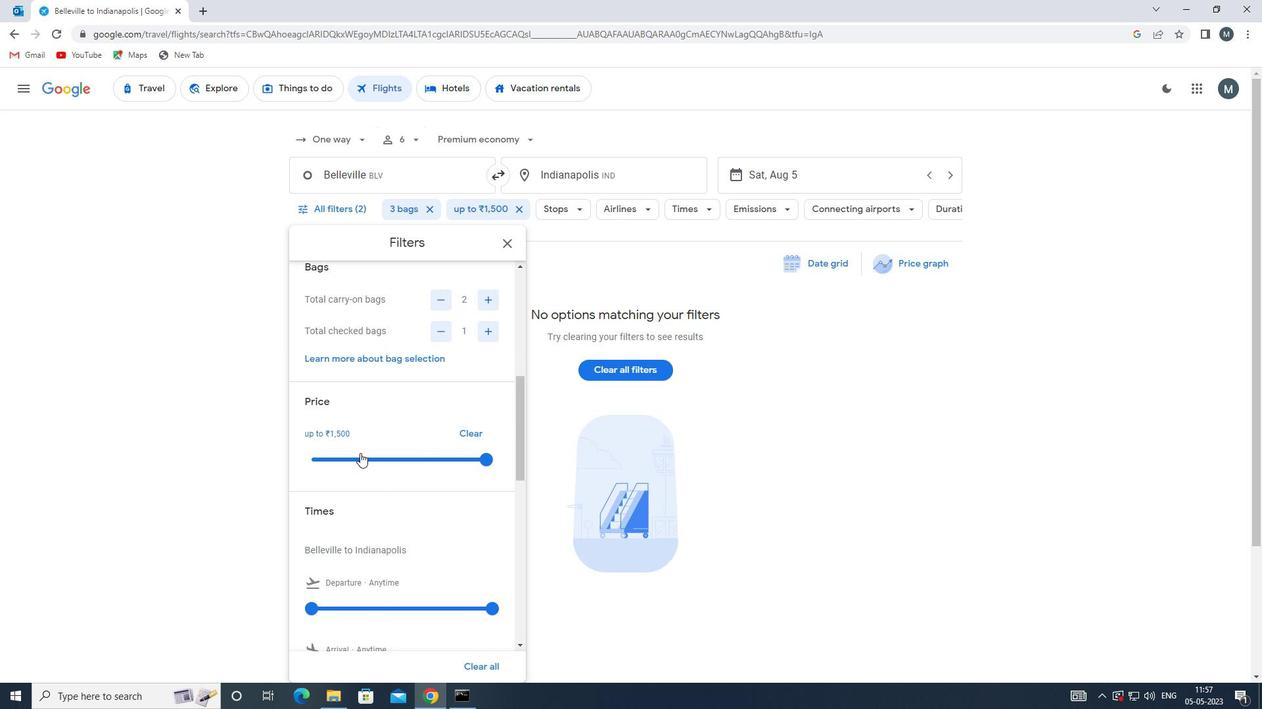 
Action: Mouse moved to (354, 462)
Screenshot: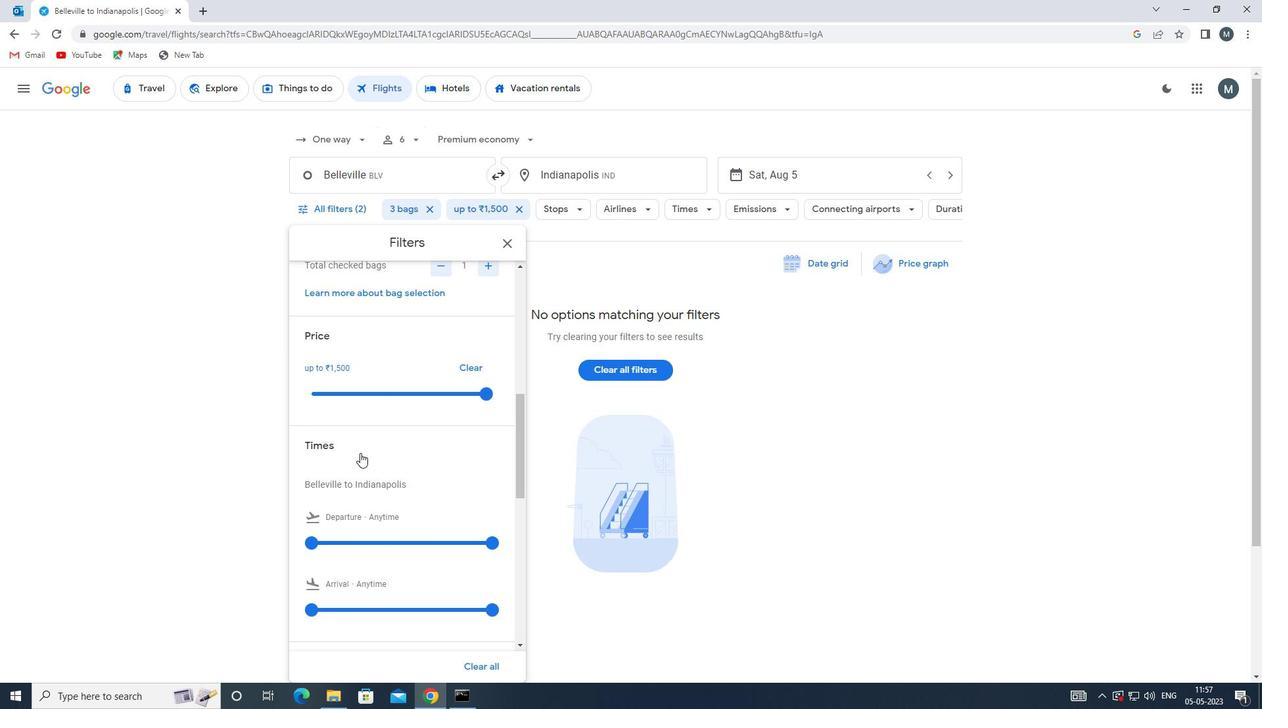 
Action: Mouse scrolled (354, 462) with delta (0, 0)
Screenshot: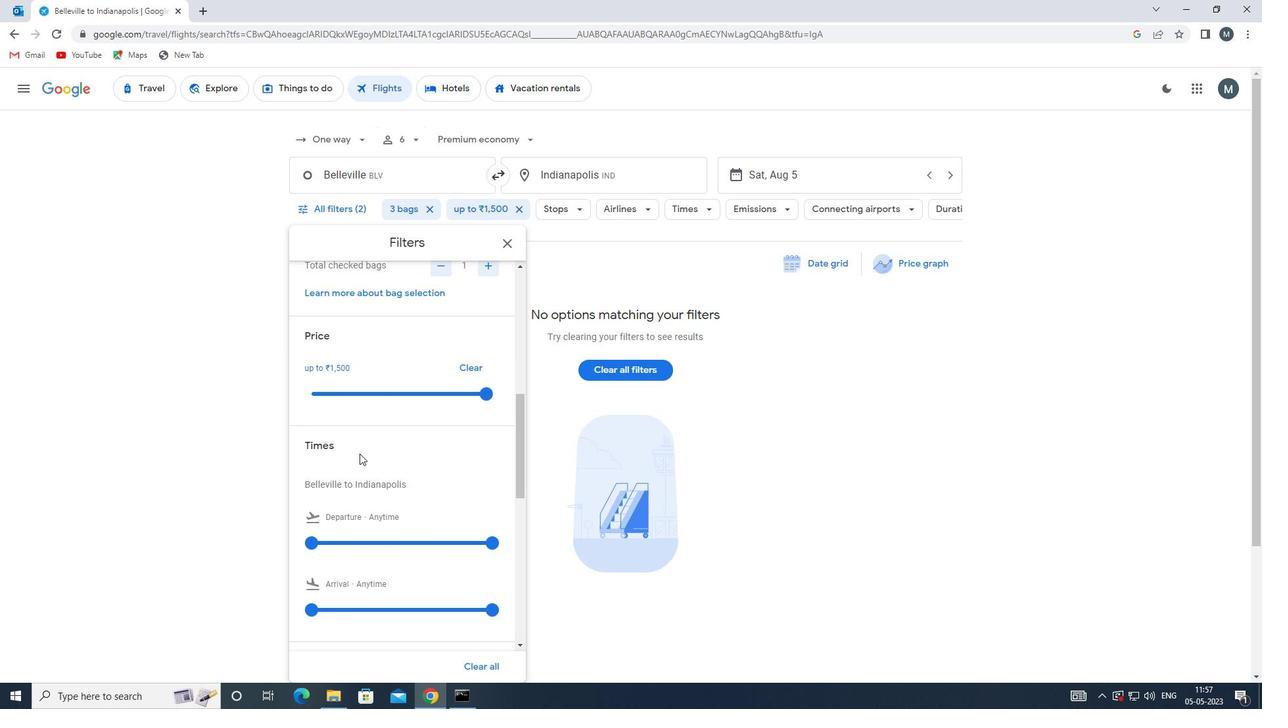 
Action: Mouse moved to (324, 475)
Screenshot: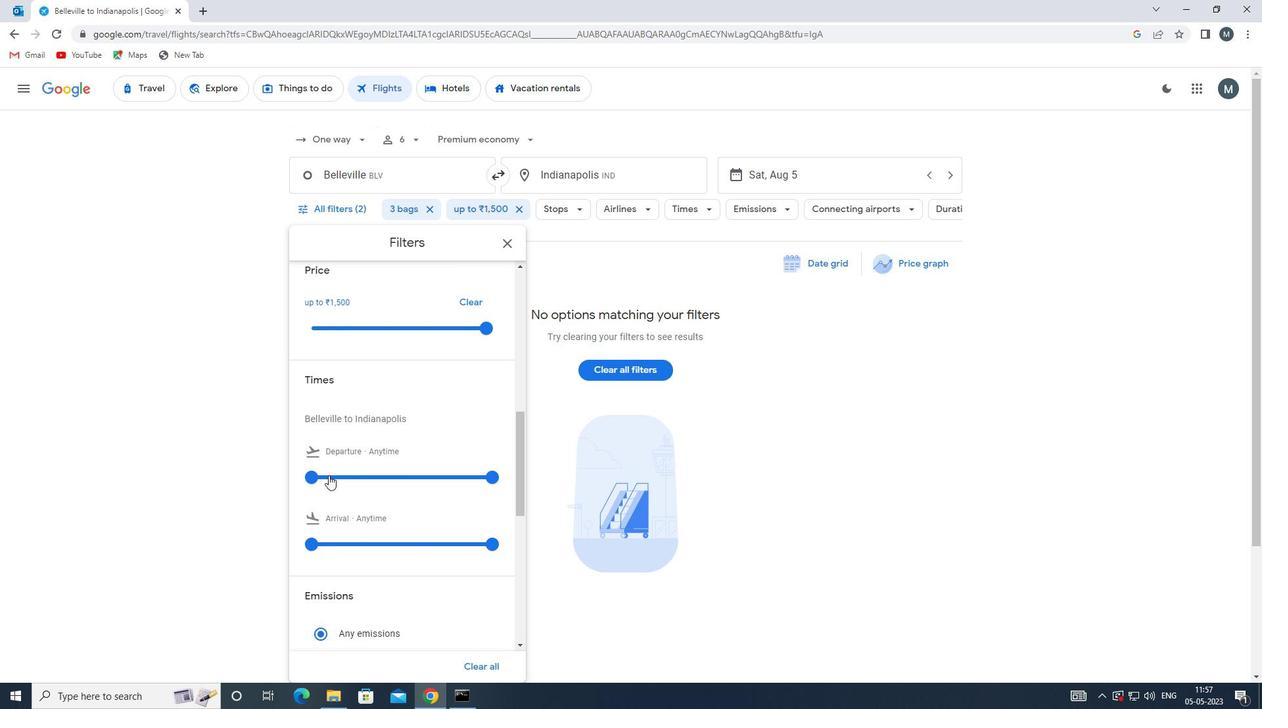 
Action: Mouse pressed left at (324, 475)
Screenshot: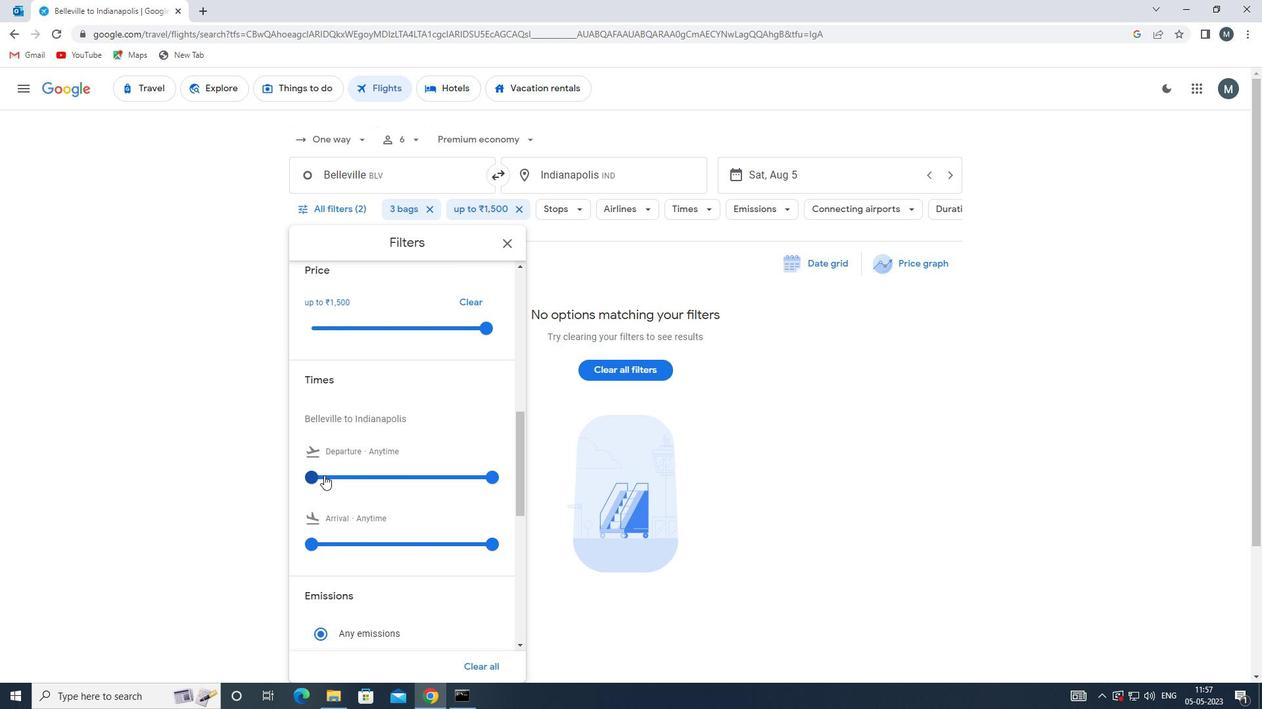 
Action: Mouse moved to (483, 479)
Screenshot: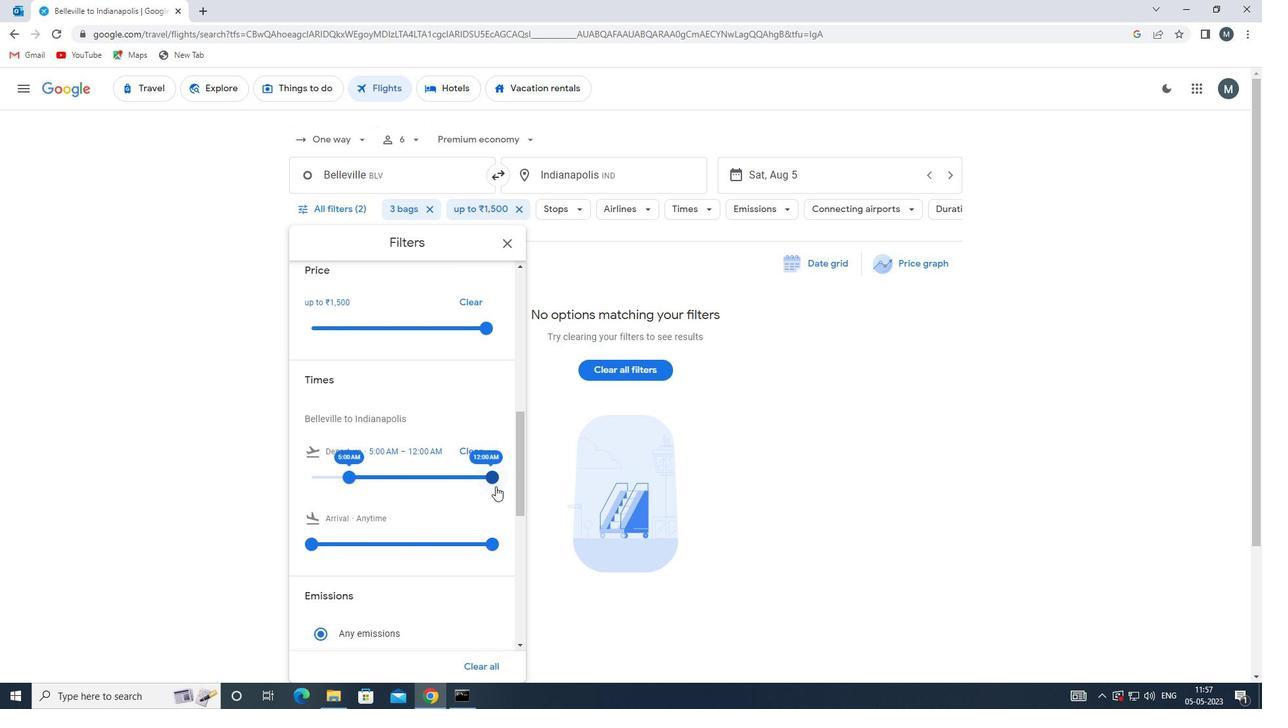 
Action: Mouse pressed left at (483, 479)
Screenshot: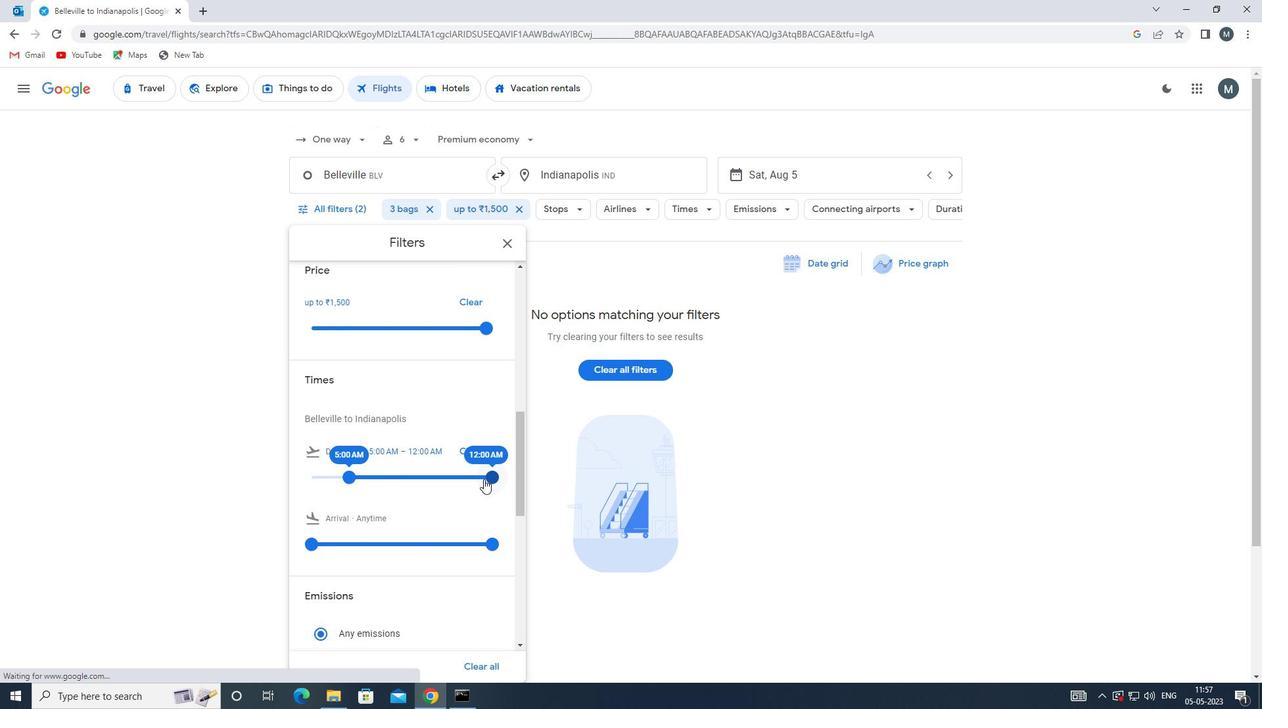 
Action: Mouse moved to (508, 245)
Screenshot: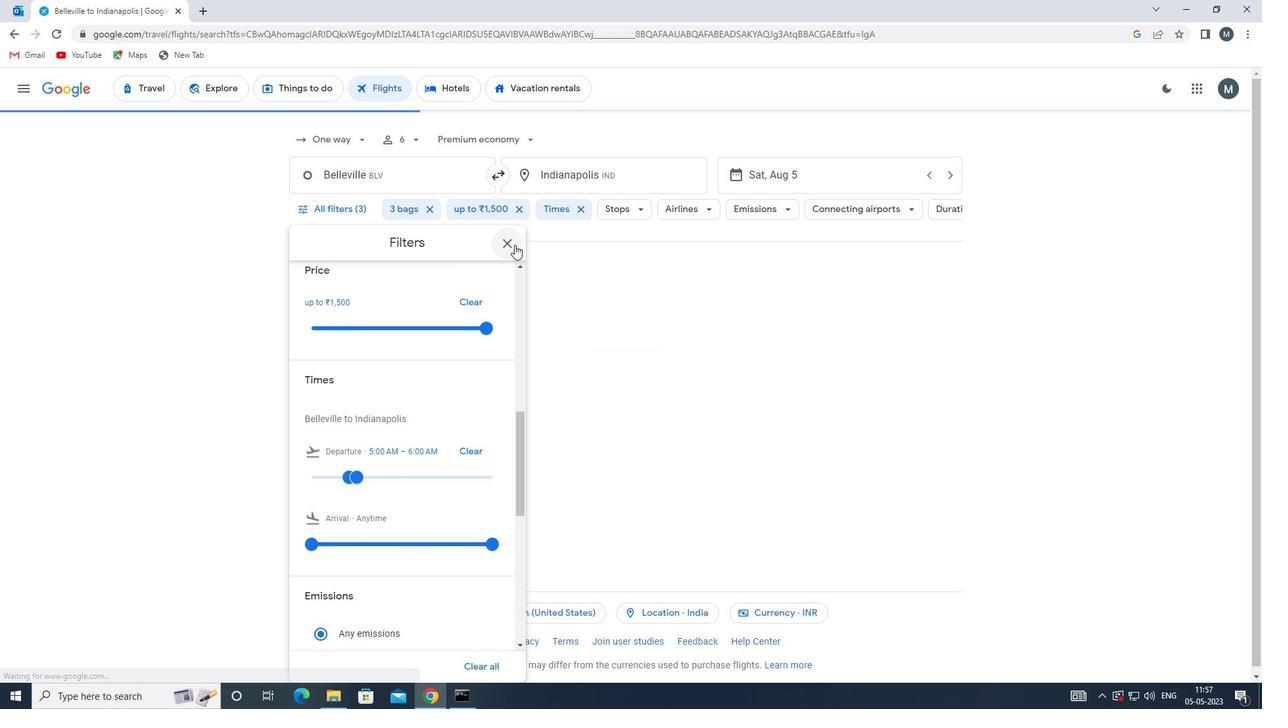 
Action: Mouse pressed left at (508, 245)
Screenshot: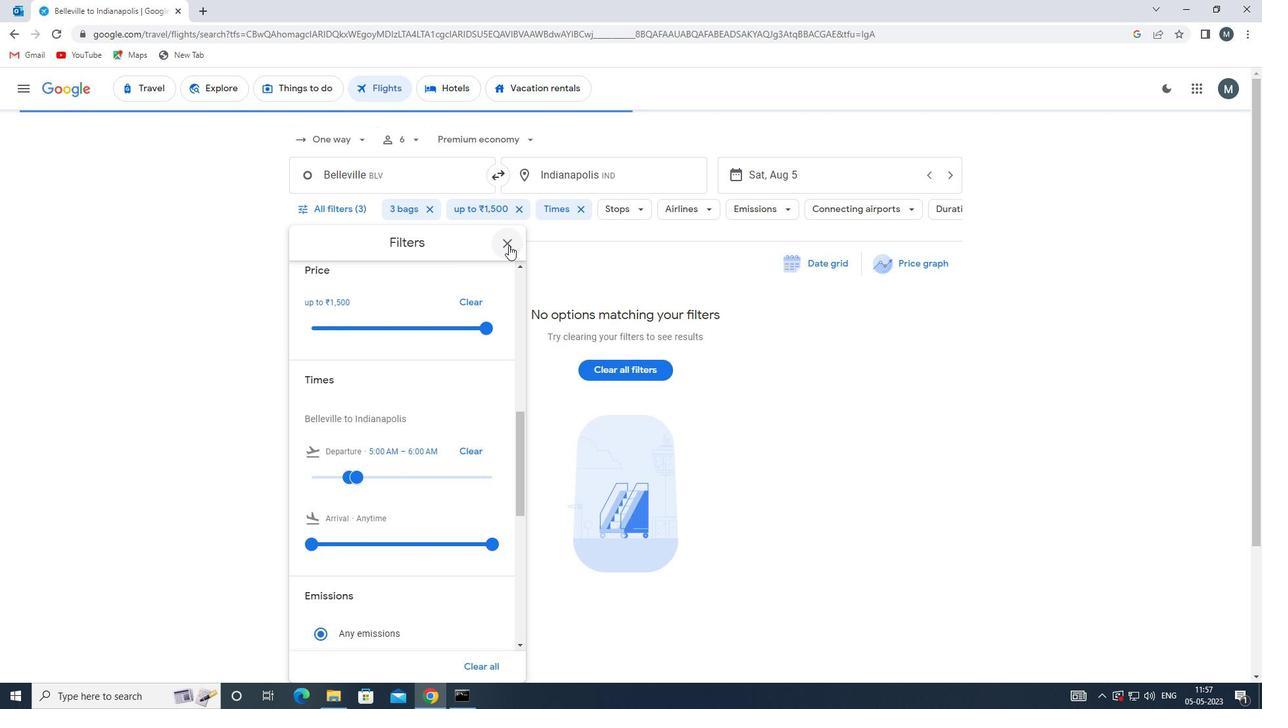 
Action: Mouse moved to (503, 249)
Screenshot: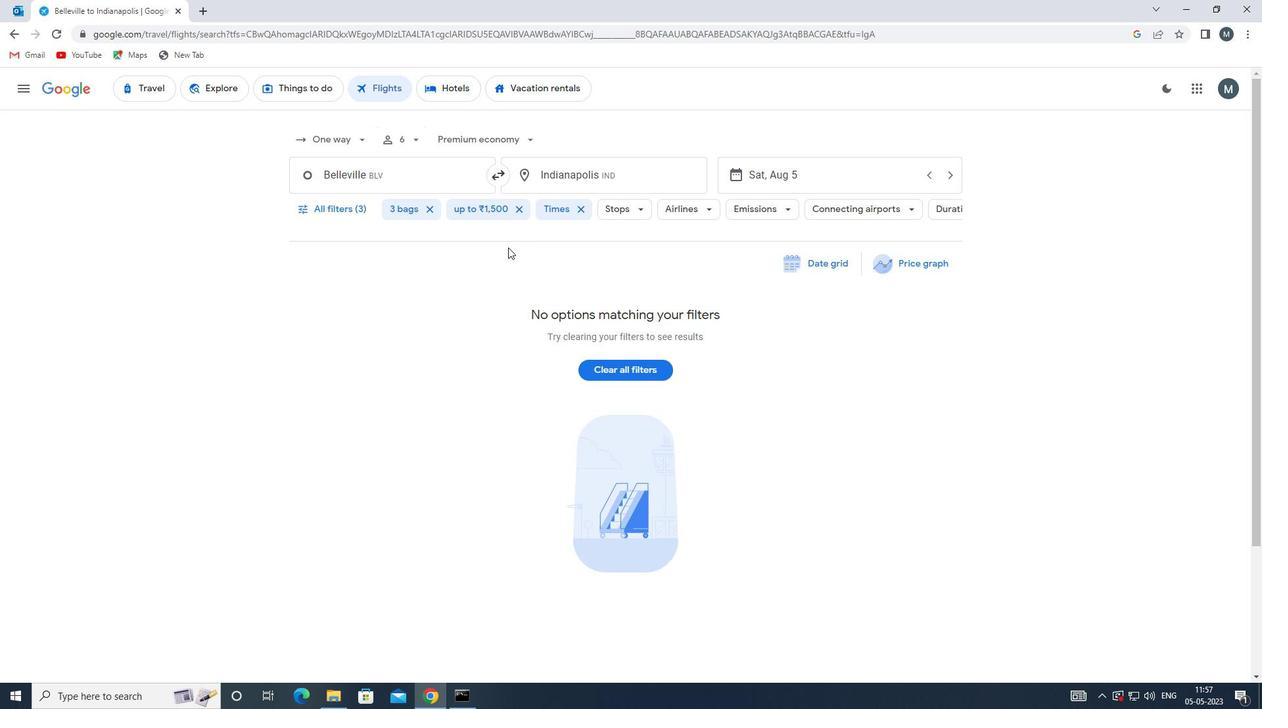 
